 Task: Select the current location as Galveston Island Historic Pleasure Pier, Texas, United States . Now zoom - , and verify the location . Hide zoom slider
Action: Key pressed <Key.shift><Key.shift><Key.shift>Galveston<Key.space><Key.shift><Key.shift><Key.shift><Key.shift><Key.shift>Island<Key.space><Key.shift><Key.shift><Key.shift>Historic<Key.space><Key.shift><Key.shift><Key.shift><Key.shift><Key.shift><Key.shift><Key.shift><Key.shift>Pleasure<Key.space><Key.shift>pier,<Key.space><Key.shift><Key.shift><Key.shift><Key.shift><Key.shift>Texas,<Key.space><Key.shift><Key.shift><Key.shift>United<Key.space><Key.shift>States
Screenshot: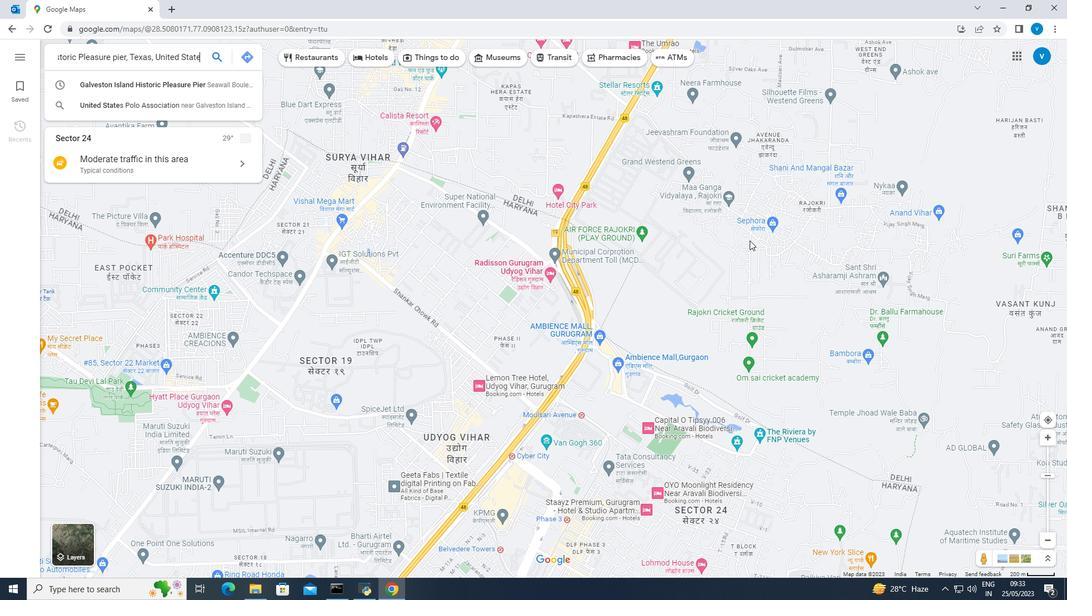 
Action: Mouse moved to (622, 306)
Screenshot: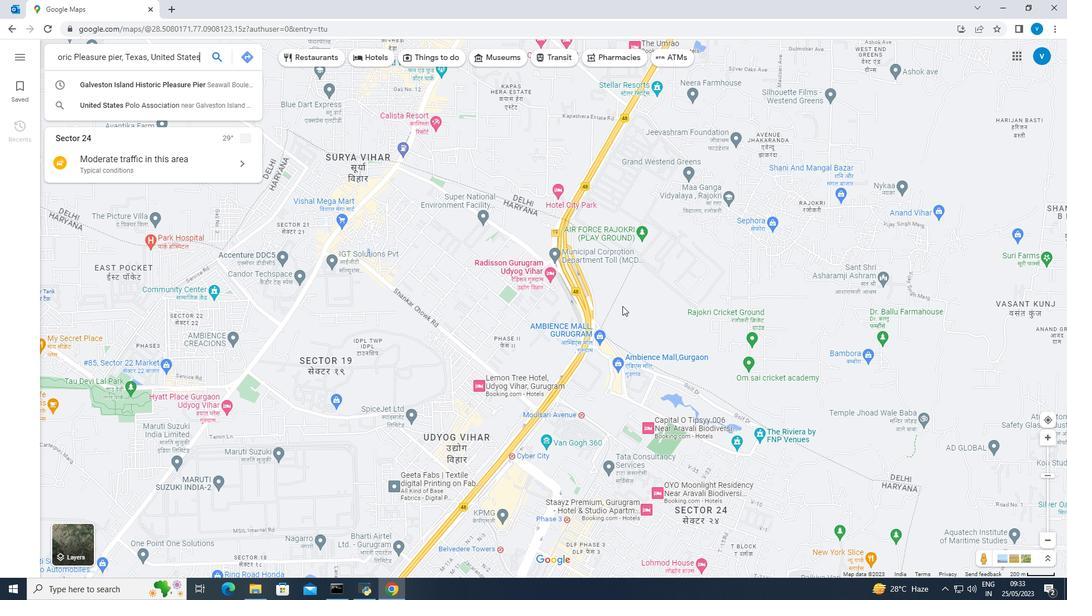 
Action: Key pressed <Key.enter>
Screenshot: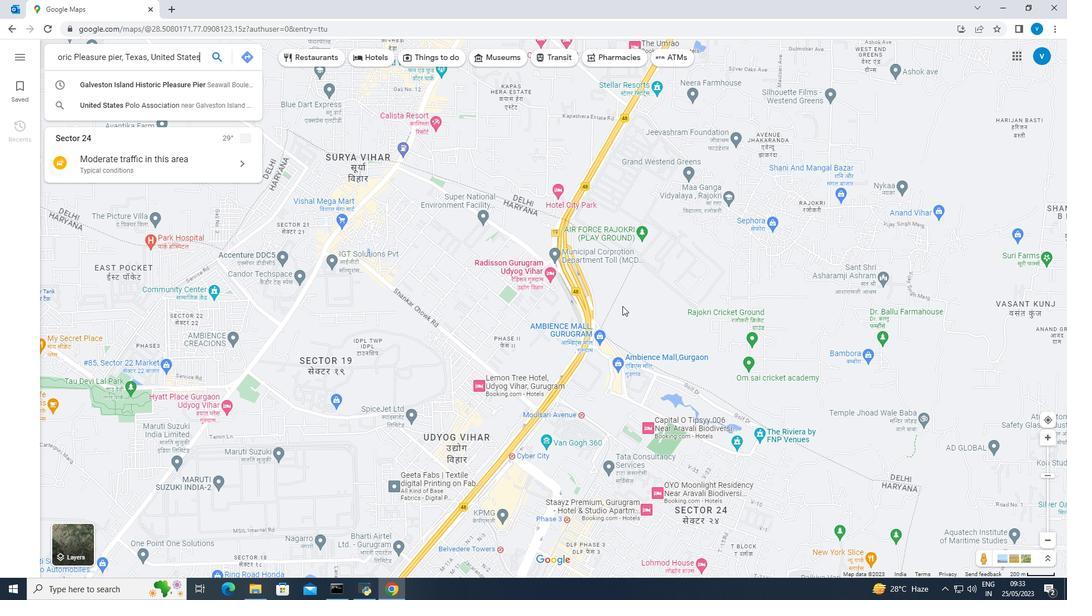 
Action: Mouse moved to (1045, 540)
Screenshot: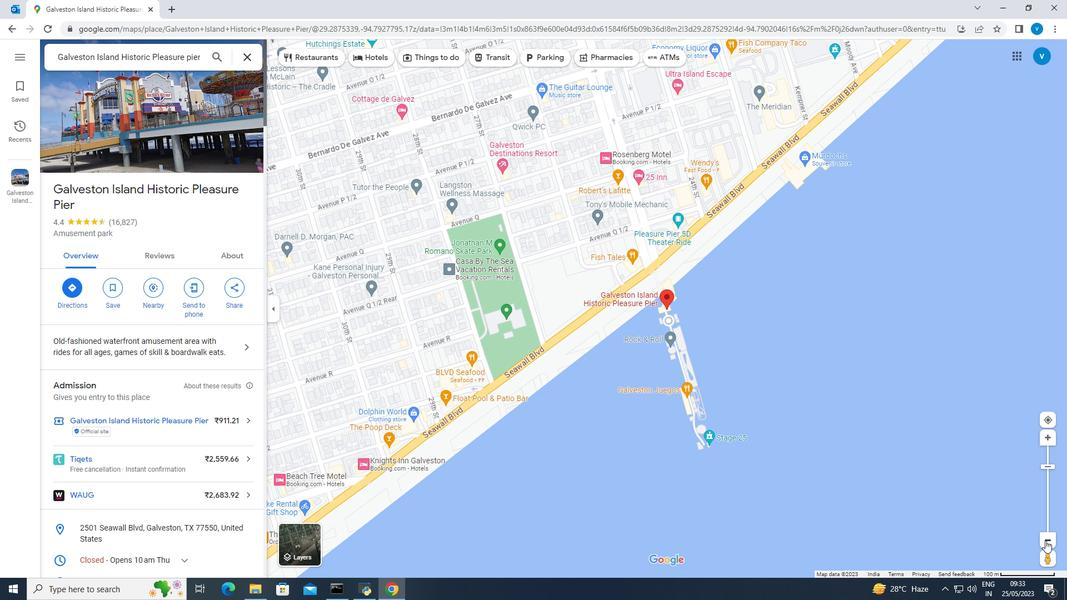 
Action: Mouse pressed left at (1045, 540)
Screenshot: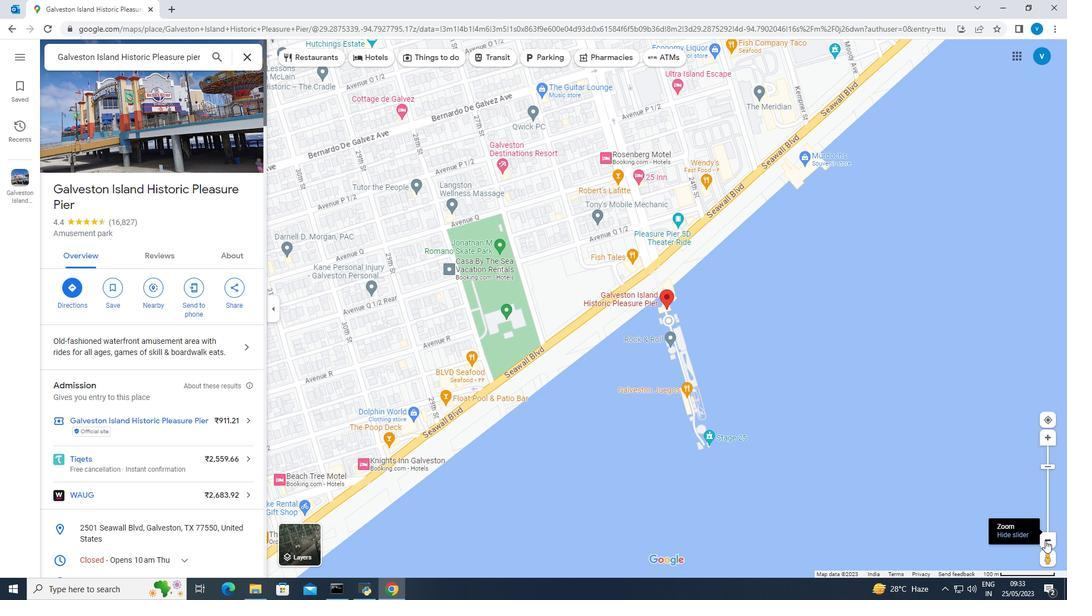 
Action: Mouse moved to (1046, 540)
Screenshot: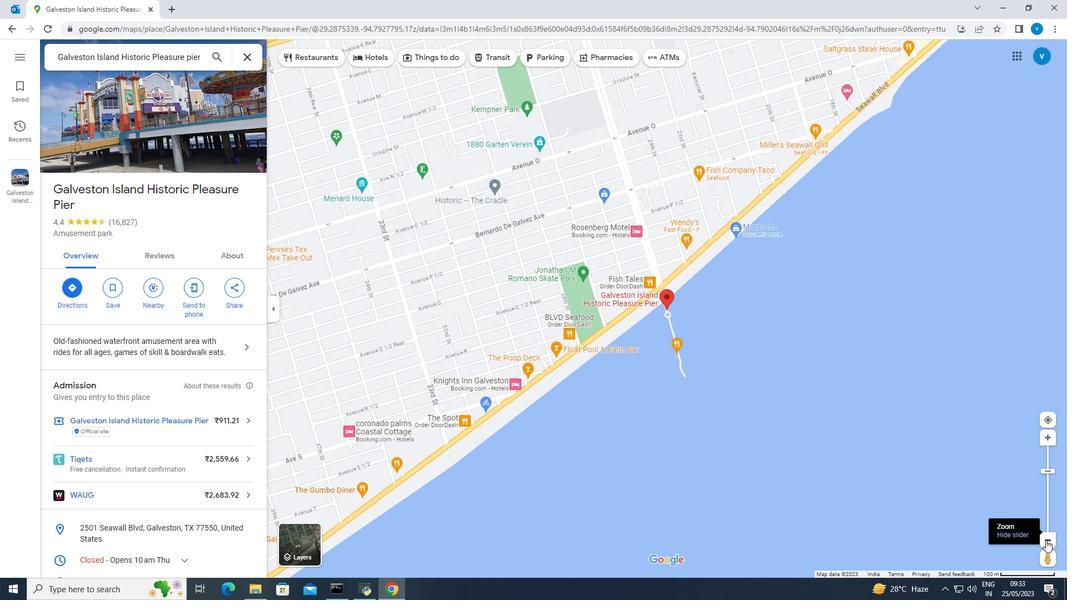 
Action: Mouse pressed left at (1046, 540)
Screenshot: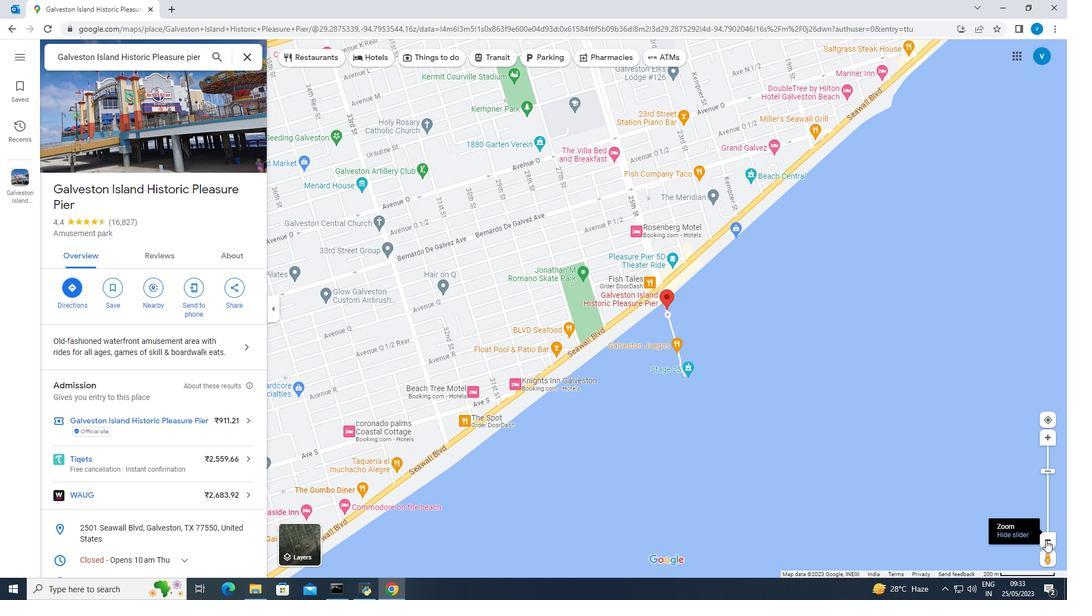 
Action: Mouse pressed left at (1046, 540)
Screenshot: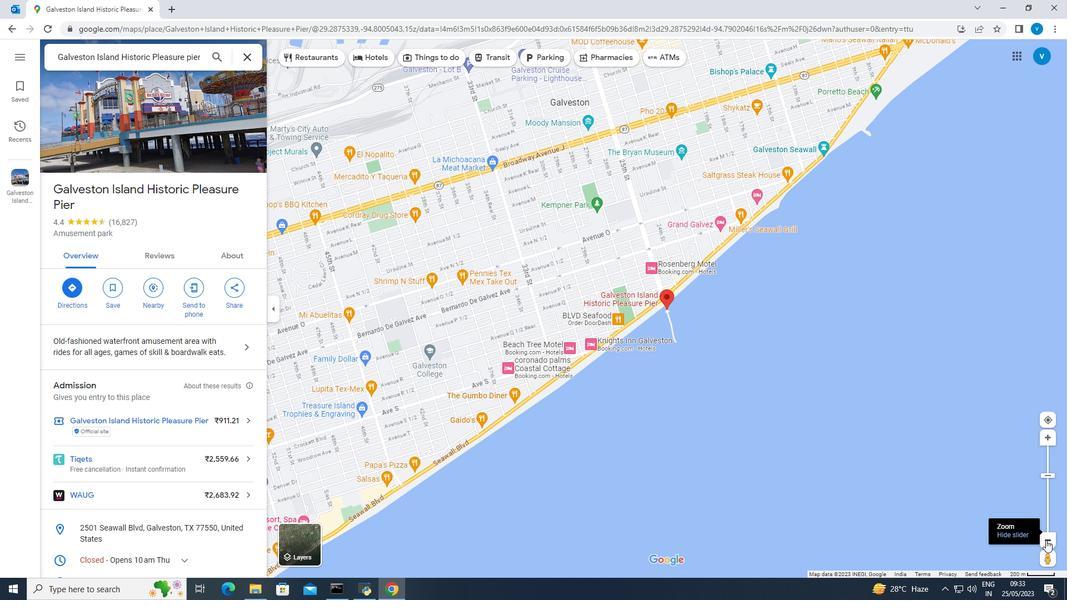 
Action: Mouse moved to (679, 296)
Screenshot: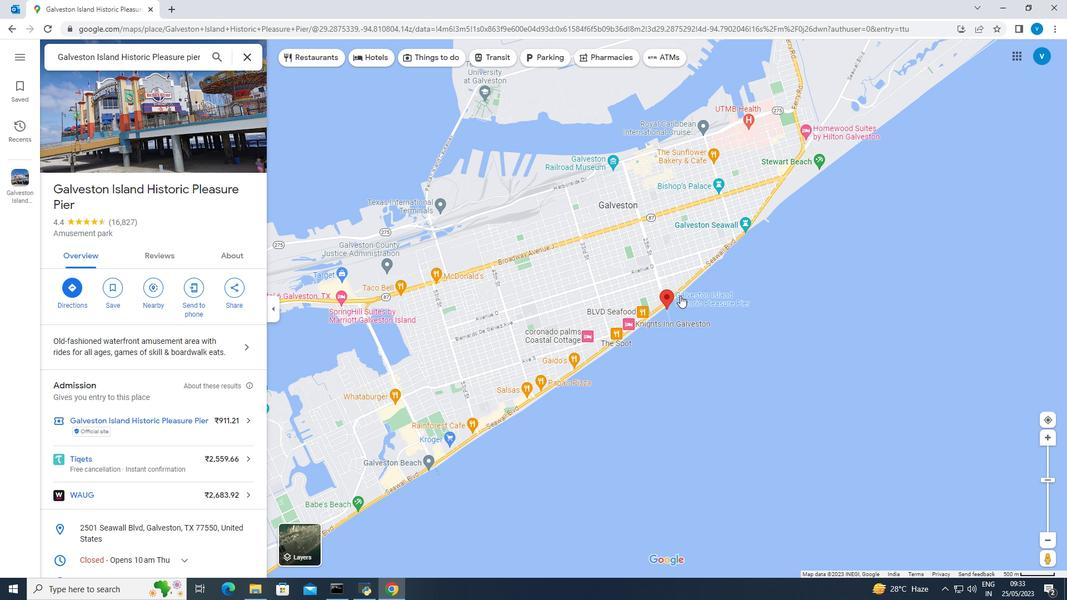
Action: Mouse pressed left at (679, 296)
Screenshot: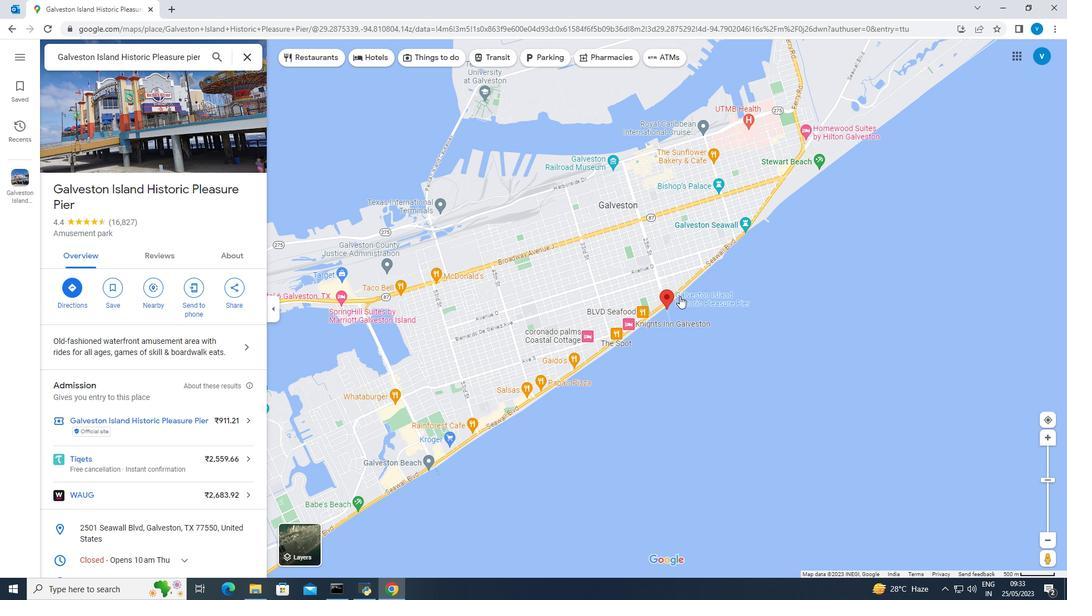 
Action: Mouse moved to (137, 236)
Screenshot: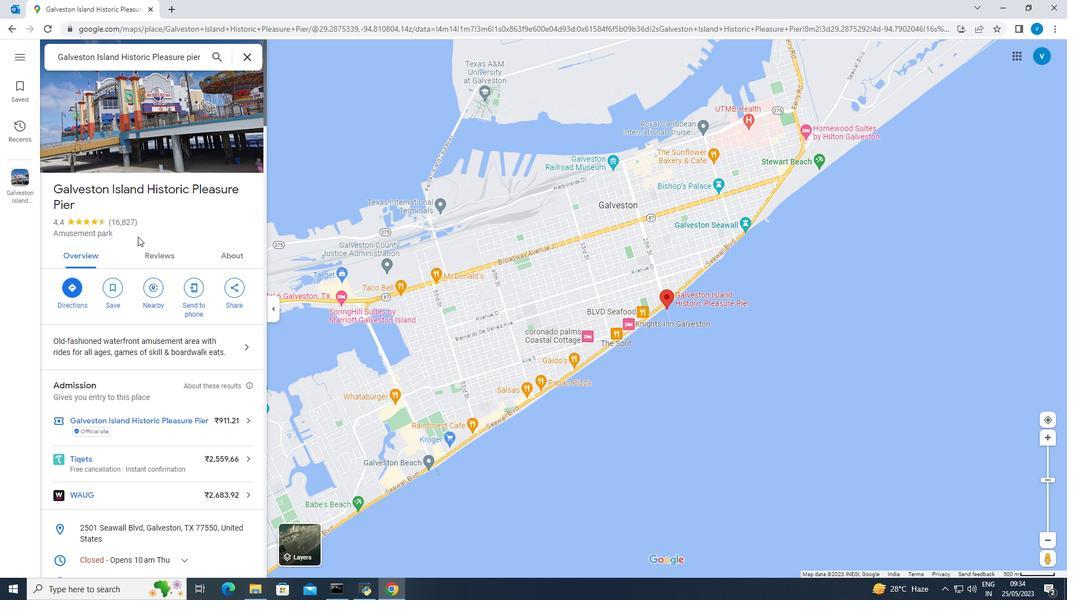 
Action: Mouse scrolled (137, 236) with delta (0, 0)
Screenshot: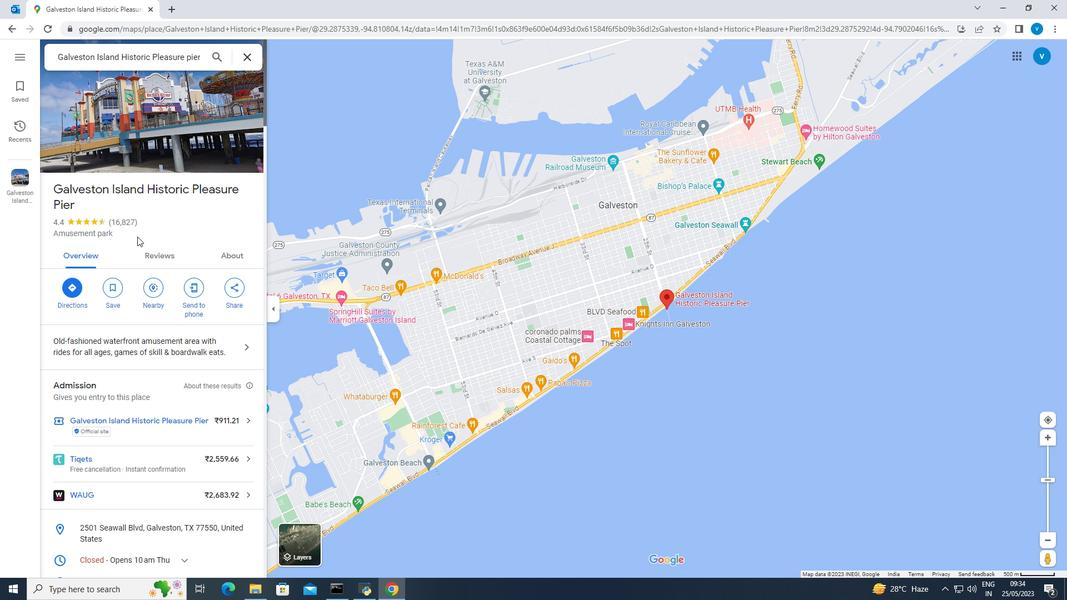 
Action: Mouse scrolled (137, 236) with delta (0, 0)
Screenshot: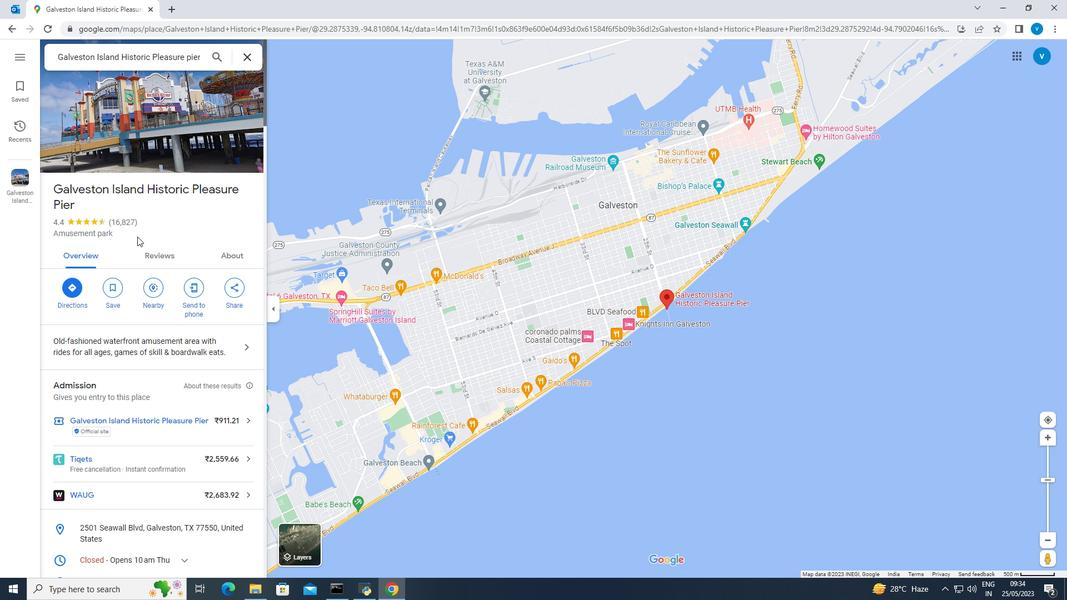 
Action: Mouse moved to (136, 238)
Screenshot: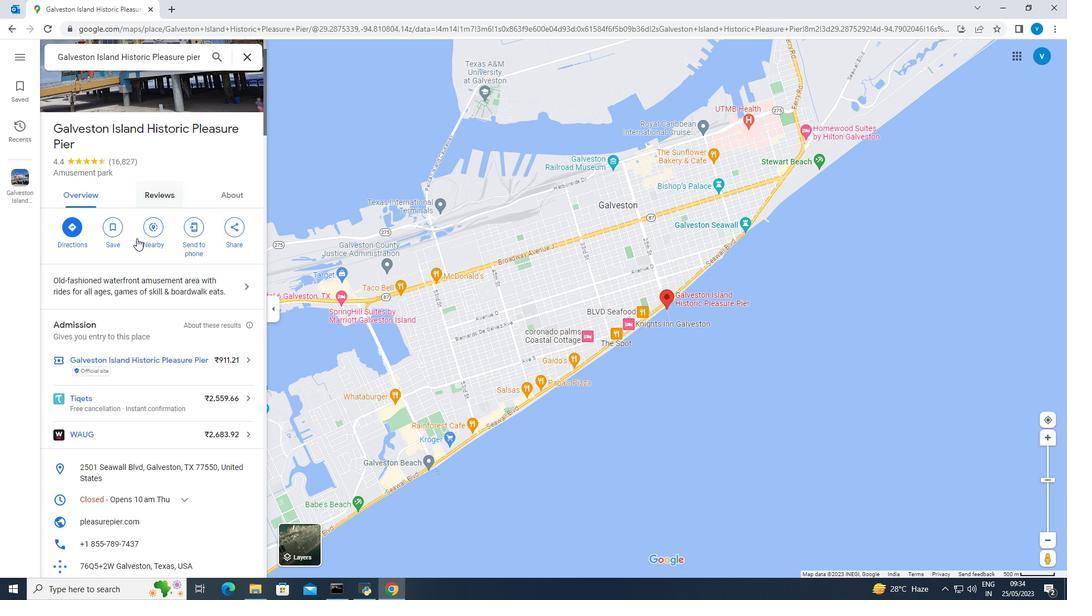 
Action: Mouse scrolled (136, 237) with delta (0, 0)
Screenshot: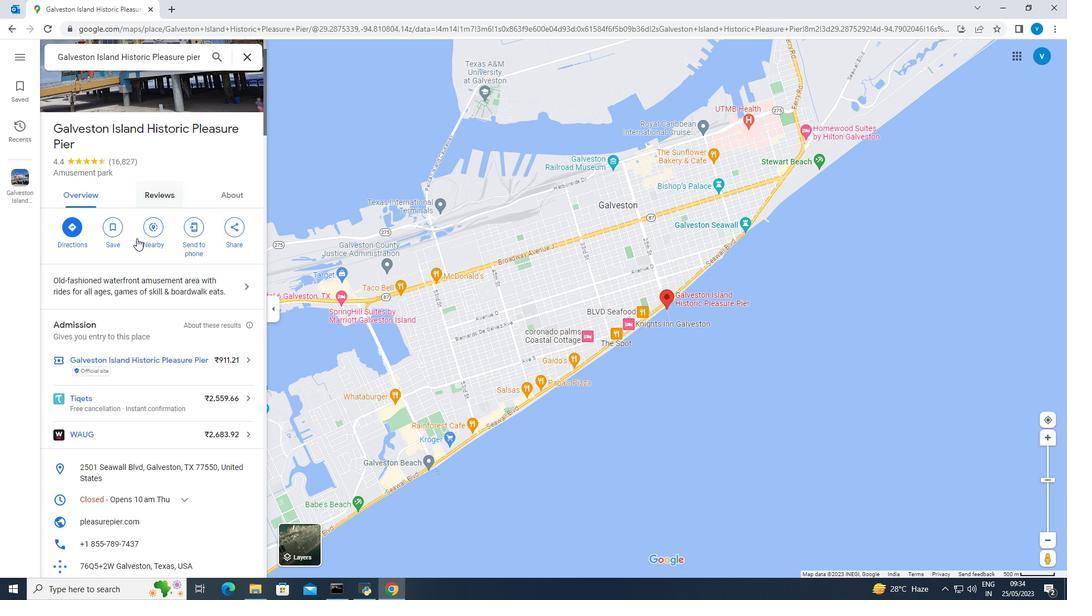 
Action: Mouse moved to (133, 241)
Screenshot: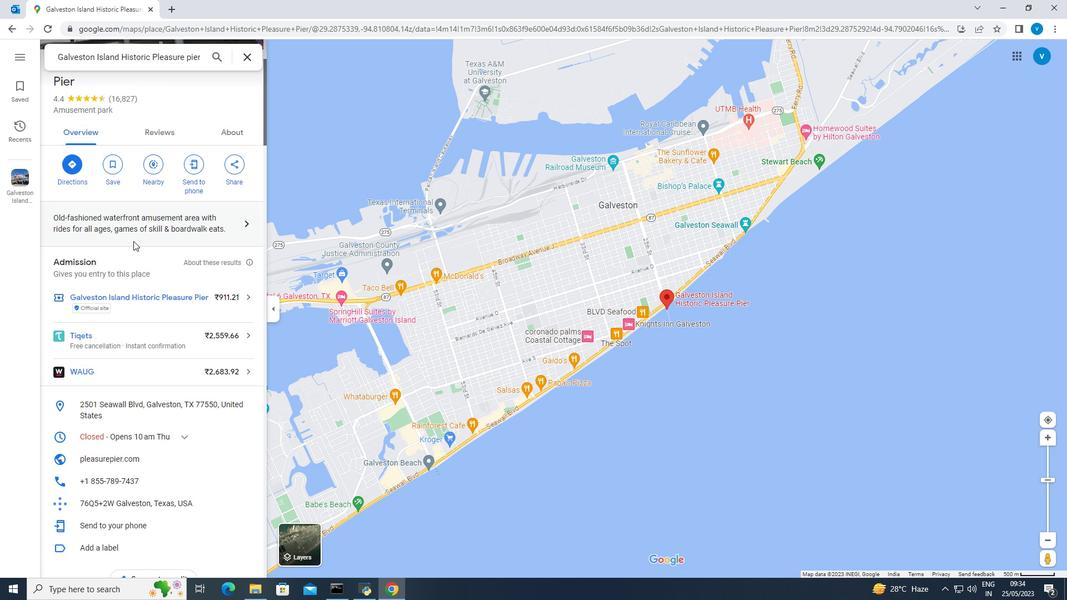 
Action: Mouse scrolled (133, 240) with delta (0, 0)
Screenshot: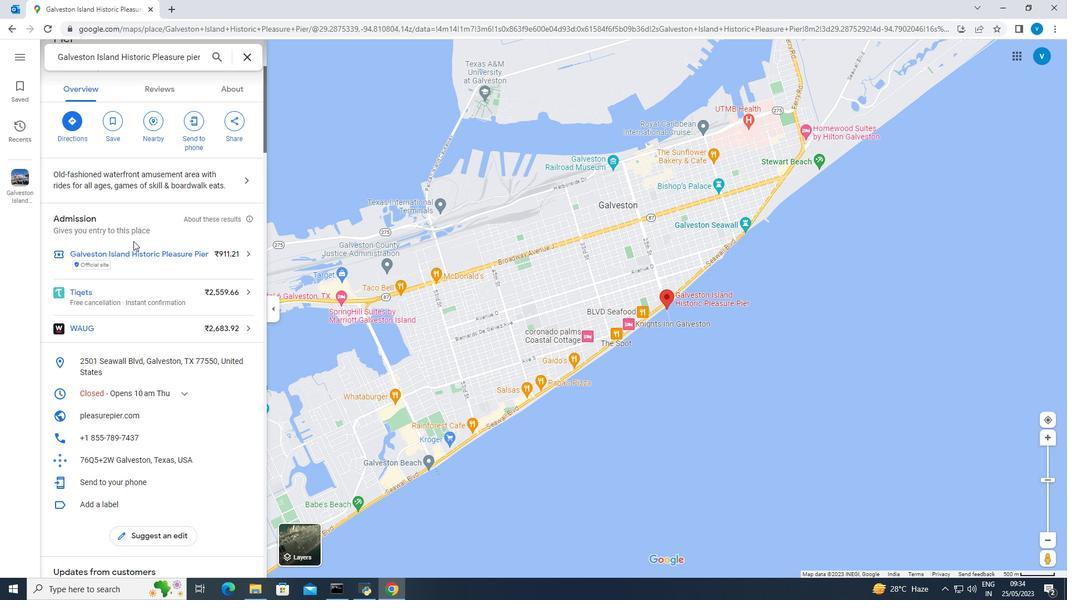
Action: Mouse moved to (133, 241)
Screenshot: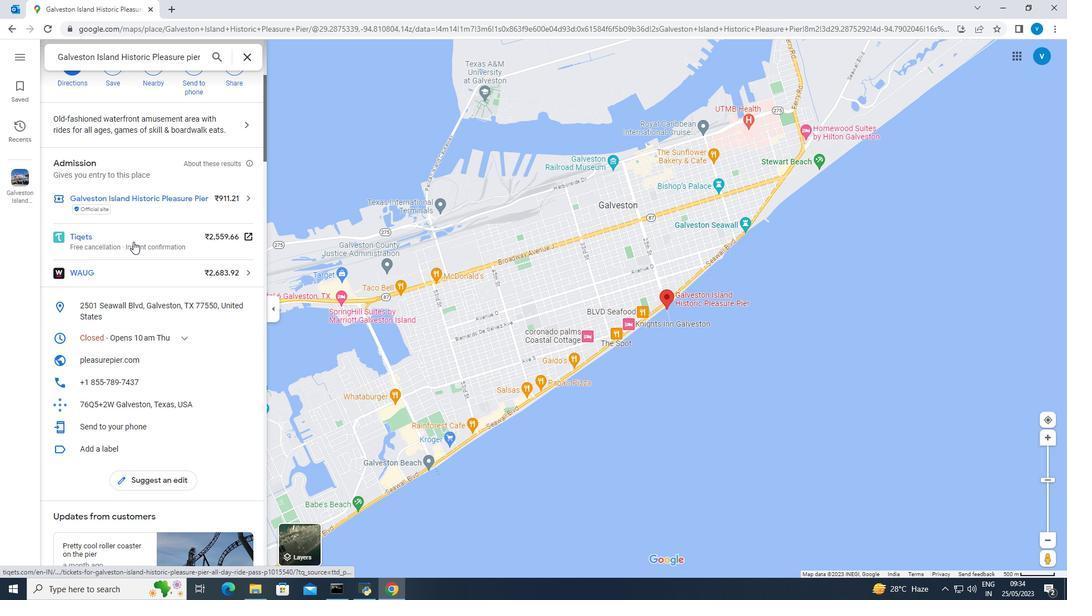 
Action: Mouse scrolled (133, 241) with delta (0, 0)
Screenshot: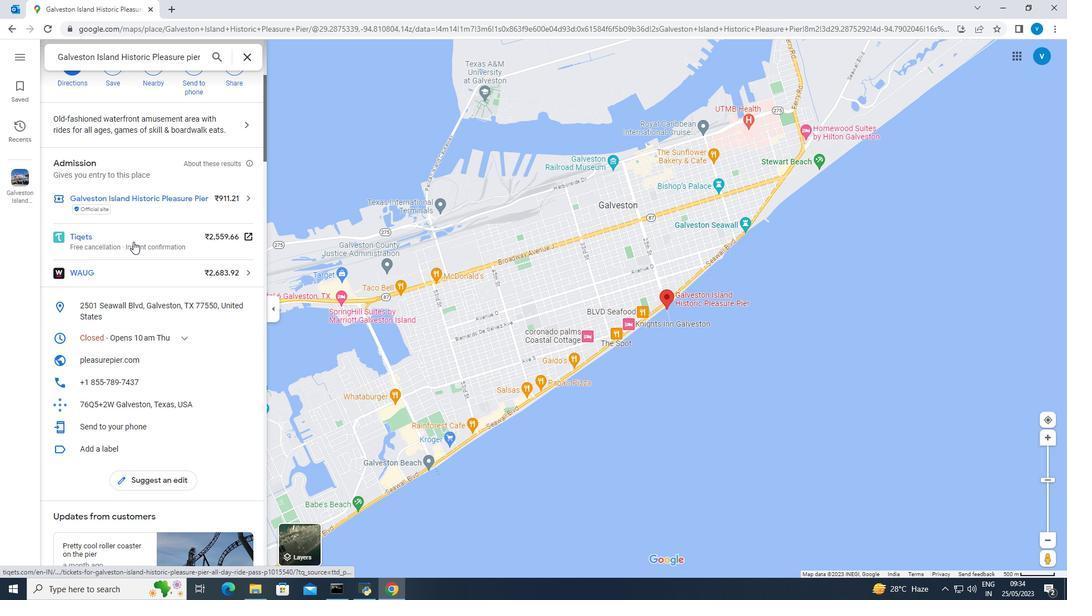 
Action: Mouse moved to (133, 242)
Screenshot: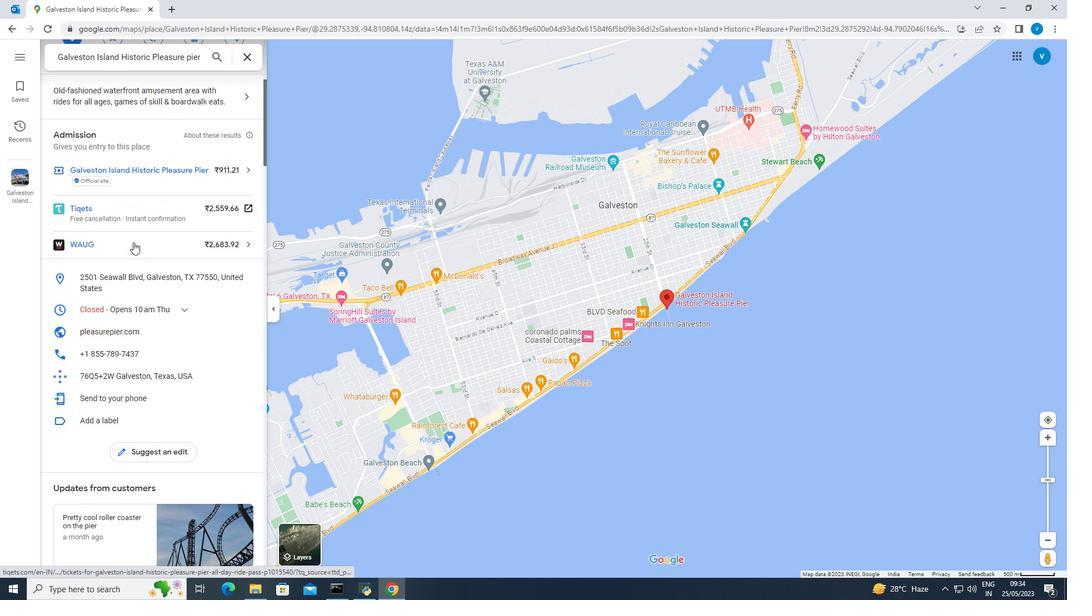 
Action: Mouse scrolled (133, 241) with delta (0, 0)
Screenshot: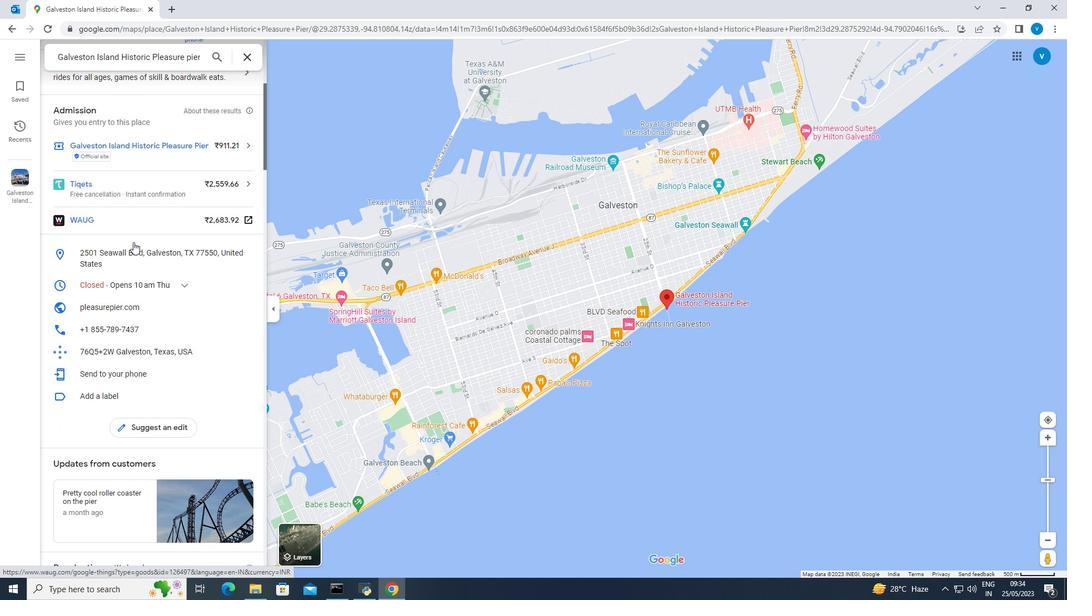 
Action: Mouse scrolled (133, 241) with delta (0, 0)
Screenshot: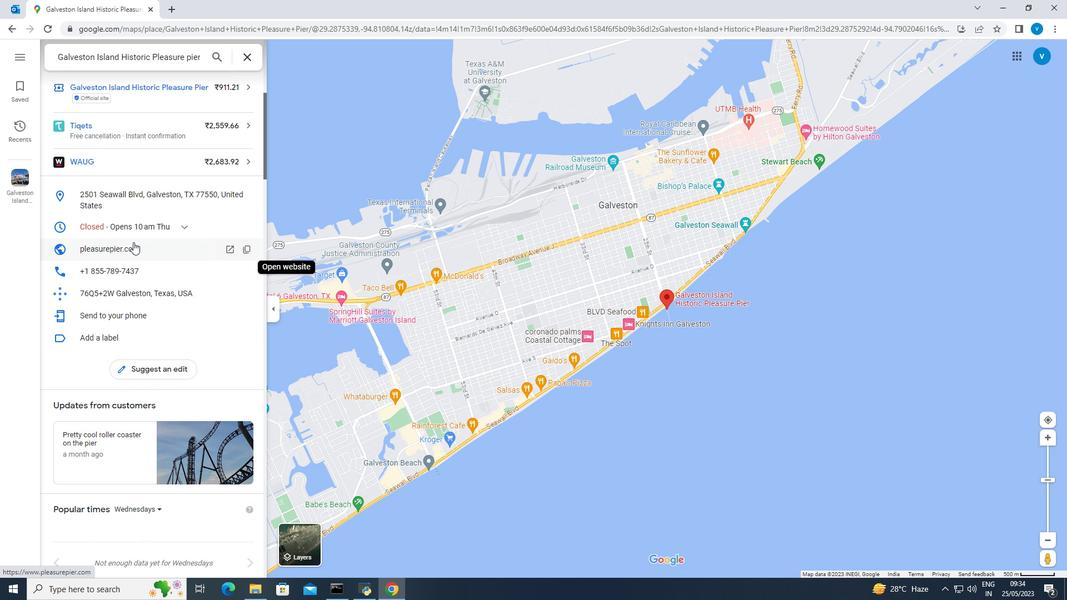 
Action: Mouse scrolled (133, 241) with delta (0, 0)
Screenshot: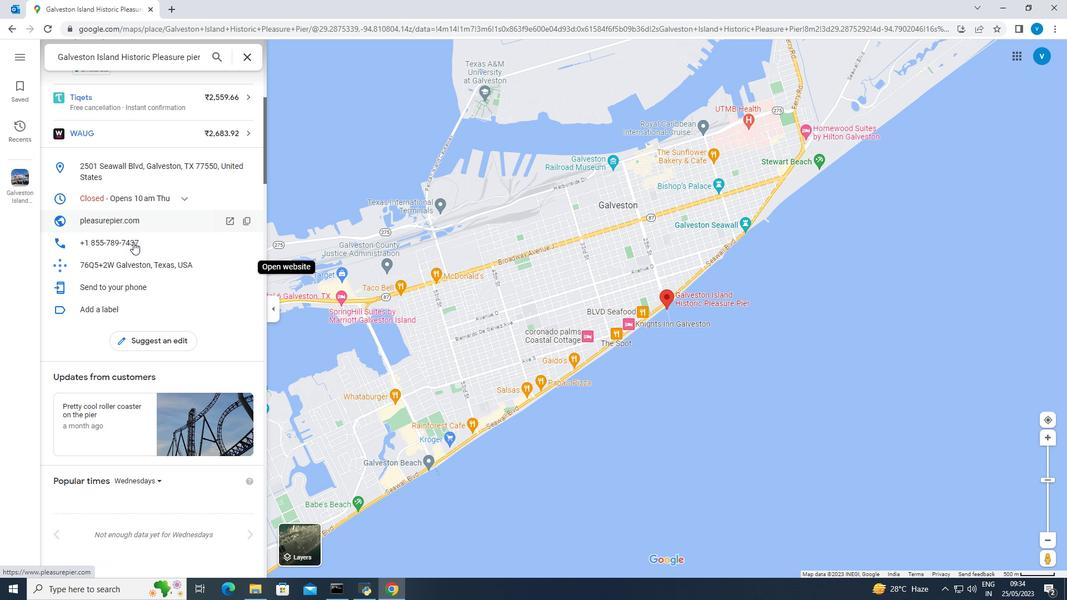 
Action: Mouse scrolled (133, 241) with delta (0, 0)
Screenshot: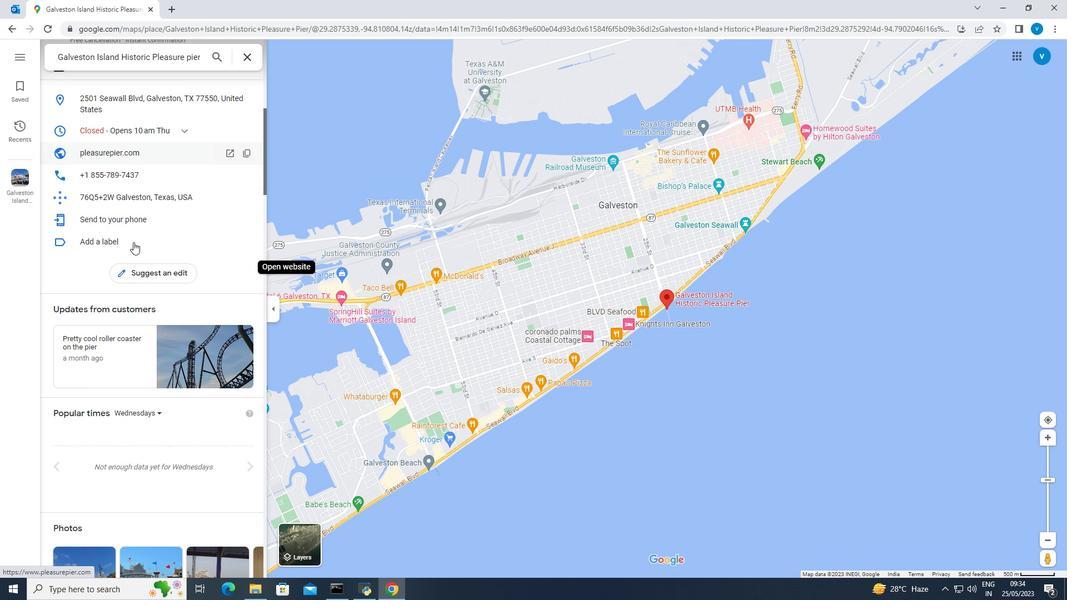 
Action: Mouse scrolled (133, 241) with delta (0, 0)
Screenshot: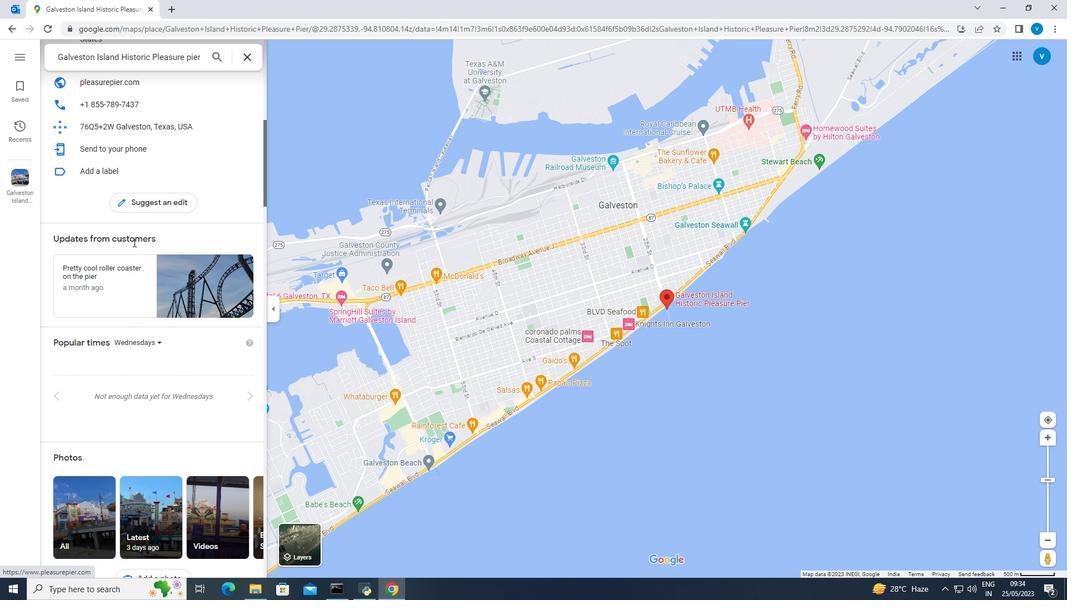 
Action: Mouse scrolled (133, 241) with delta (0, 0)
Screenshot: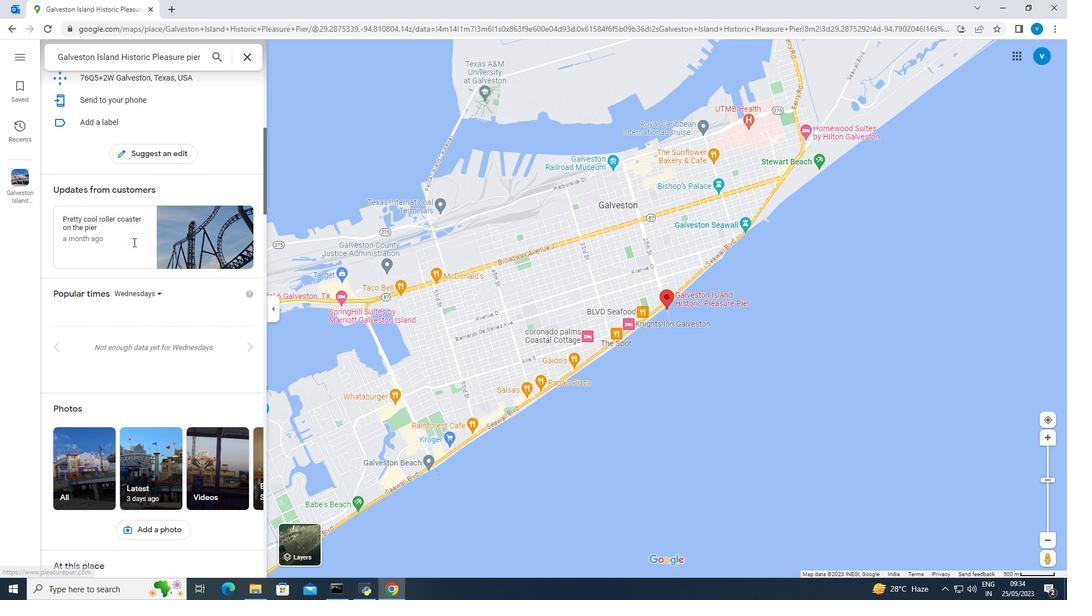 
Action: Mouse moved to (133, 242)
Screenshot: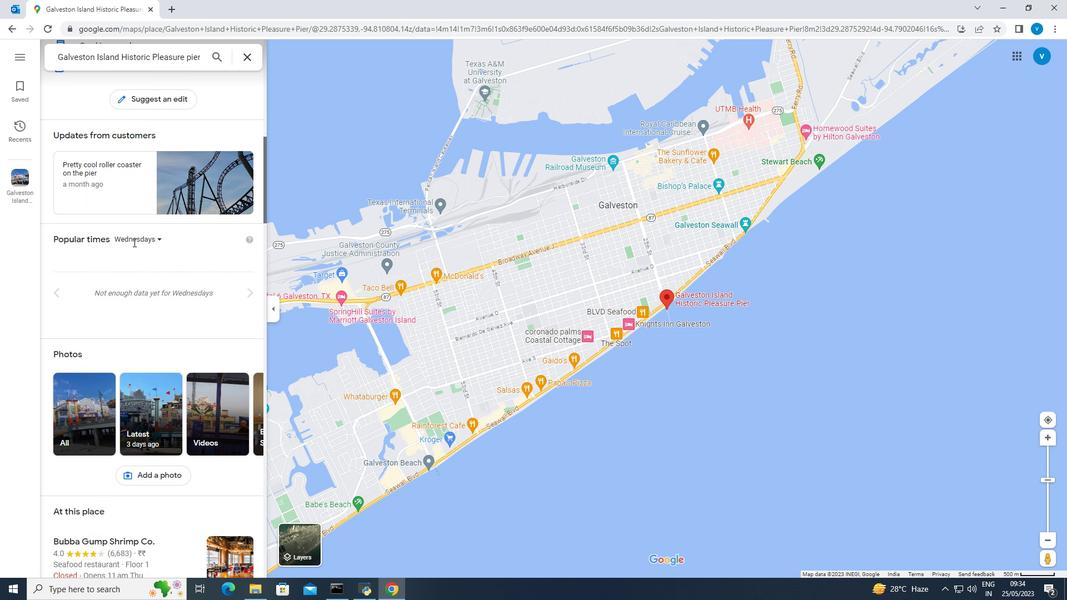 
Action: Mouse scrolled (133, 242) with delta (0, 0)
Screenshot: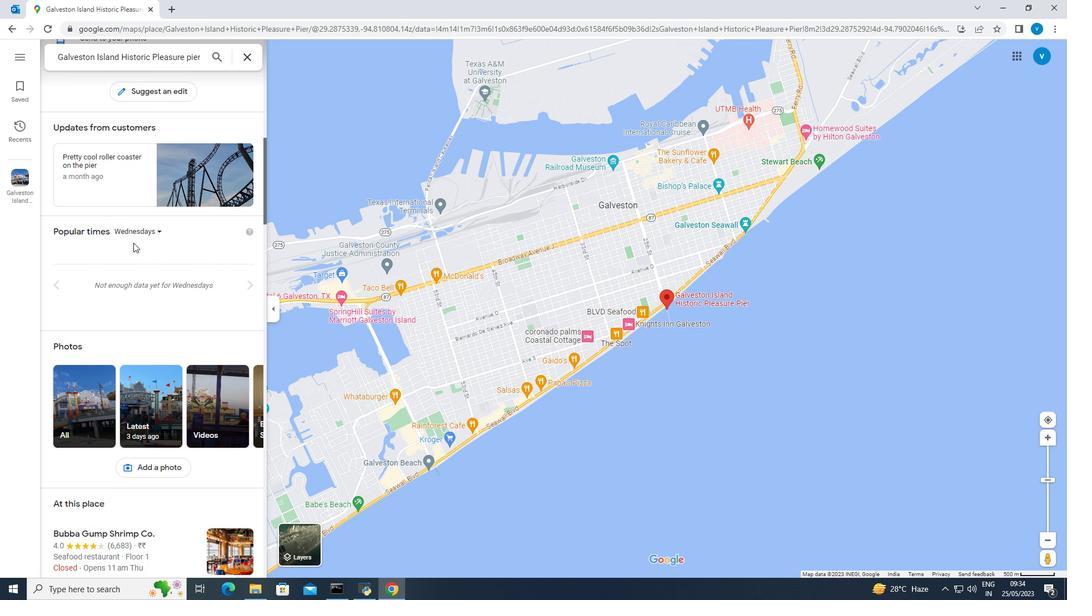 
Action: Mouse moved to (133, 243)
Screenshot: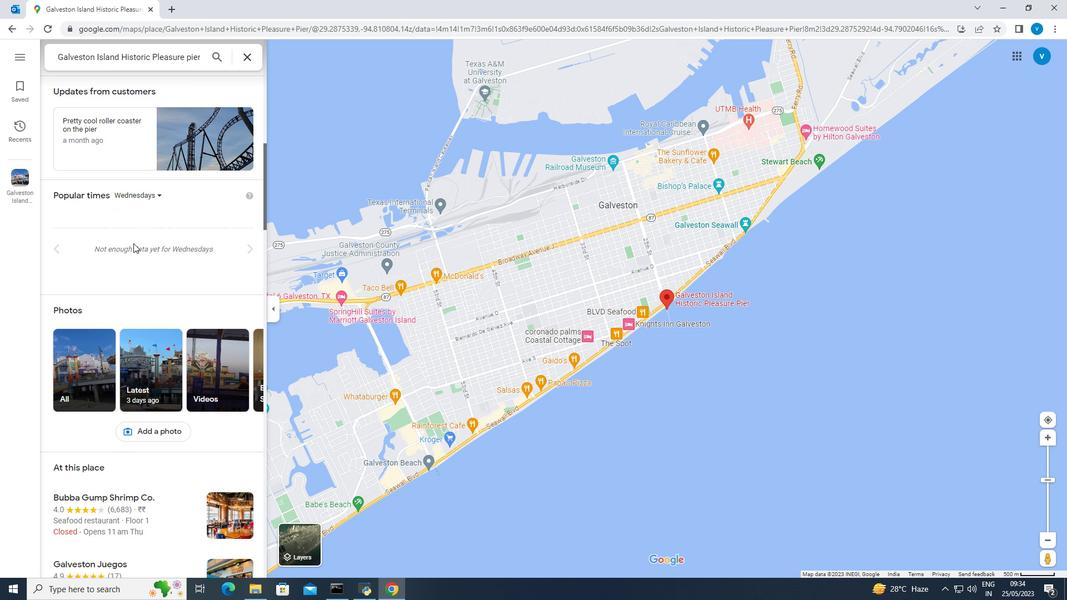 
Action: Mouse scrolled (133, 242) with delta (0, 0)
Screenshot: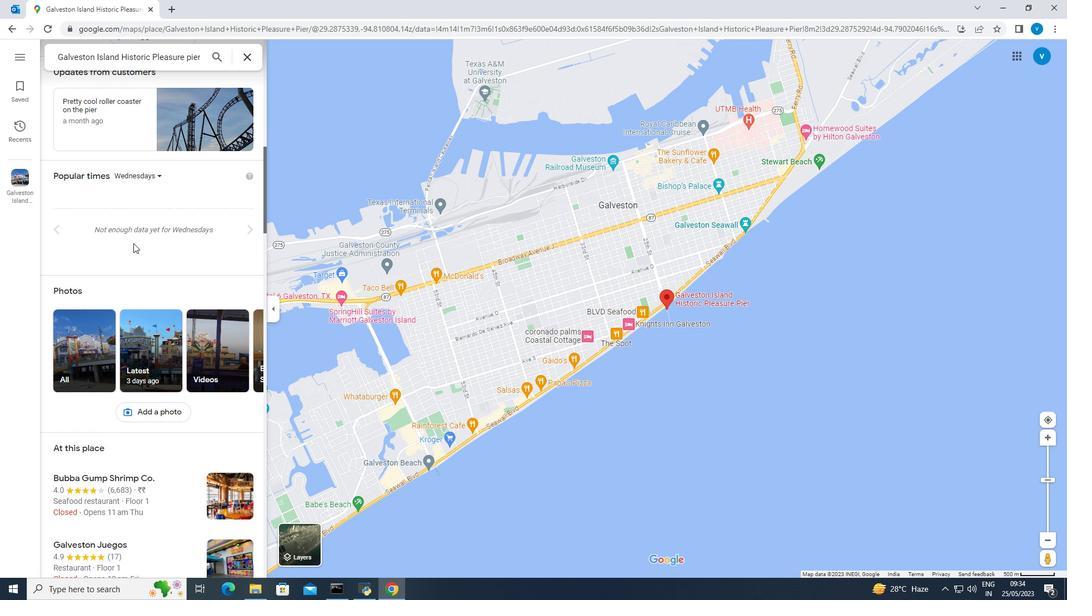 
Action: Mouse scrolled (133, 242) with delta (0, 0)
Screenshot: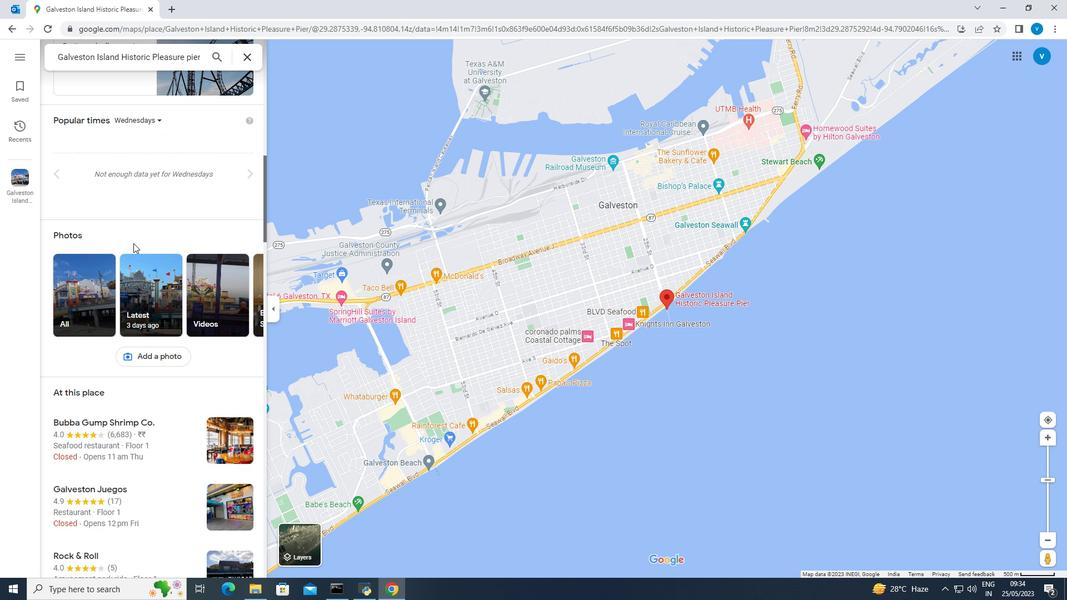 
Action: Mouse scrolled (133, 242) with delta (0, 0)
Screenshot: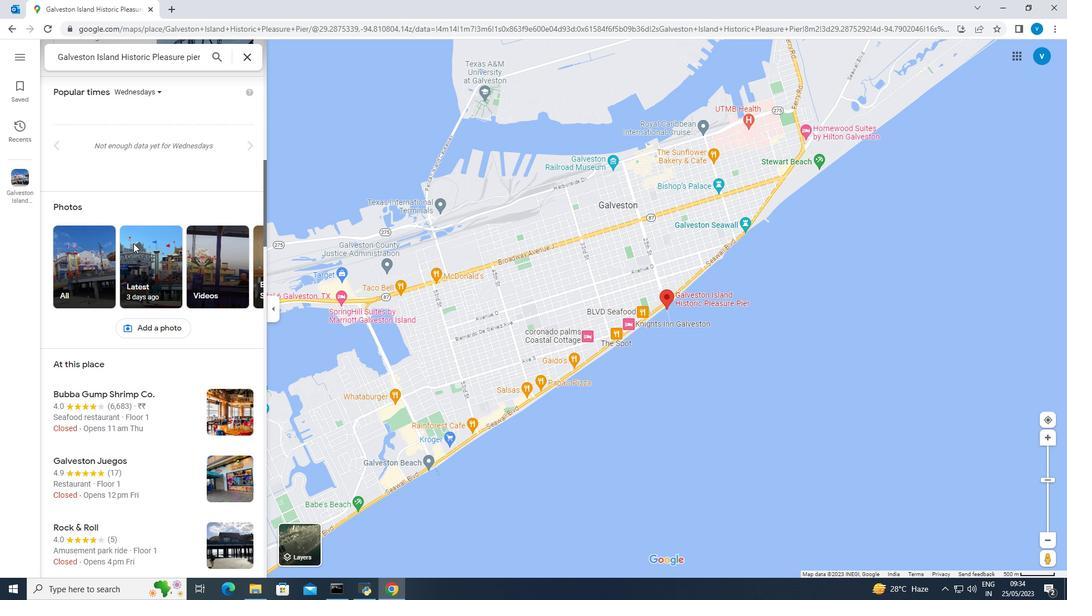 
Action: Mouse scrolled (133, 242) with delta (0, 0)
Screenshot: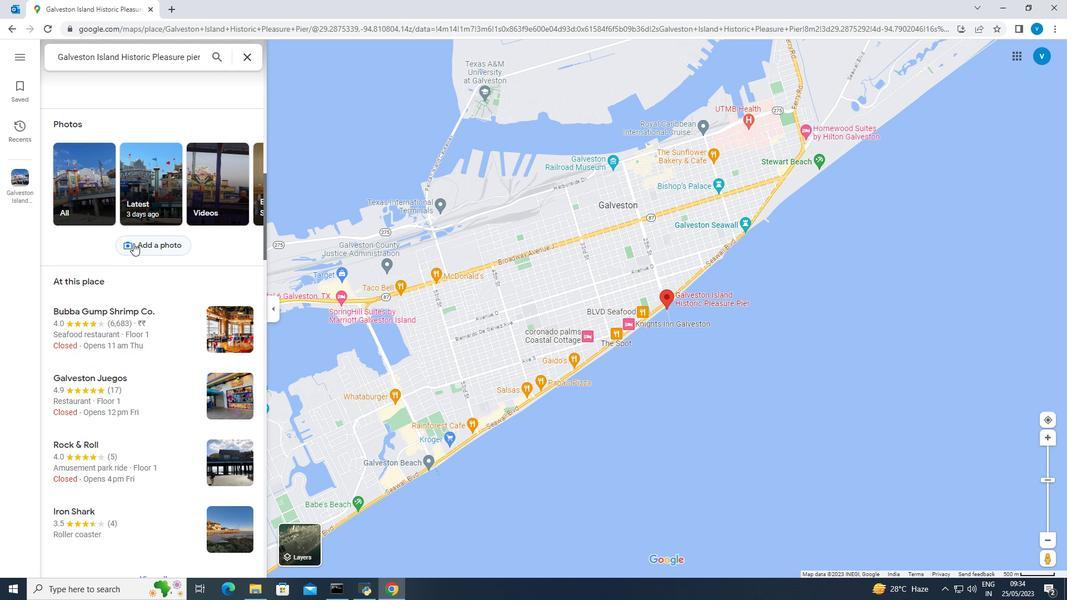 
Action: Mouse moved to (133, 244)
Screenshot: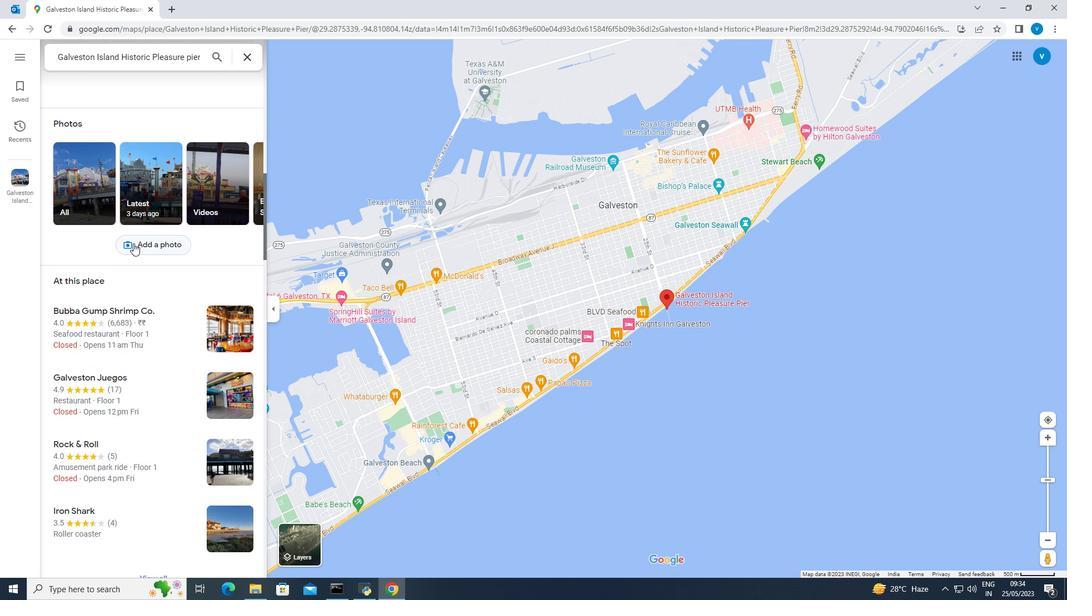 
Action: Mouse scrolled (133, 243) with delta (0, 0)
Screenshot: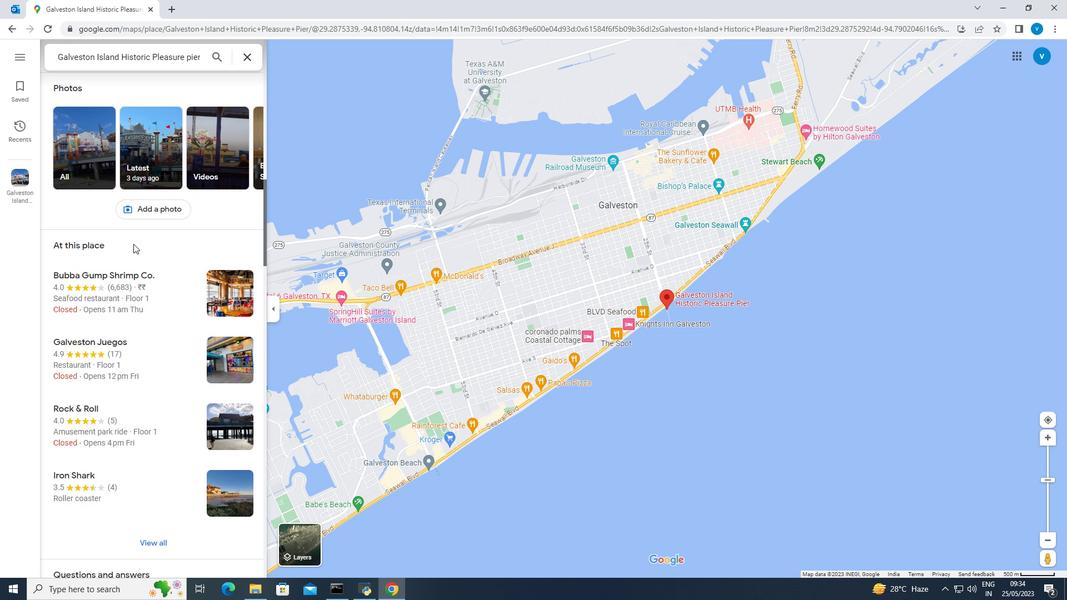 
Action: Mouse moved to (133, 245)
Screenshot: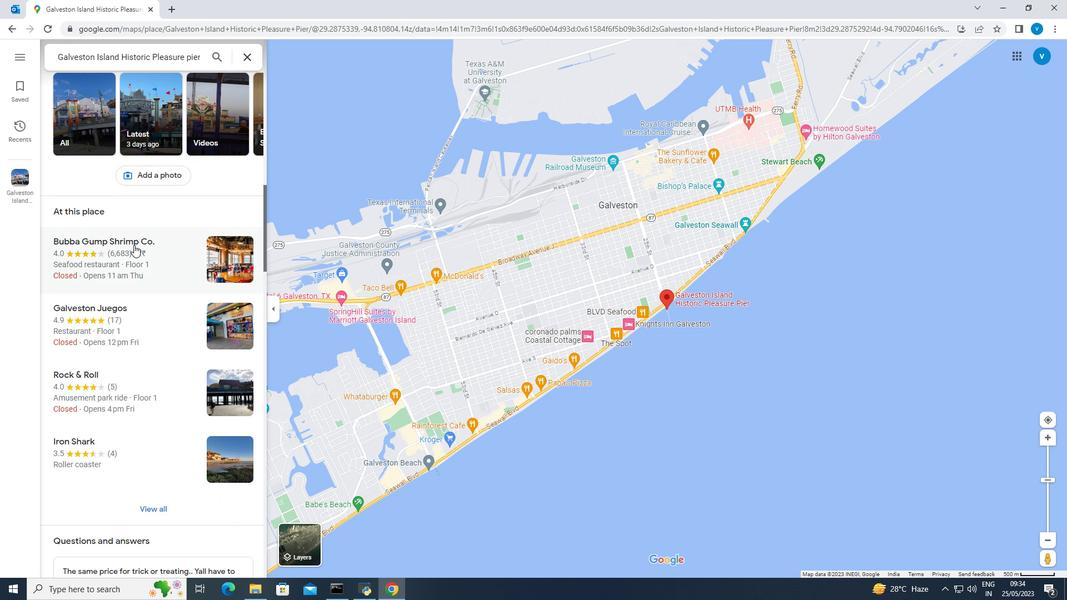 
Action: Mouse scrolled (133, 244) with delta (0, 0)
Screenshot: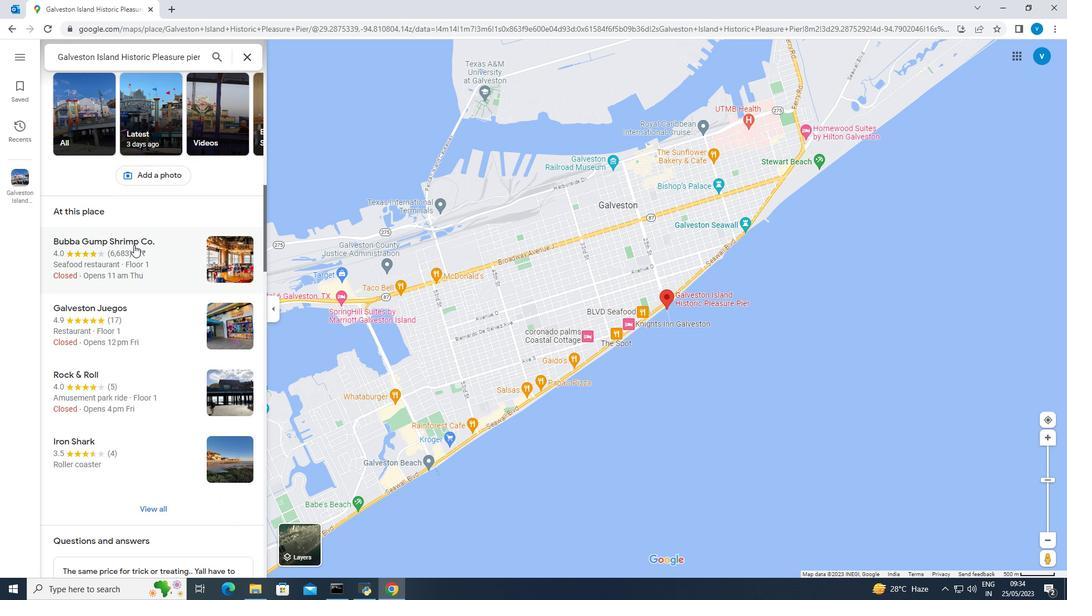
Action: Mouse scrolled (133, 244) with delta (0, 0)
Screenshot: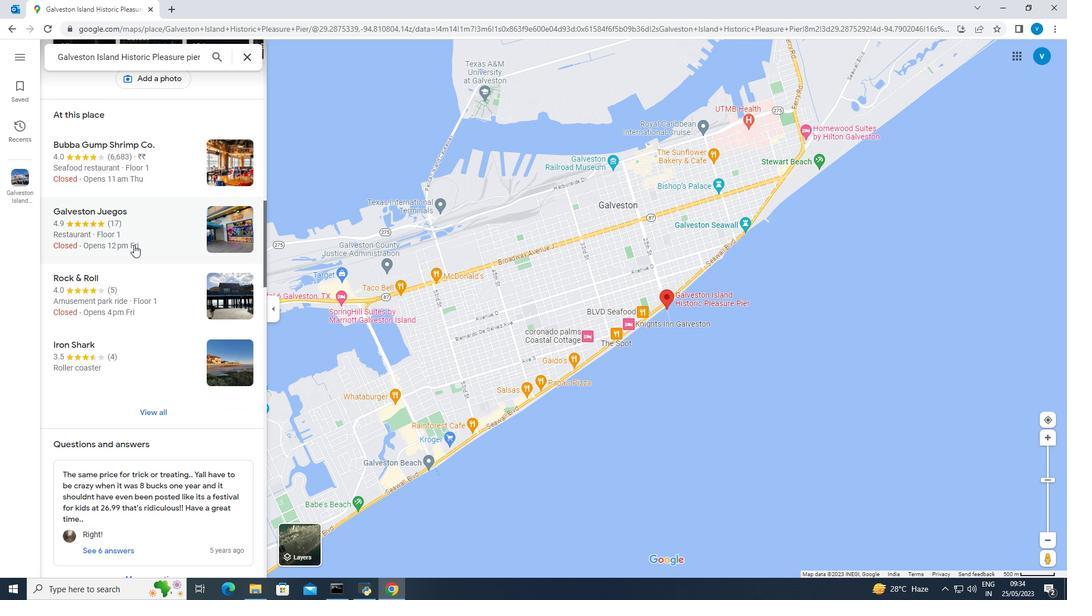 
Action: Mouse scrolled (133, 244) with delta (0, 0)
Screenshot: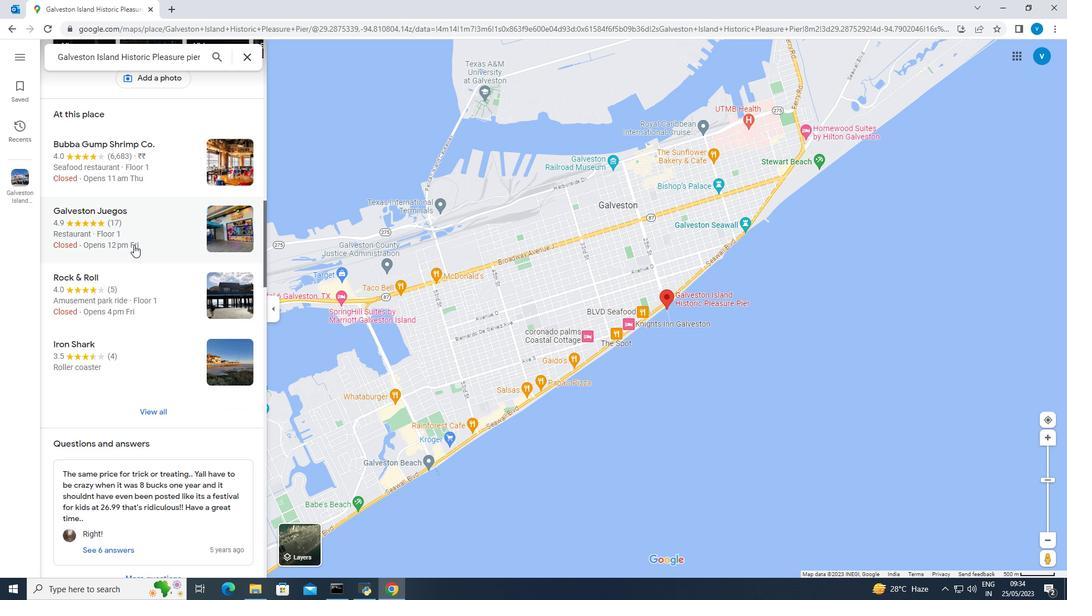
Action: Mouse scrolled (133, 244) with delta (0, 0)
Screenshot: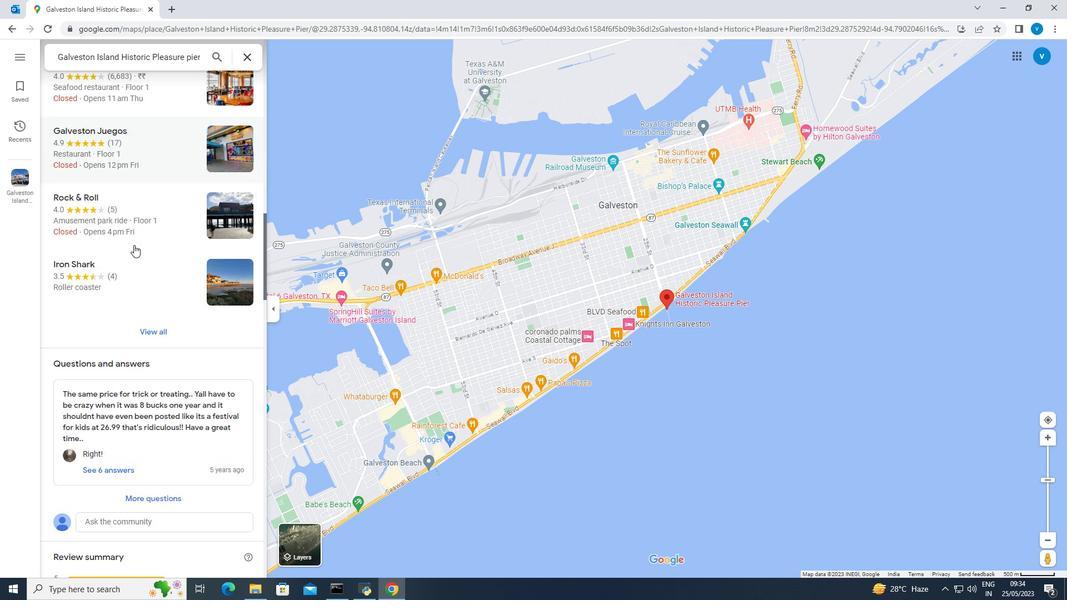 
Action: Mouse scrolled (133, 244) with delta (0, 0)
Screenshot: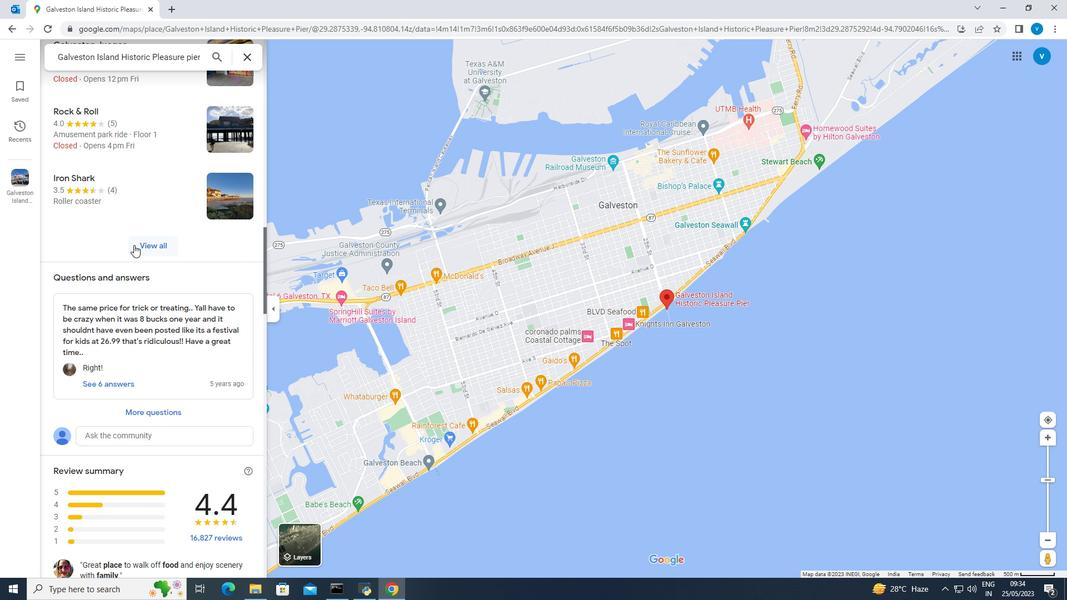 
Action: Mouse scrolled (133, 244) with delta (0, 0)
Screenshot: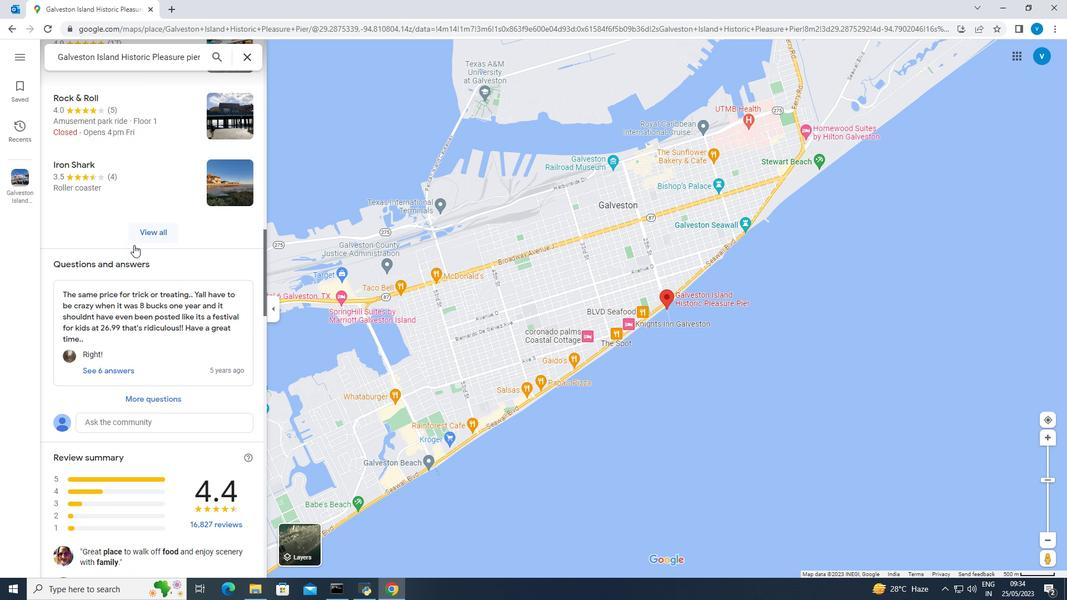 
Action: Mouse moved to (134, 245)
Screenshot: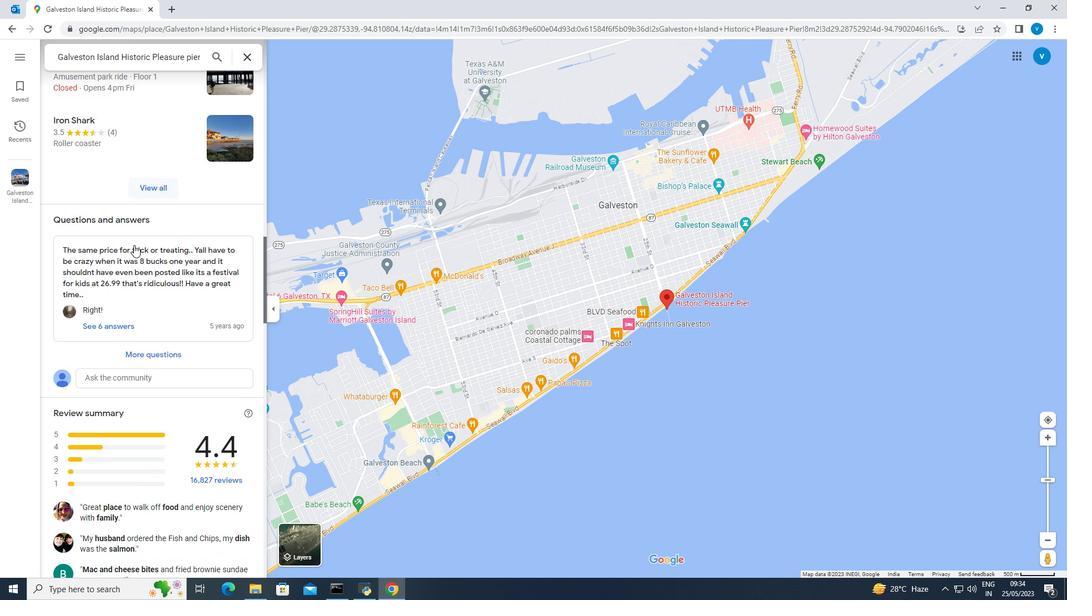 
Action: Mouse scrolled (134, 244) with delta (0, 0)
Screenshot: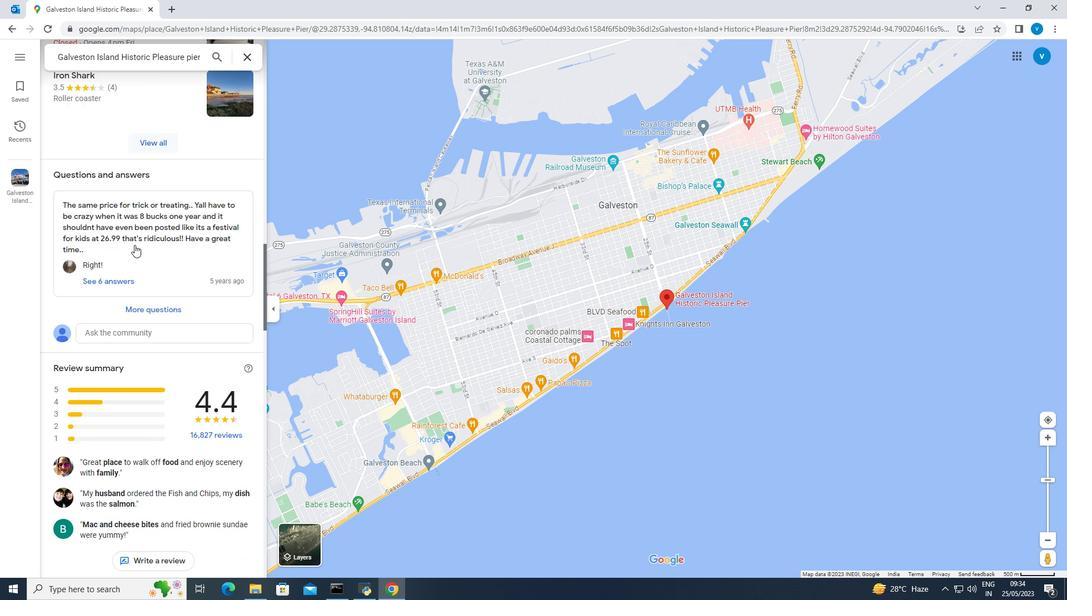
Action: Mouse scrolled (134, 244) with delta (0, 0)
Screenshot: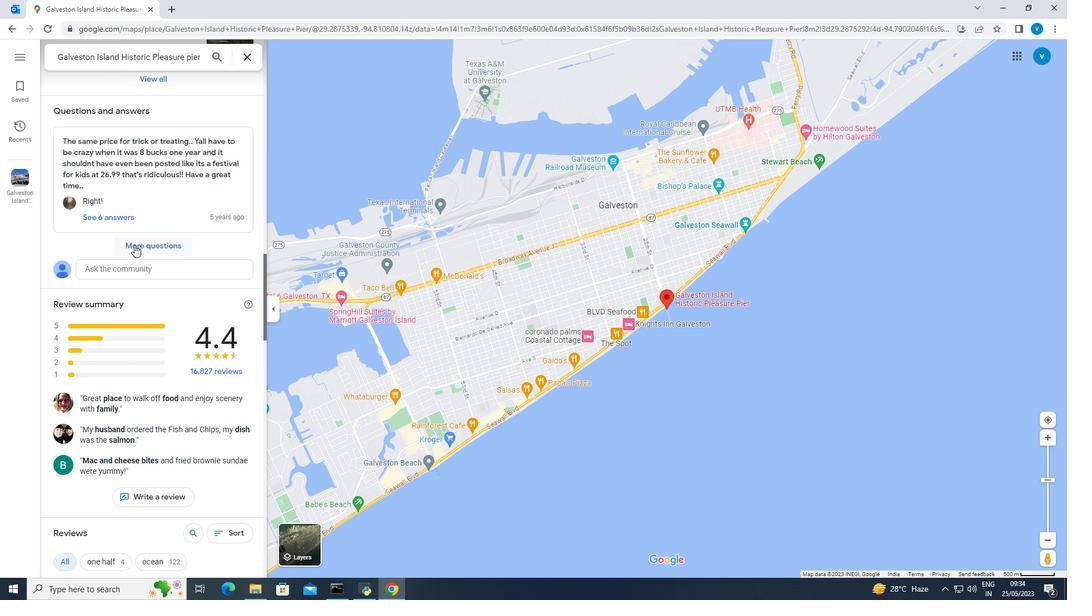 
Action: Mouse scrolled (134, 244) with delta (0, 0)
Screenshot: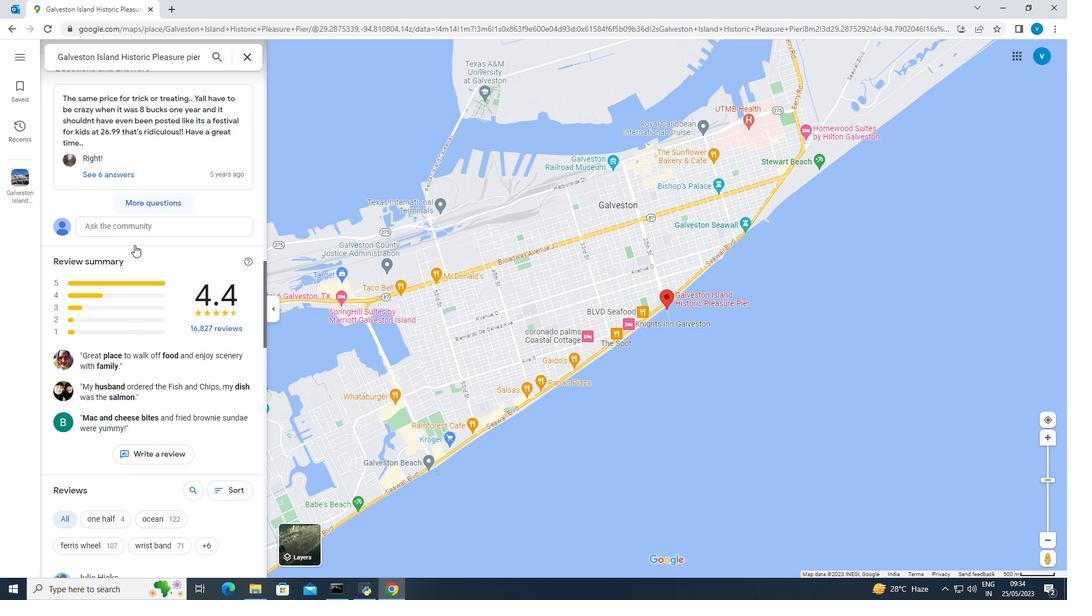 
Action: Mouse scrolled (134, 244) with delta (0, 0)
Screenshot: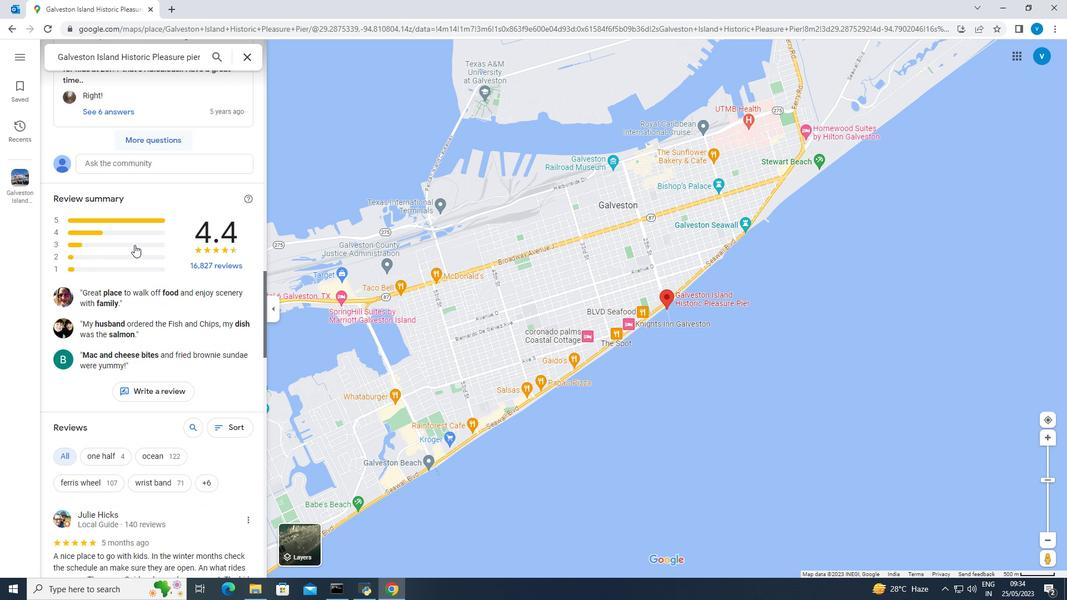 
Action: Mouse scrolled (134, 244) with delta (0, 0)
Screenshot: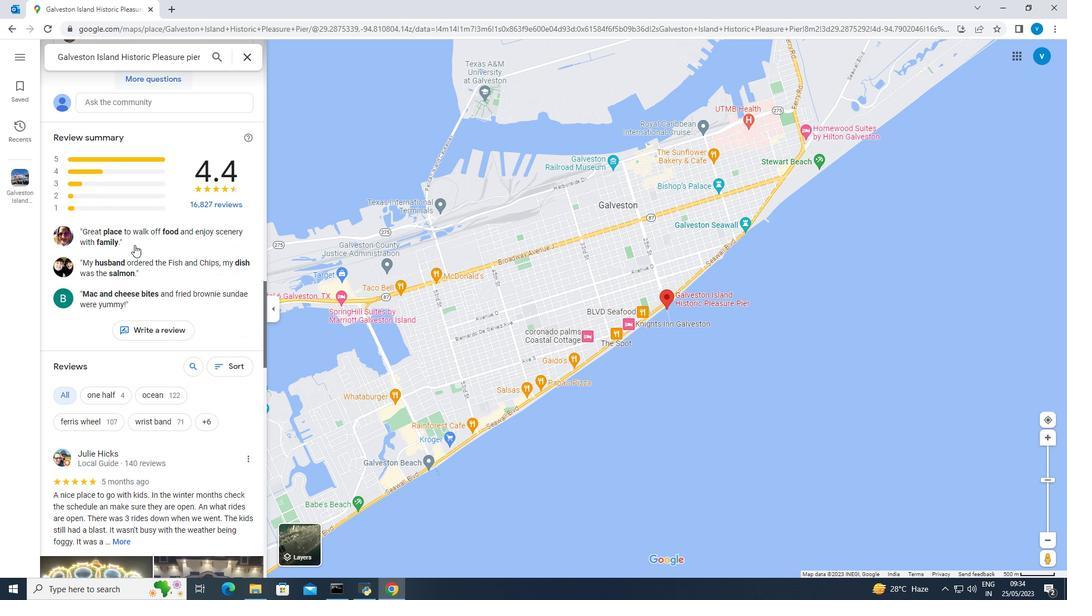 
Action: Mouse scrolled (134, 244) with delta (0, 0)
Screenshot: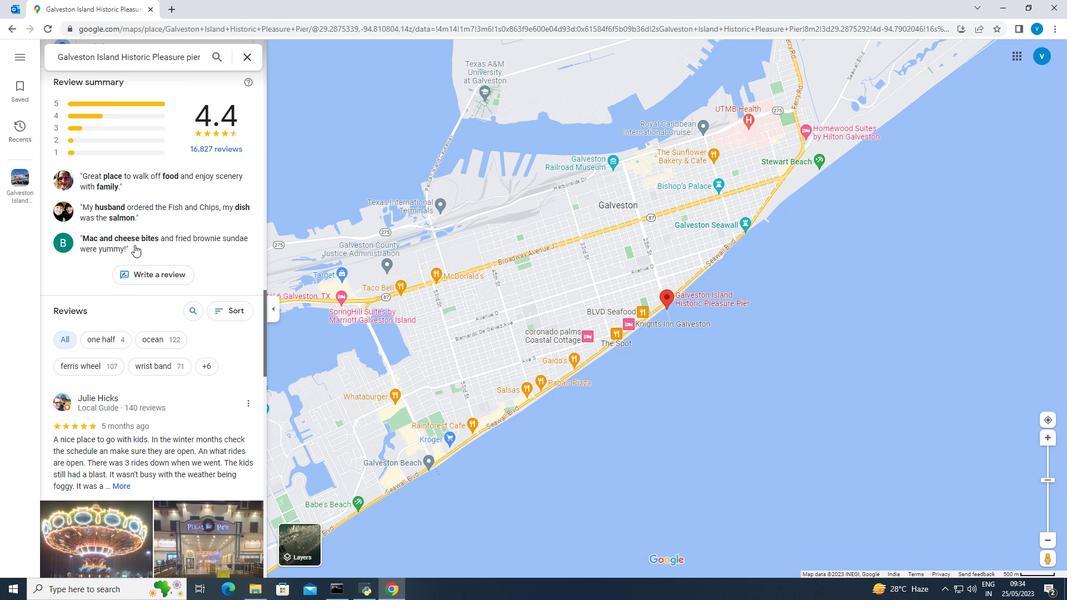 
Action: Mouse scrolled (134, 244) with delta (0, 0)
Screenshot: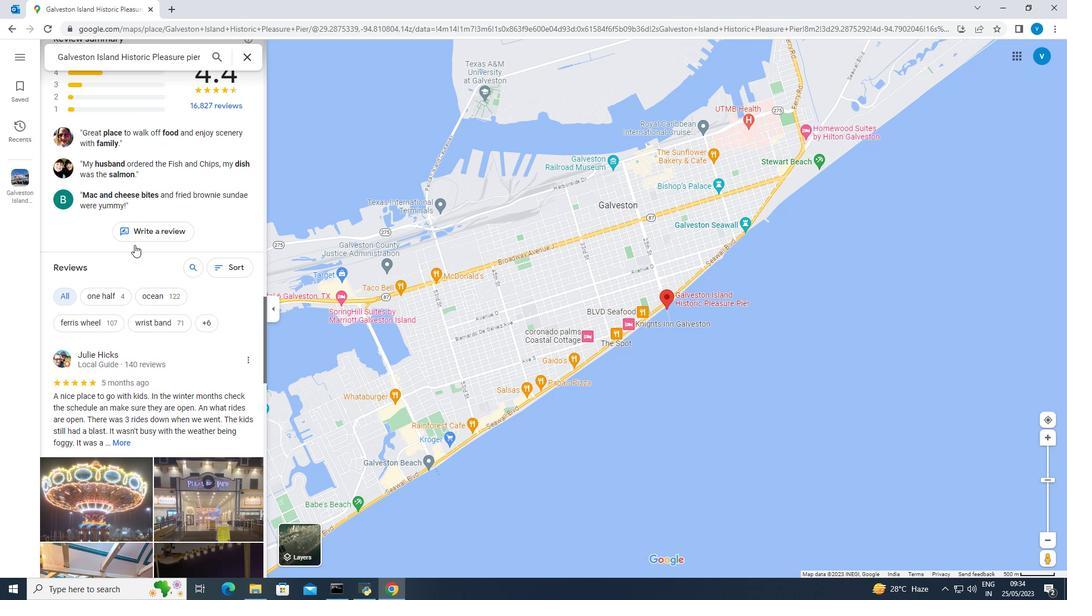 
Action: Mouse scrolled (134, 244) with delta (0, 0)
Screenshot: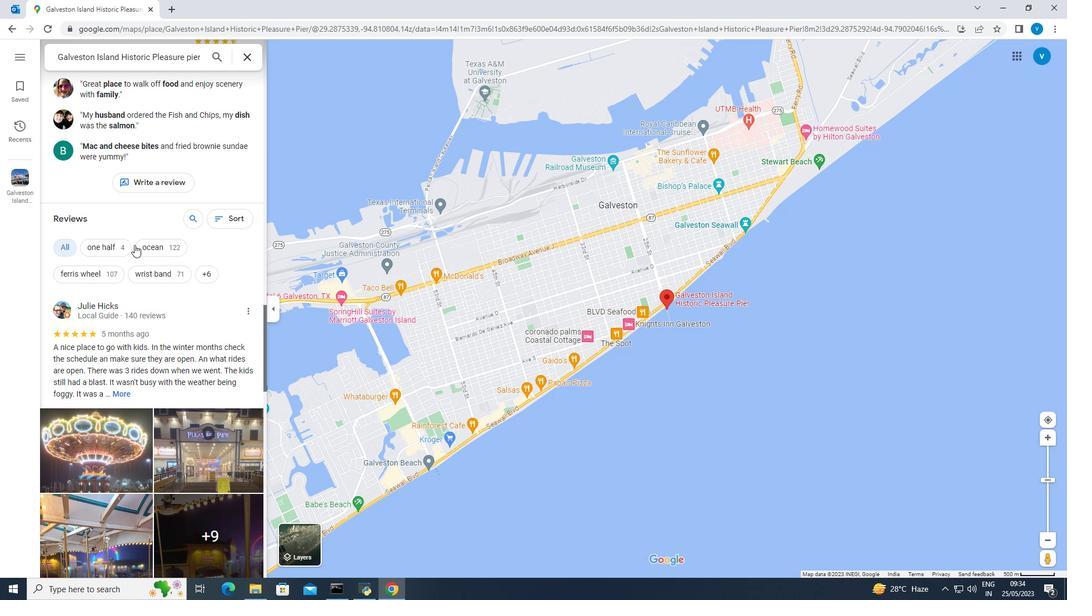 
Action: Mouse scrolled (134, 244) with delta (0, 0)
Screenshot: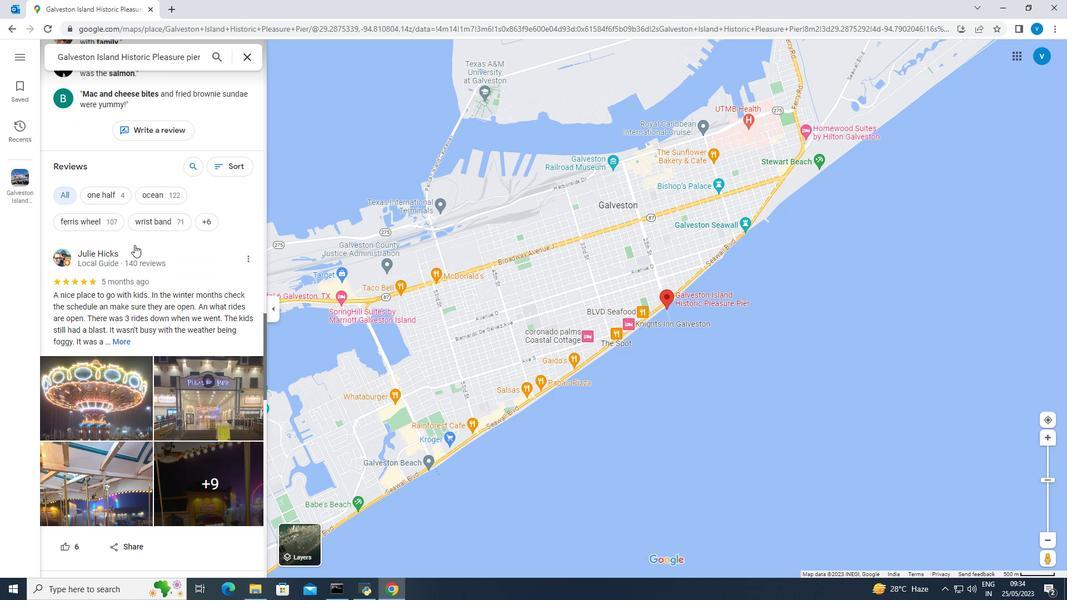 
Action: Mouse scrolled (134, 244) with delta (0, 0)
Screenshot: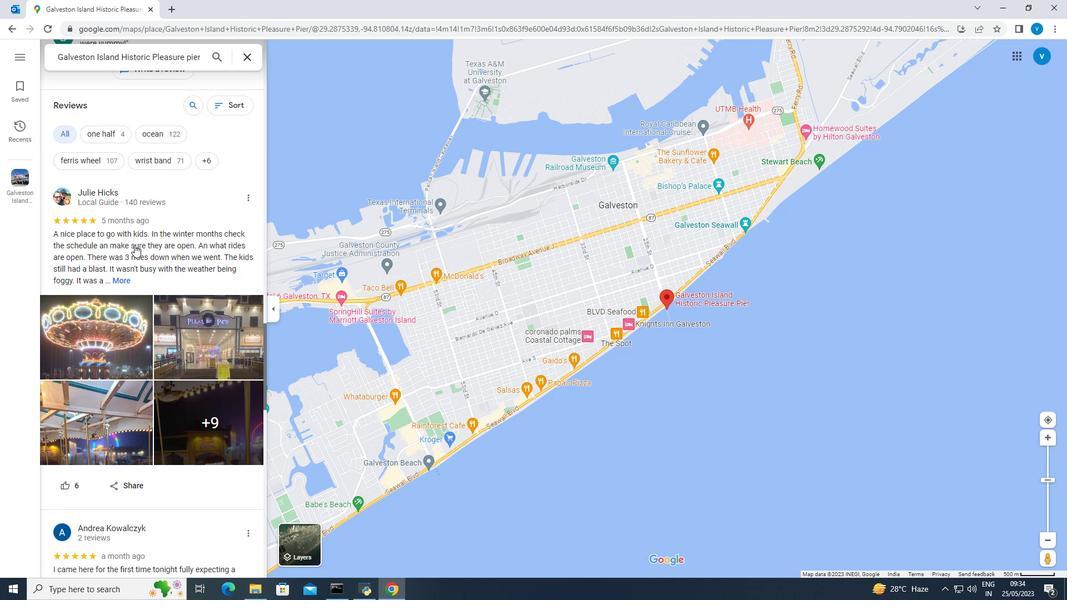 
Action: Mouse scrolled (134, 245) with delta (0, 0)
Screenshot: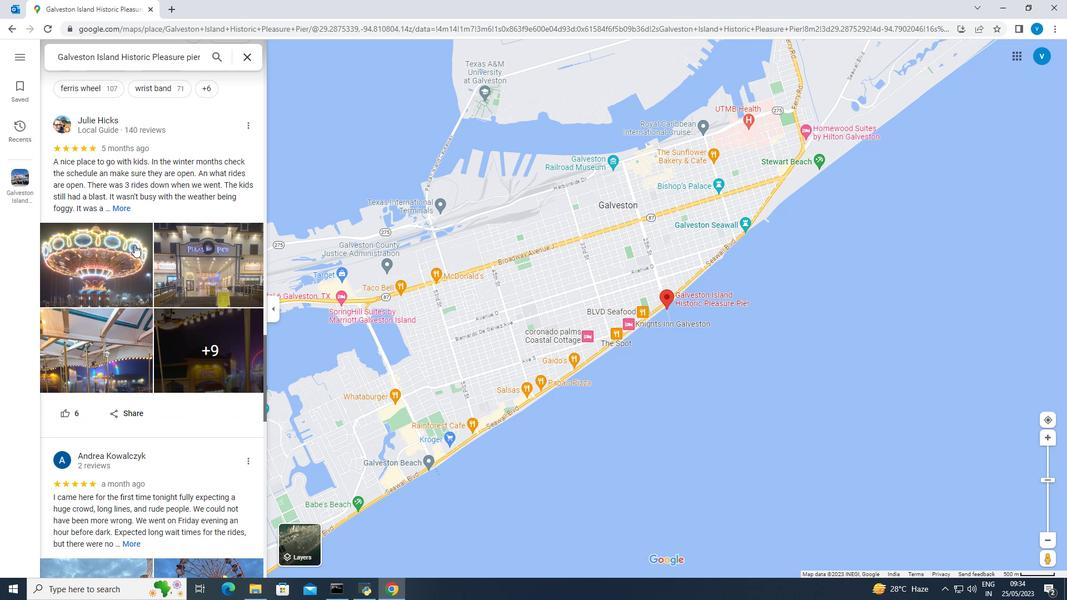 
Action: Mouse scrolled (134, 245) with delta (0, 0)
Screenshot: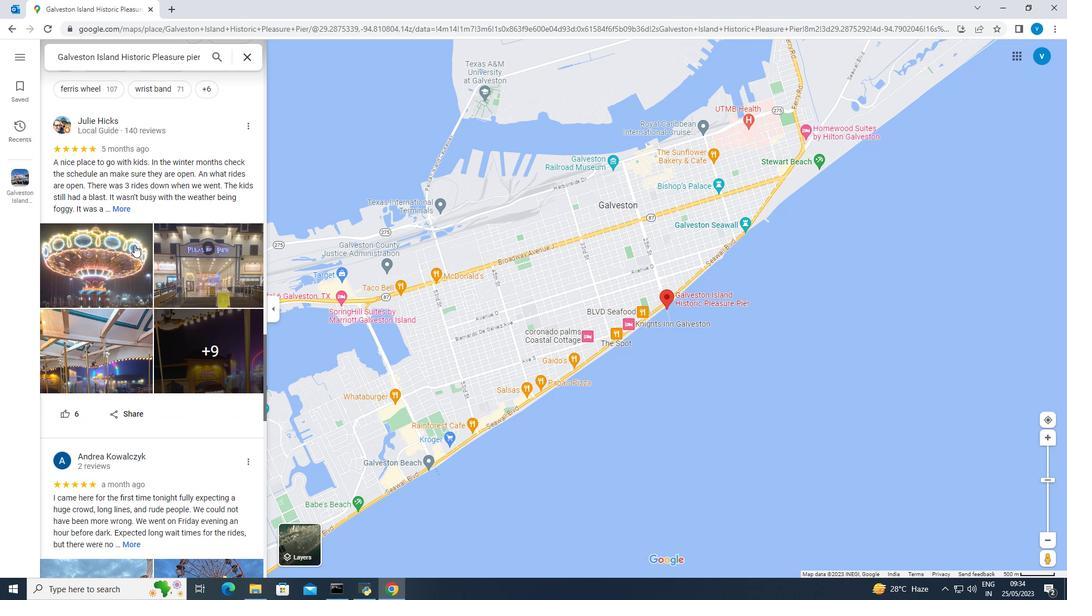 
Action: Mouse scrolled (134, 245) with delta (0, 0)
Screenshot: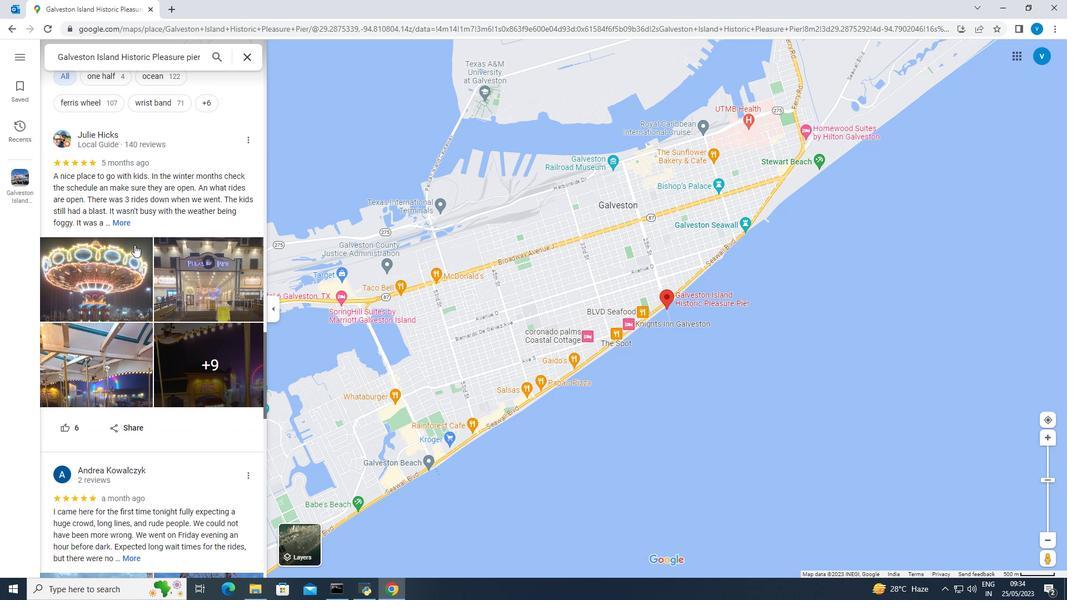 
Action: Mouse scrolled (134, 245) with delta (0, 0)
Screenshot: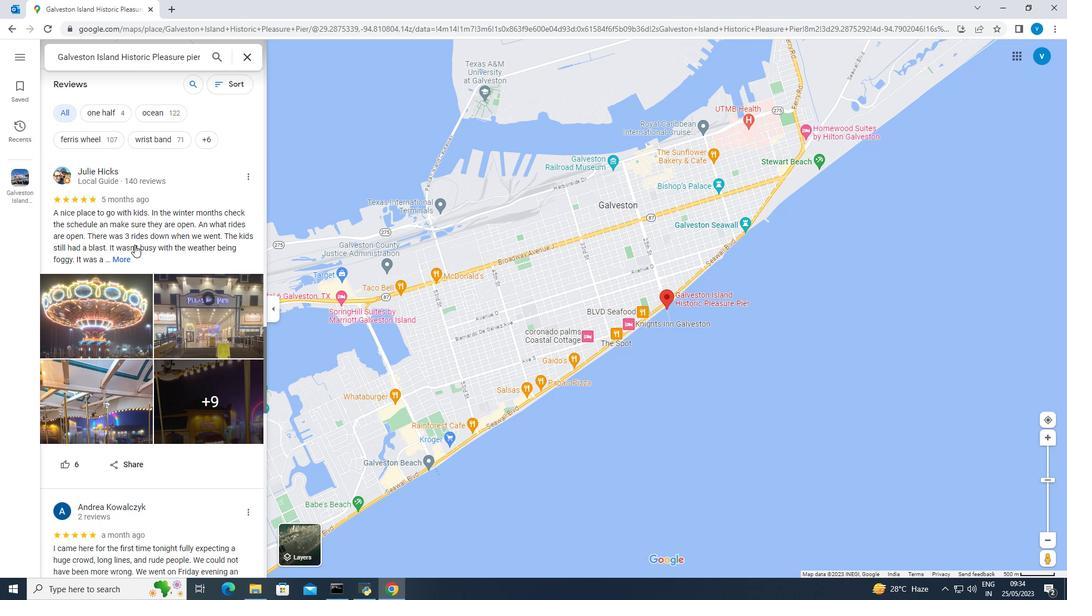 
Action: Mouse scrolled (134, 245) with delta (0, 0)
Screenshot: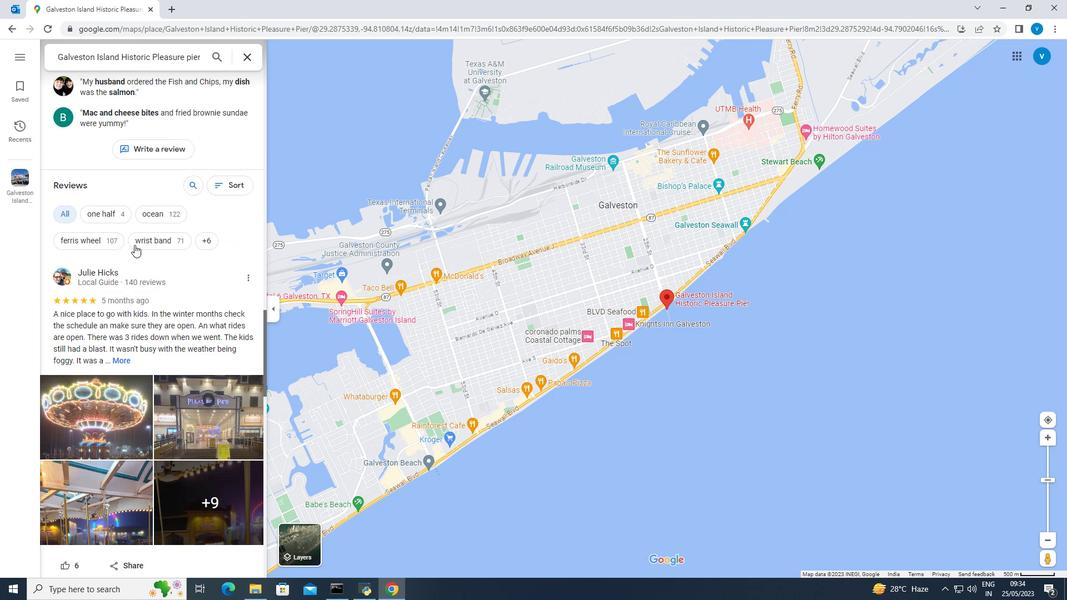 
Action: Mouse moved to (135, 245)
Screenshot: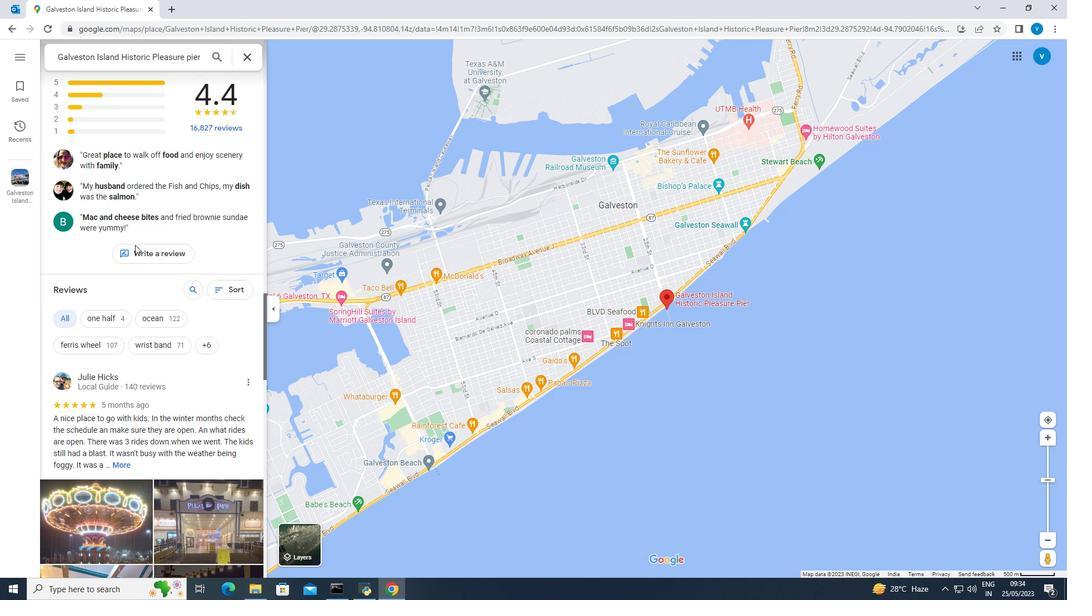
Action: Mouse scrolled (135, 245) with delta (0, 0)
Screenshot: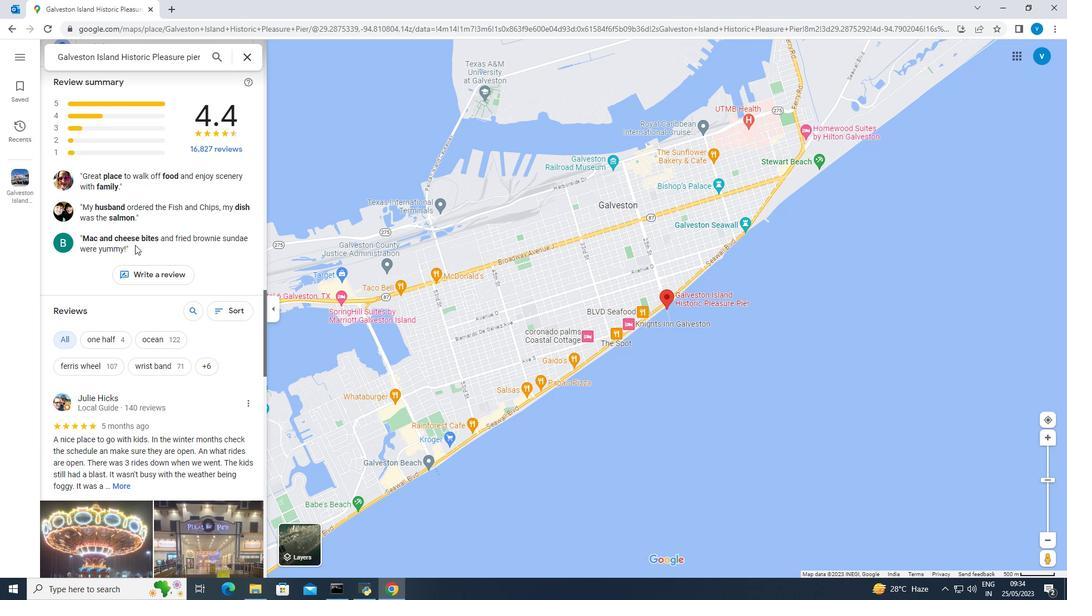 
Action: Mouse moved to (135, 245)
Screenshot: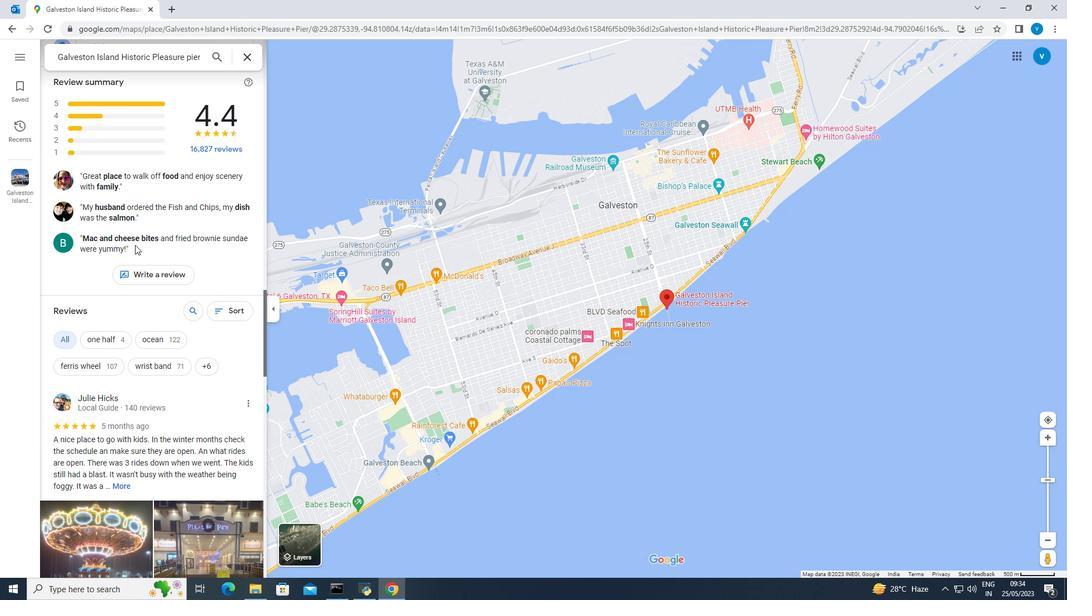 
Action: Mouse scrolled (135, 245) with delta (0, 0)
Screenshot: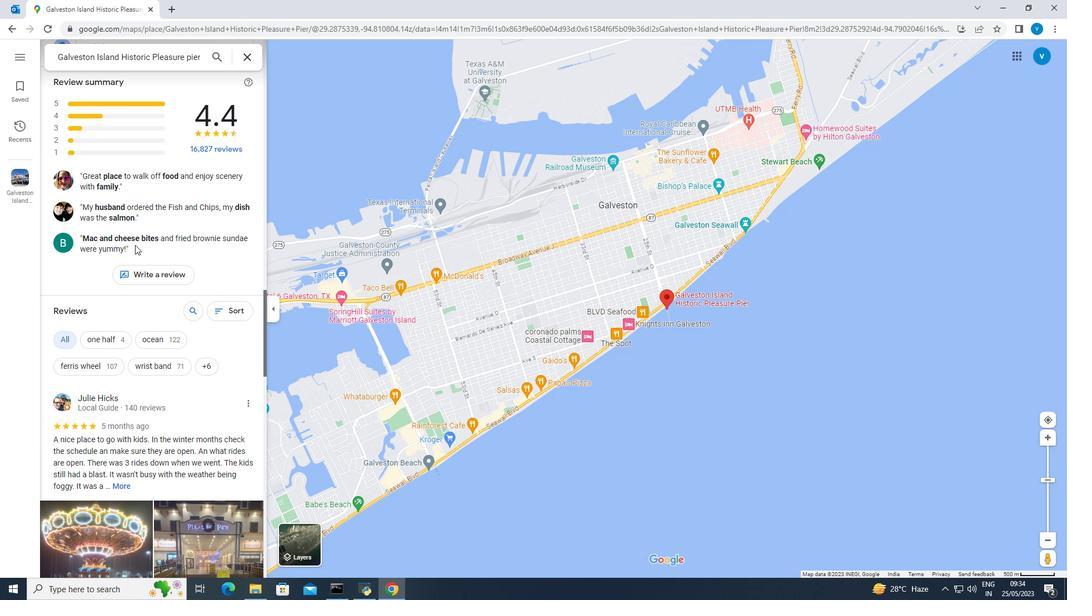 
Action: Mouse scrolled (135, 245) with delta (0, 0)
Screenshot: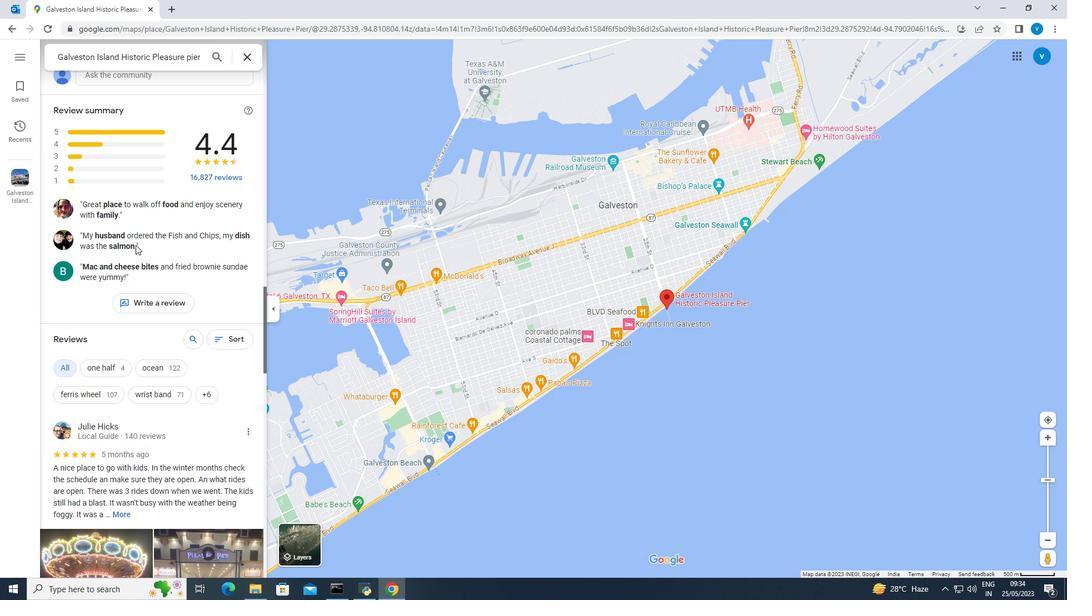
Action: Mouse moved to (135, 245)
Screenshot: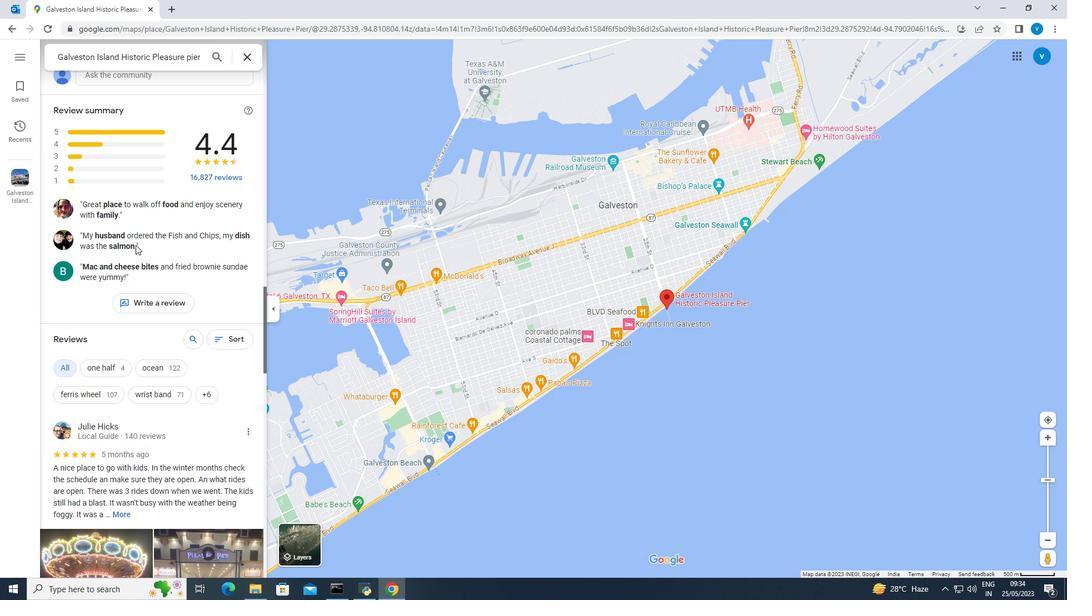 
Action: Mouse scrolled (135, 245) with delta (0, 0)
Screenshot: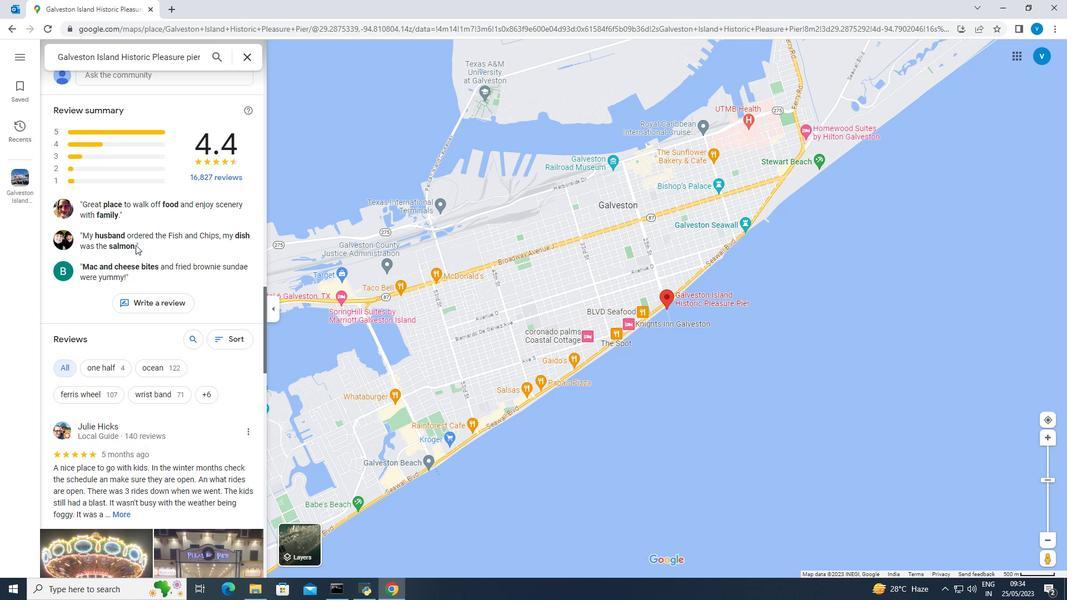 
Action: Mouse scrolled (135, 245) with delta (0, 0)
Screenshot: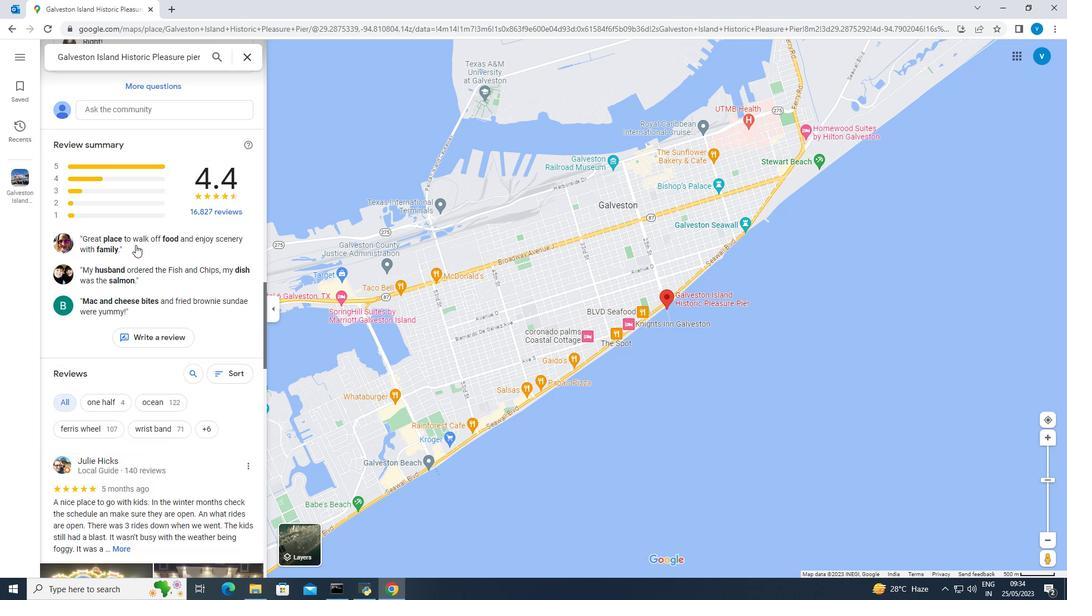 
Action: Mouse moved to (135, 245)
Screenshot: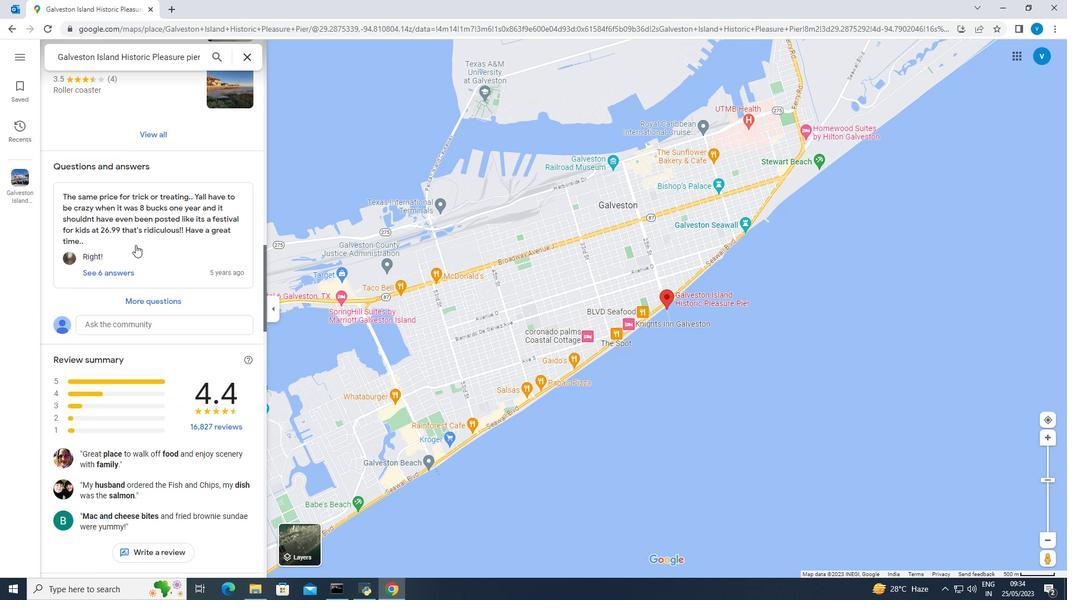 
Action: Mouse scrolled (135, 245) with delta (0, 0)
Screenshot: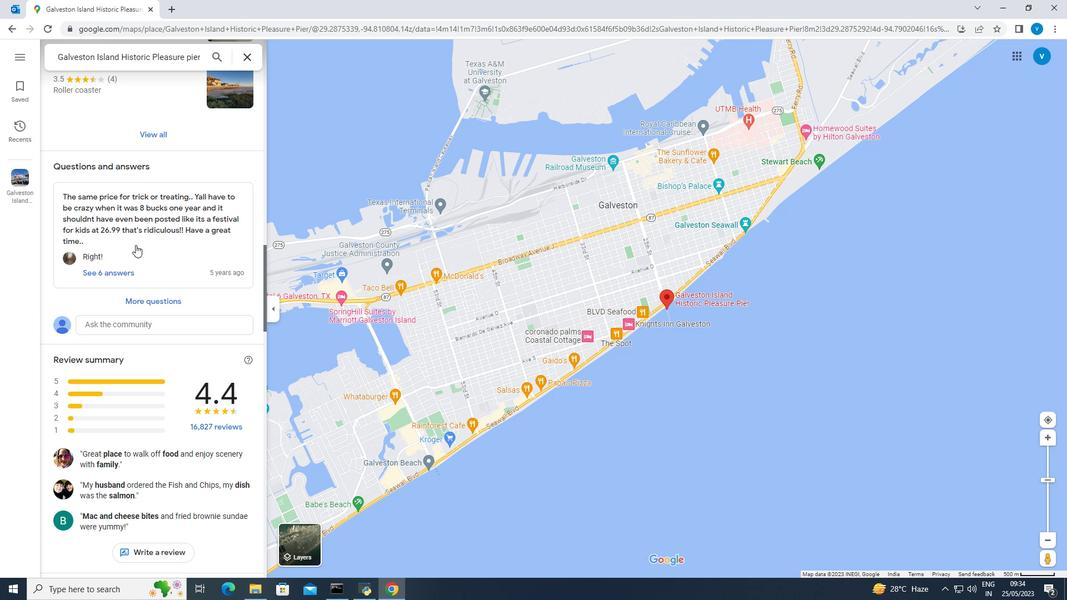
Action: Mouse scrolled (135, 245) with delta (0, 0)
Screenshot: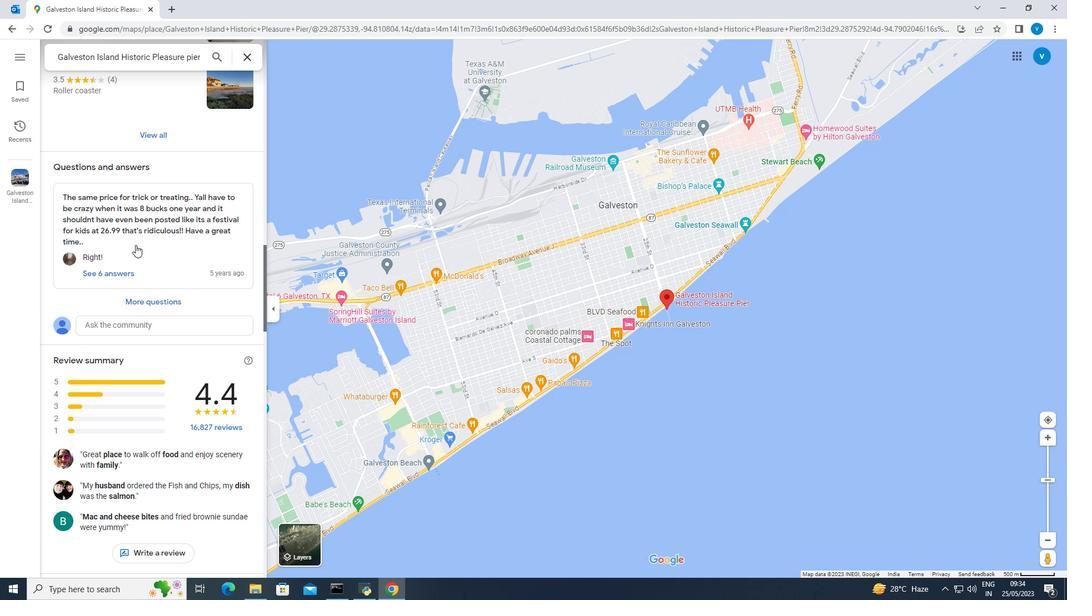 
Action: Mouse scrolled (135, 245) with delta (0, 0)
Screenshot: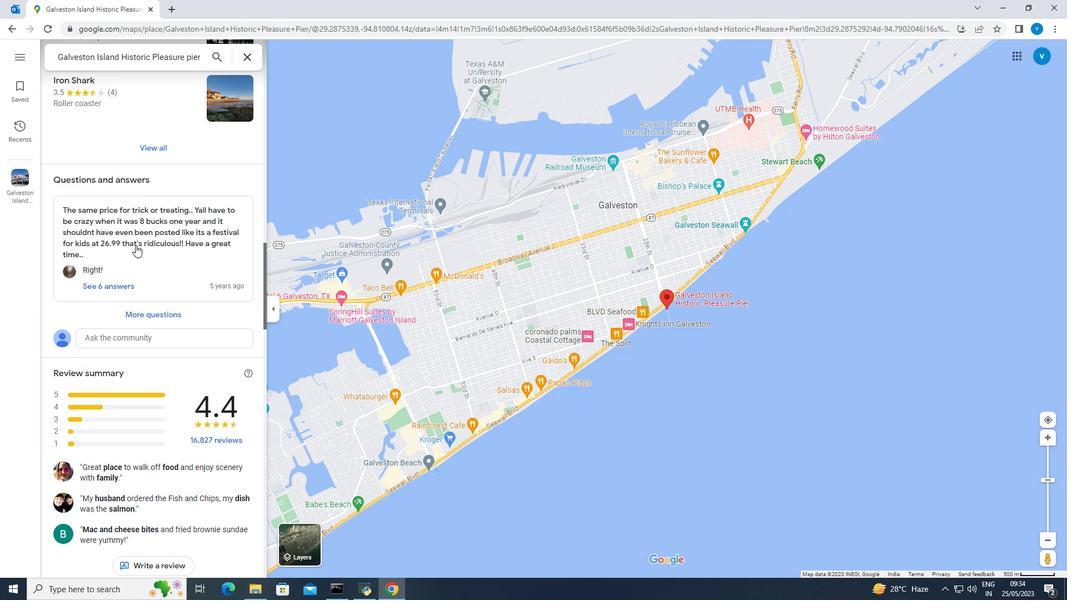 
Action: Mouse scrolled (135, 245) with delta (0, 0)
Screenshot: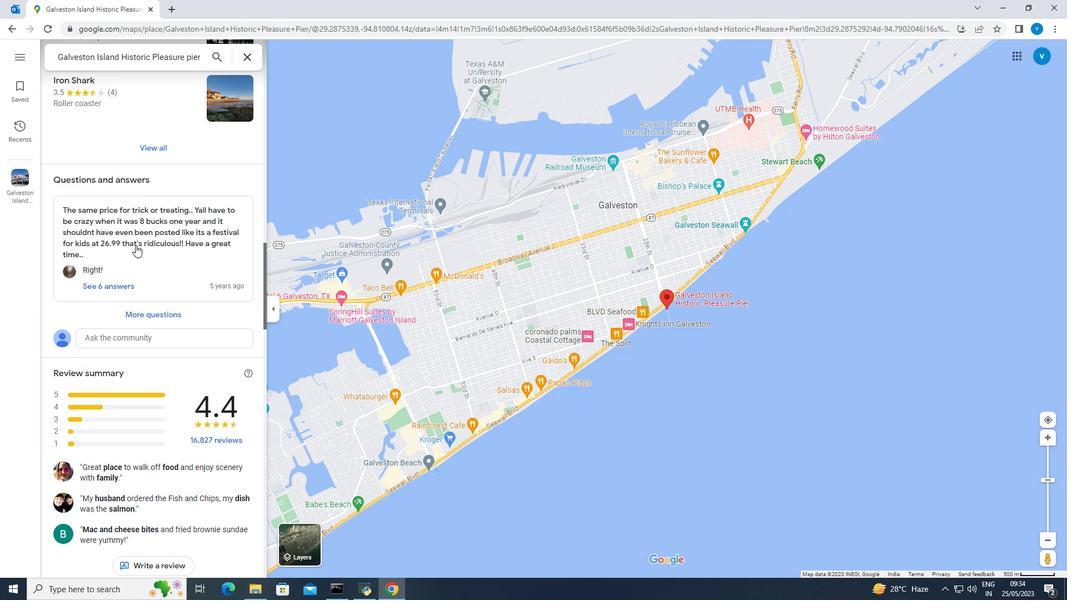 
Action: Mouse scrolled (135, 245) with delta (0, 0)
Screenshot: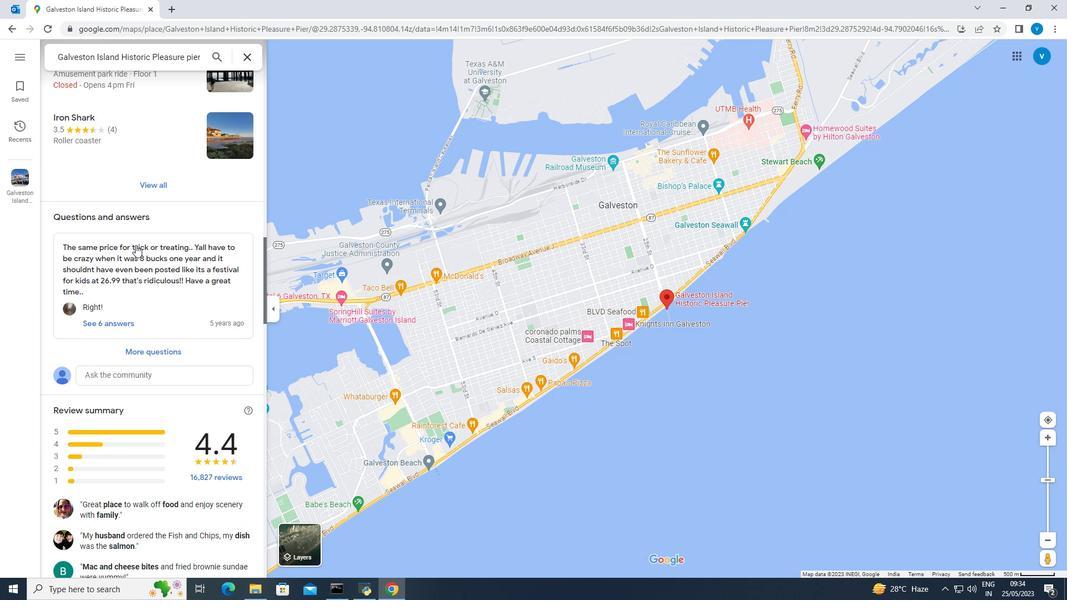
Action: Mouse scrolled (135, 245) with delta (0, 0)
Screenshot: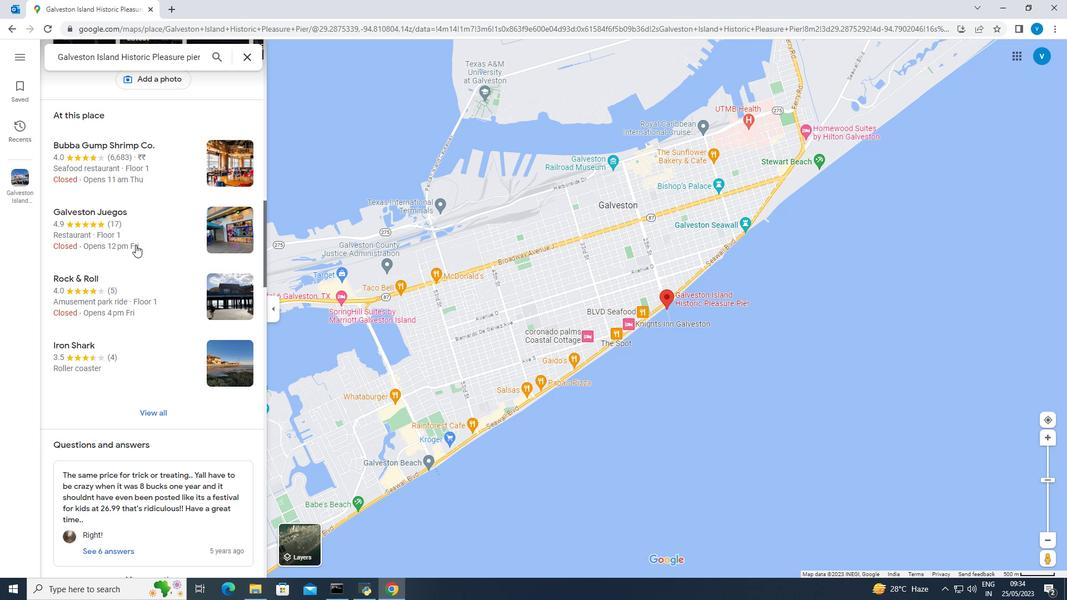 
Action: Mouse scrolled (135, 245) with delta (0, 0)
Screenshot: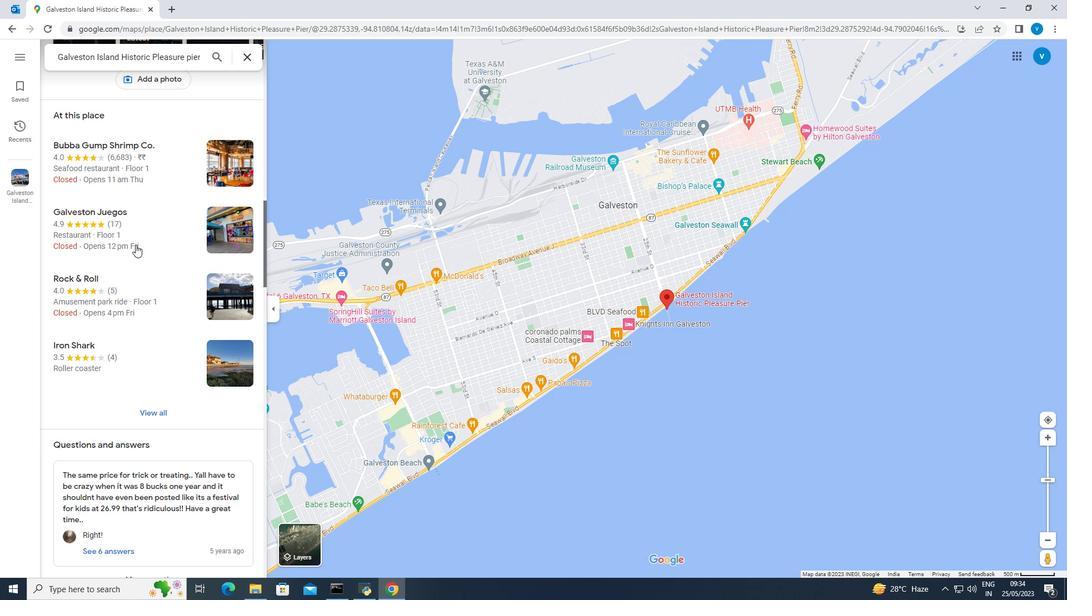 
Action: Mouse scrolled (135, 245) with delta (0, 0)
Screenshot: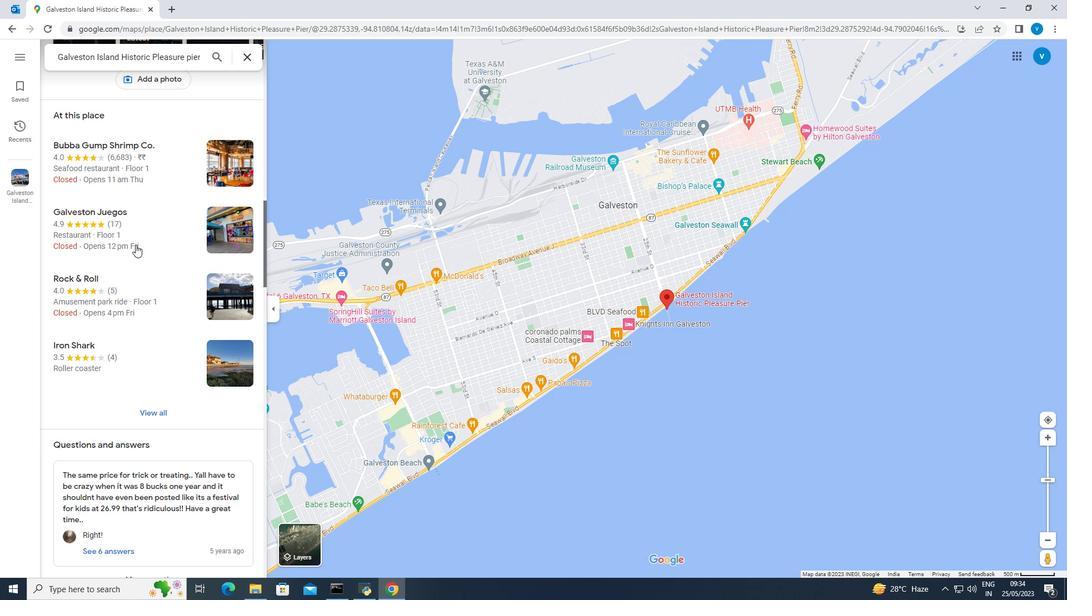 
Action: Mouse scrolled (135, 245) with delta (0, 0)
Screenshot: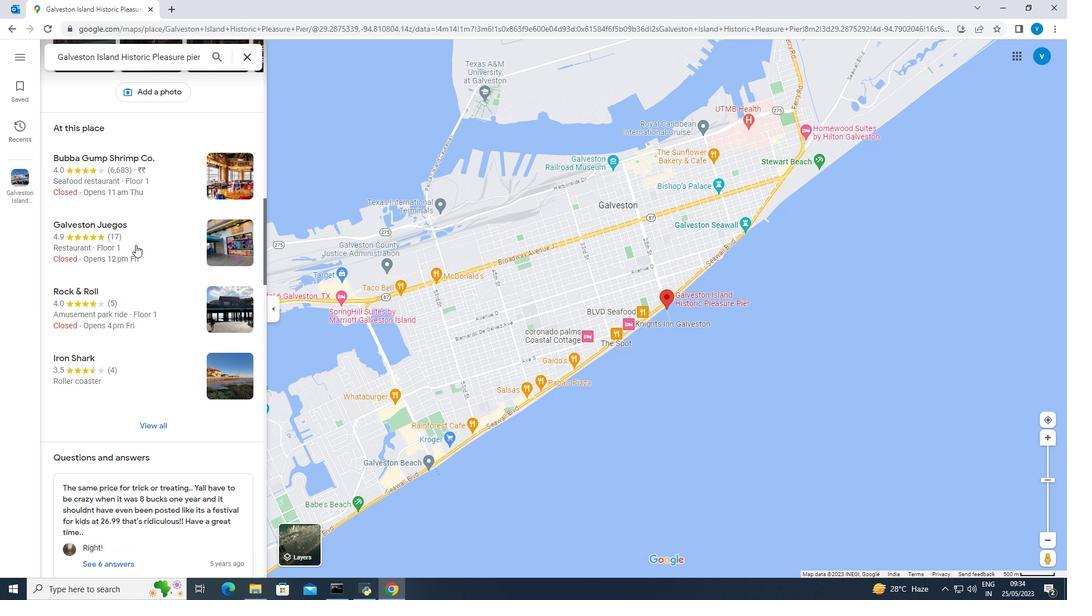 
Action: Mouse scrolled (135, 245) with delta (0, 0)
Screenshot: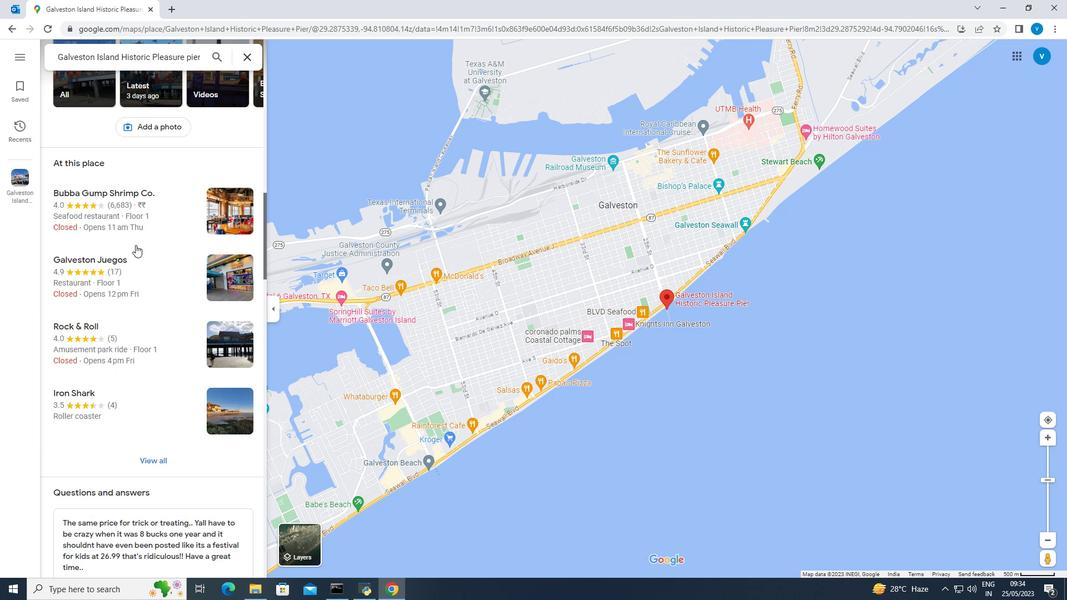 
Action: Mouse scrolled (135, 245) with delta (0, 0)
Screenshot: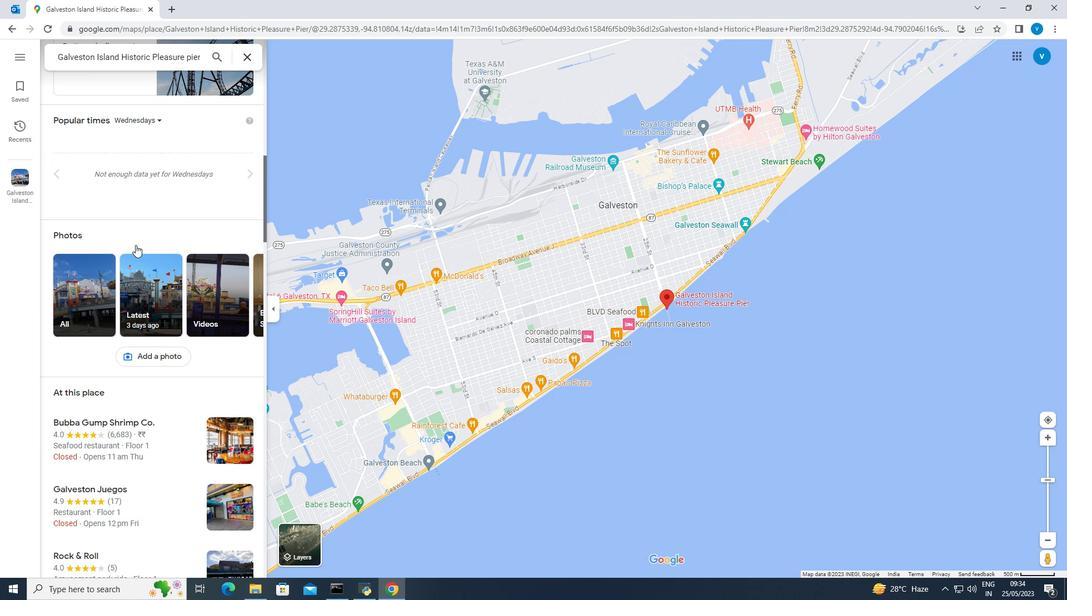 
Action: Mouse scrolled (135, 245) with delta (0, 0)
Screenshot: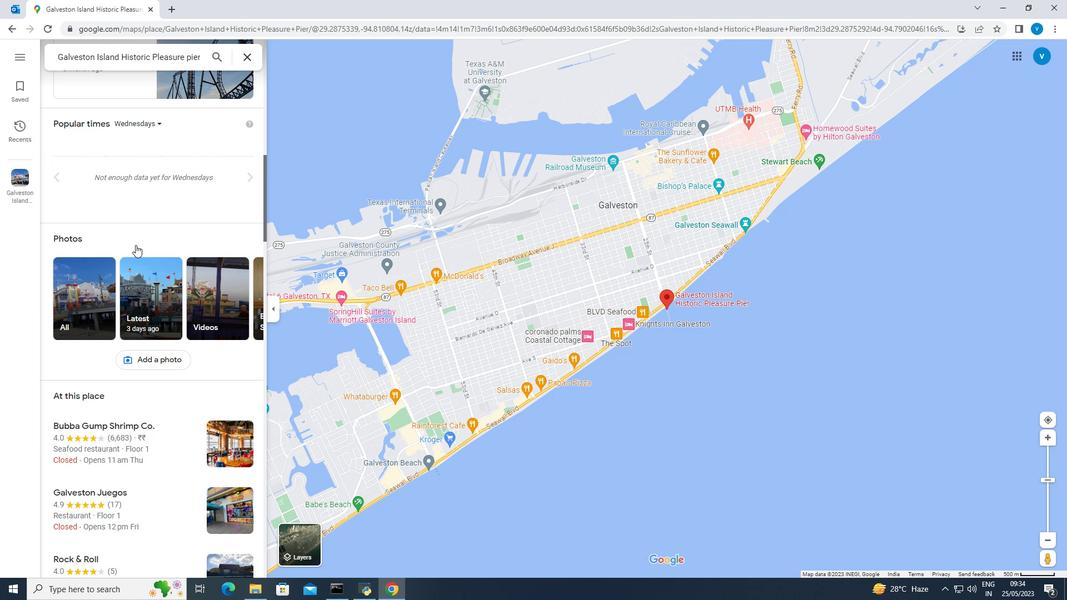 
Action: Mouse scrolled (135, 245) with delta (0, 0)
Screenshot: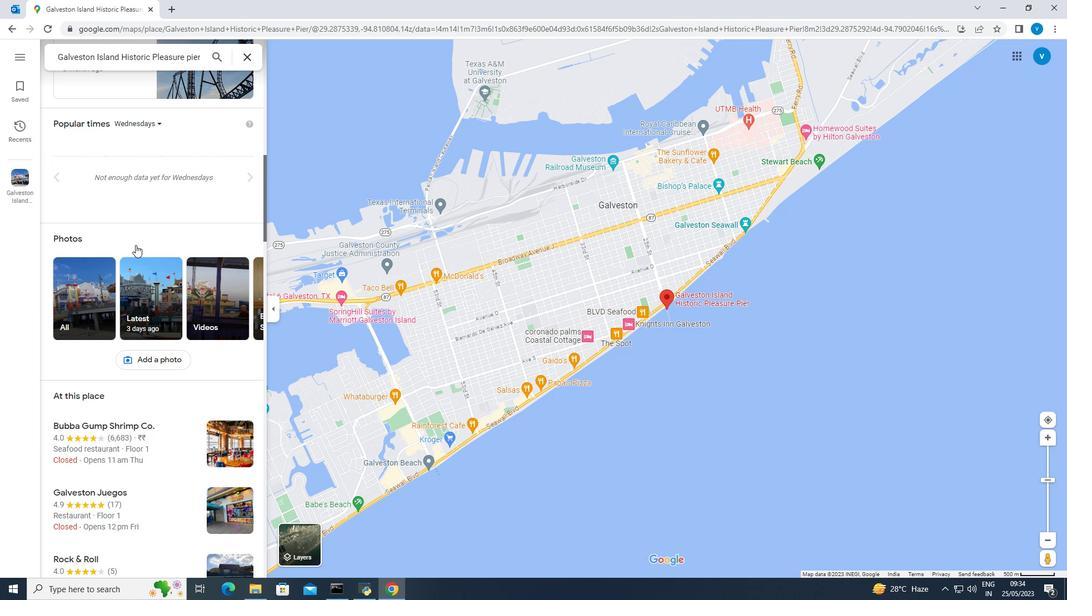 
Action: Mouse scrolled (135, 245) with delta (0, 0)
Screenshot: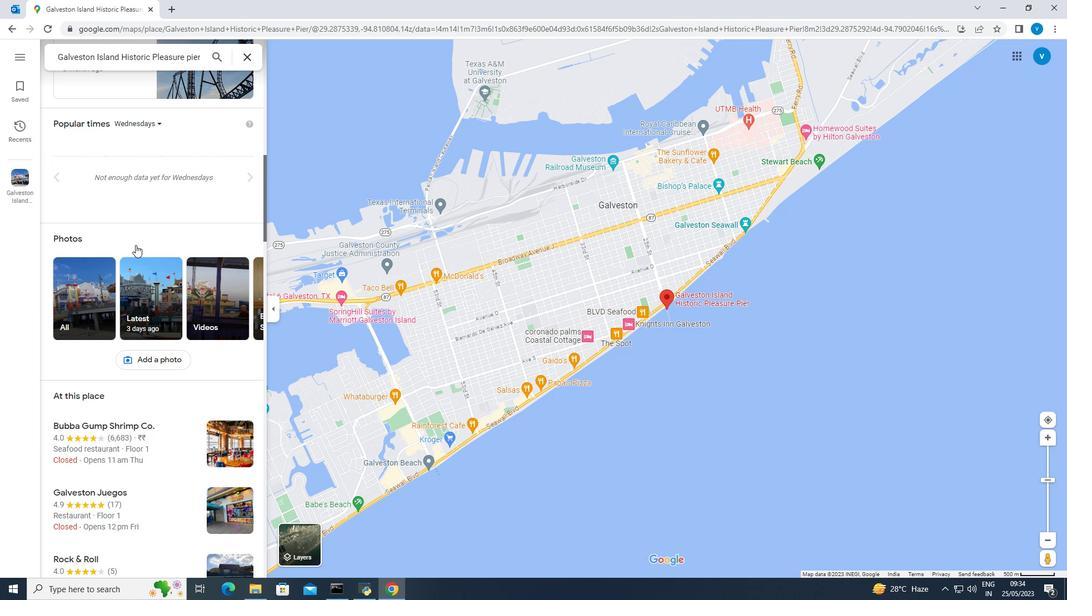 
Action: Mouse scrolled (135, 245) with delta (0, 0)
Screenshot: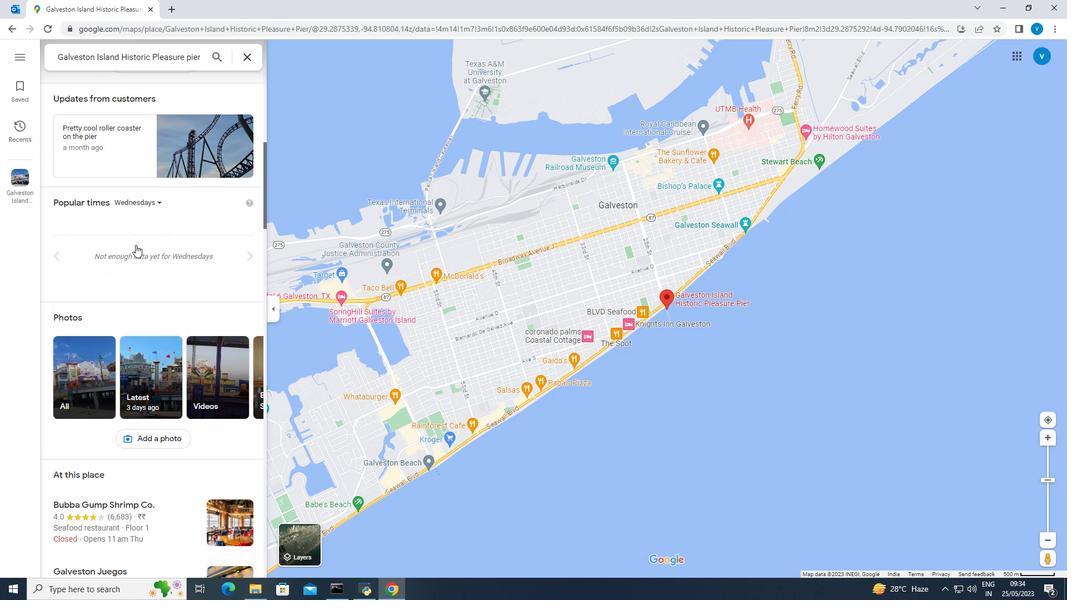 
Action: Mouse scrolled (135, 245) with delta (0, 0)
Screenshot: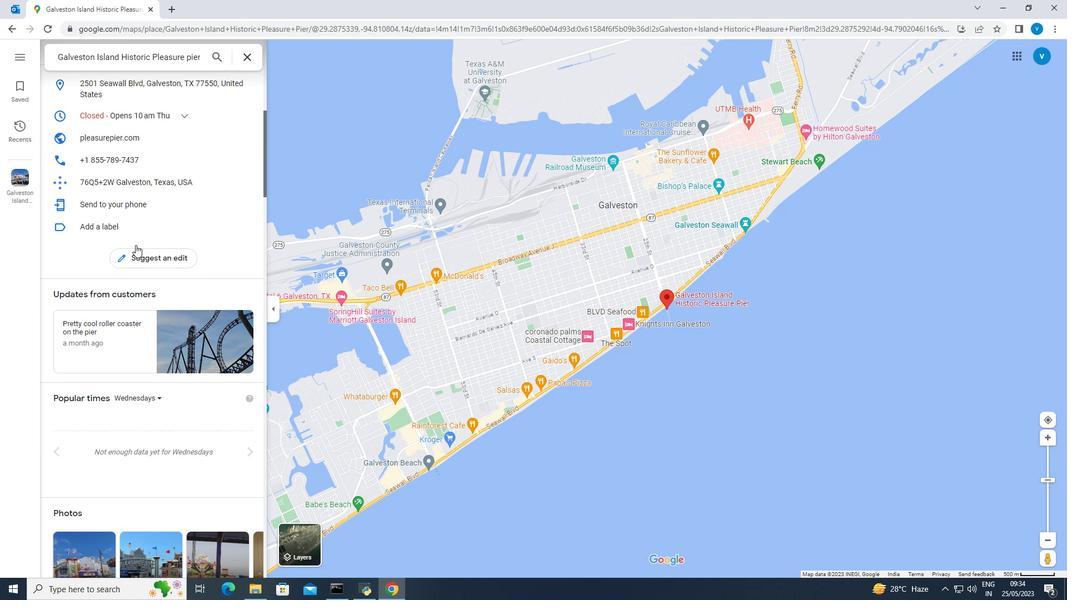 
Action: Mouse scrolled (135, 245) with delta (0, 0)
Screenshot: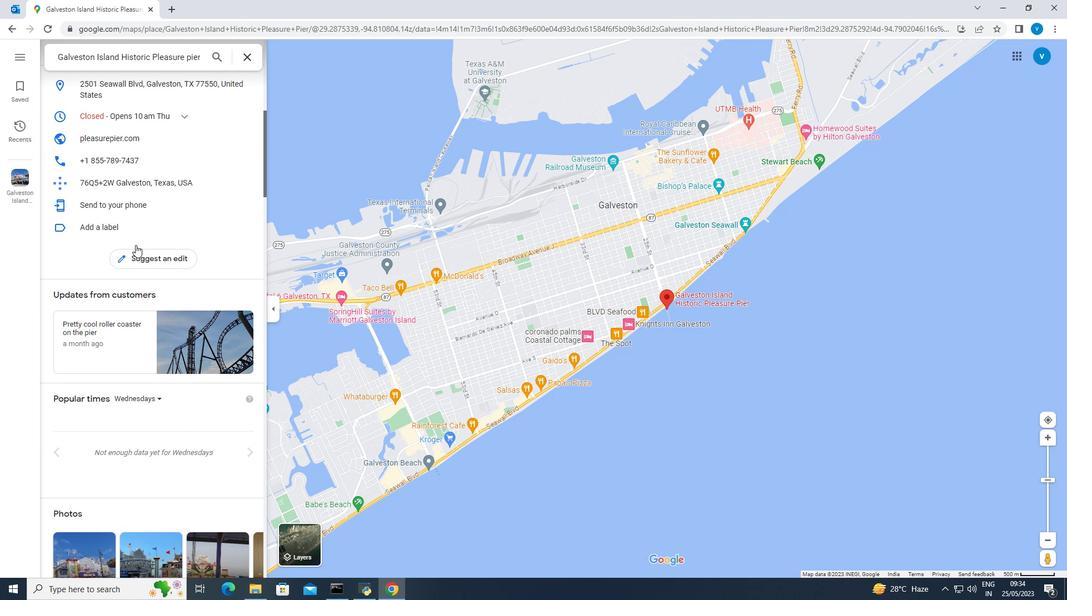 
Action: Mouse scrolled (135, 245) with delta (0, 0)
Screenshot: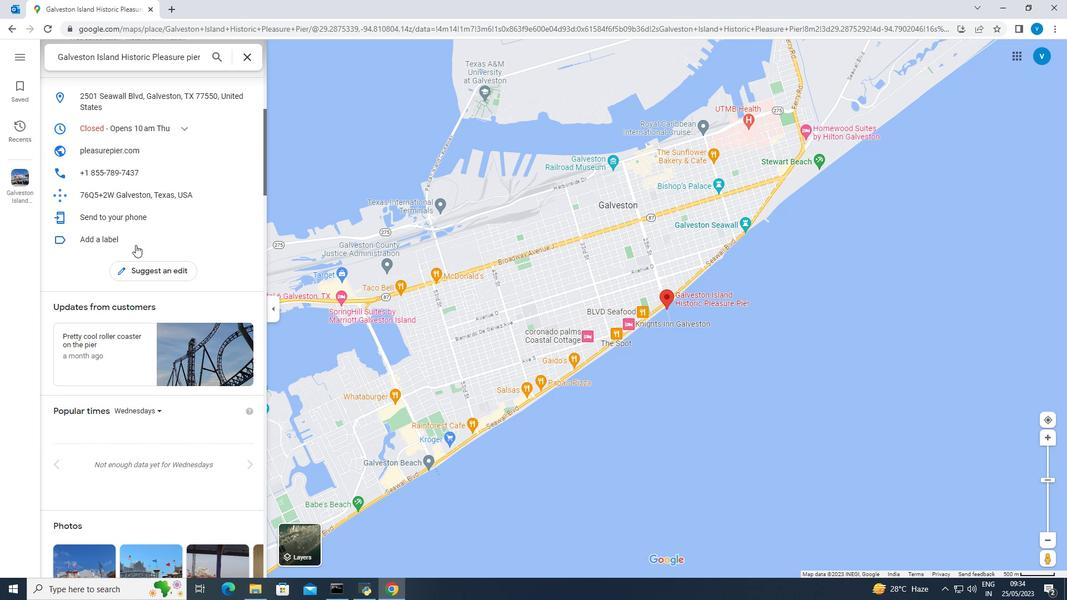 
Action: Mouse scrolled (135, 245) with delta (0, 0)
Screenshot: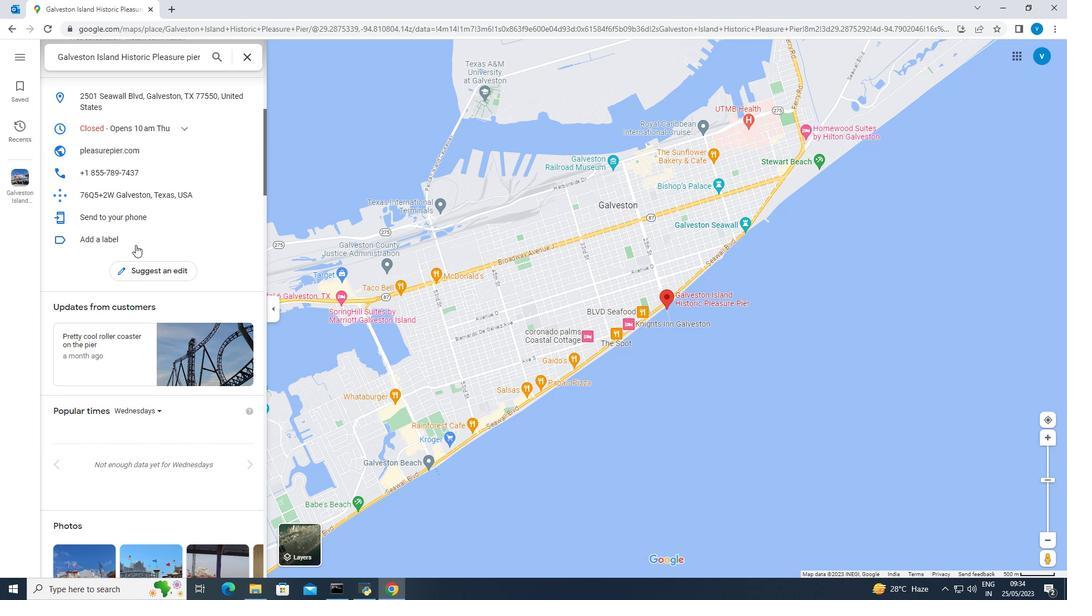 
Action: Mouse scrolled (135, 245) with delta (0, 0)
Screenshot: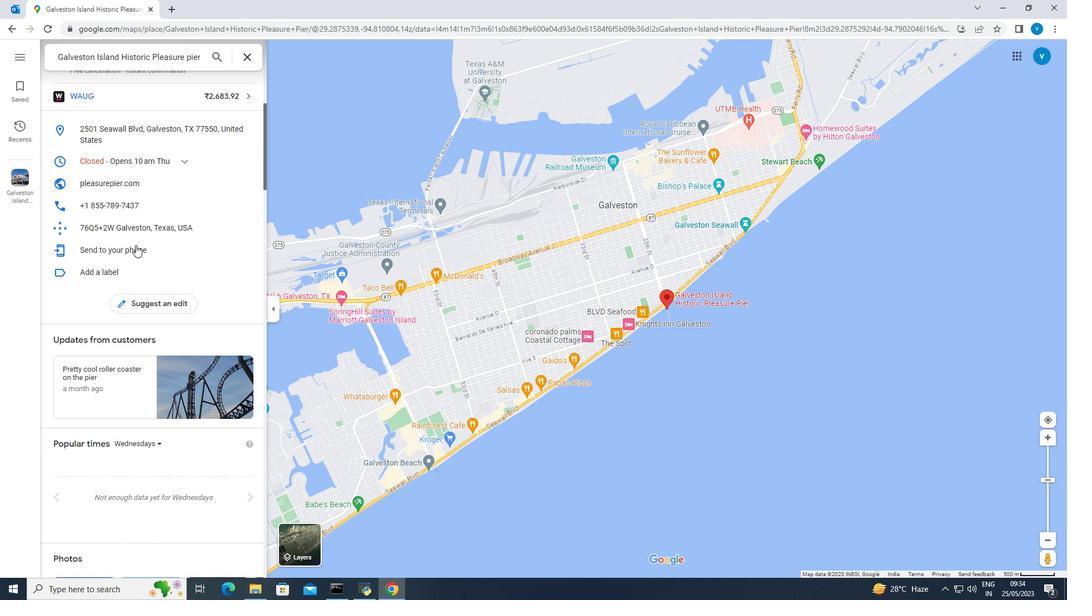 
Action: Mouse scrolled (135, 245) with delta (0, 0)
Screenshot: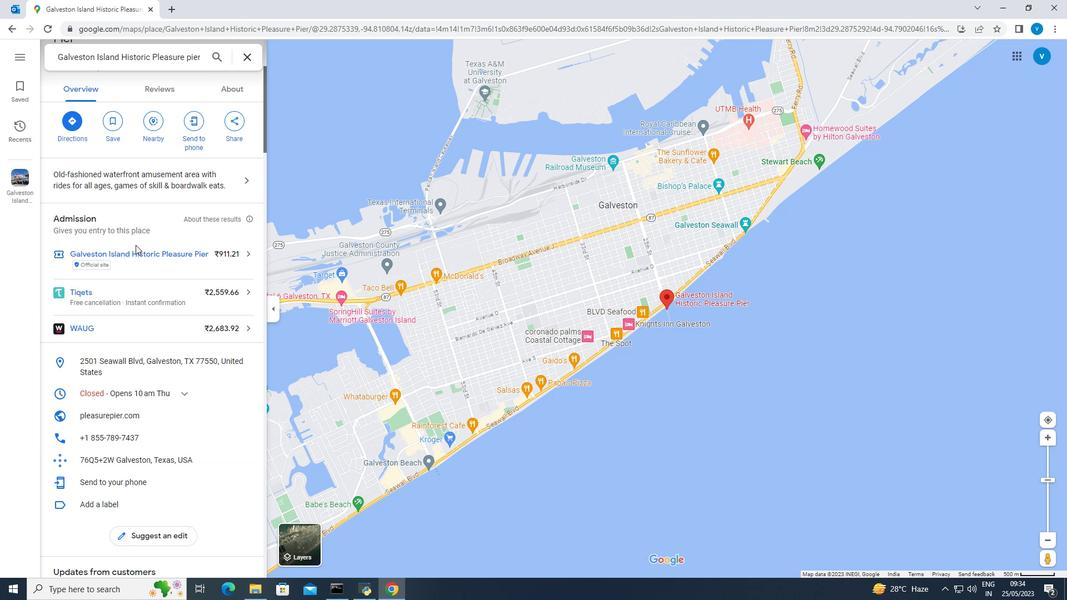 
Action: Mouse scrolled (135, 245) with delta (0, 0)
Screenshot: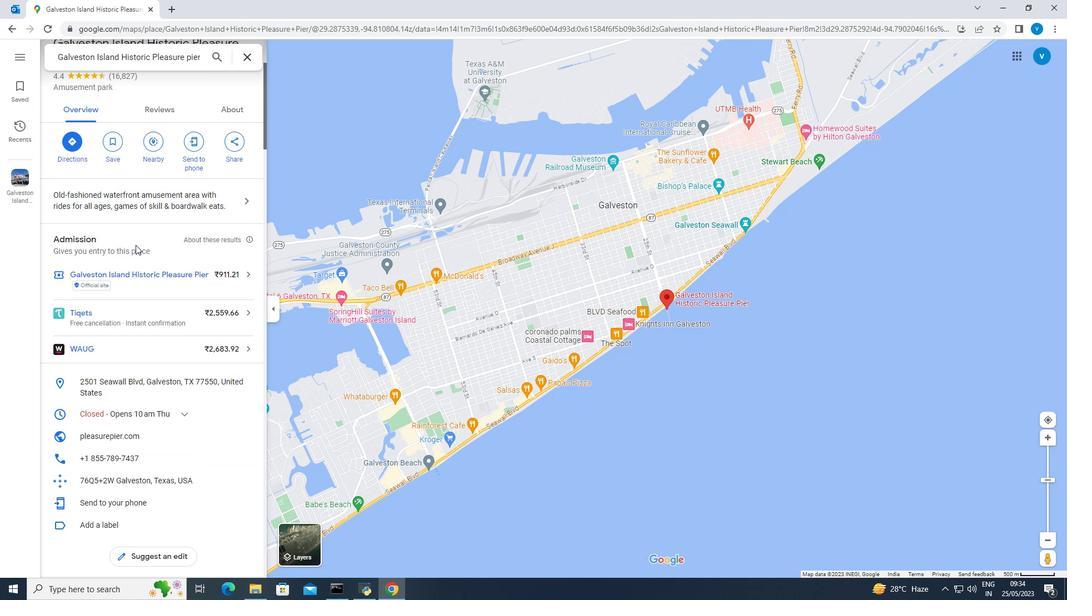 
Action: Mouse scrolled (135, 245) with delta (0, 0)
Screenshot: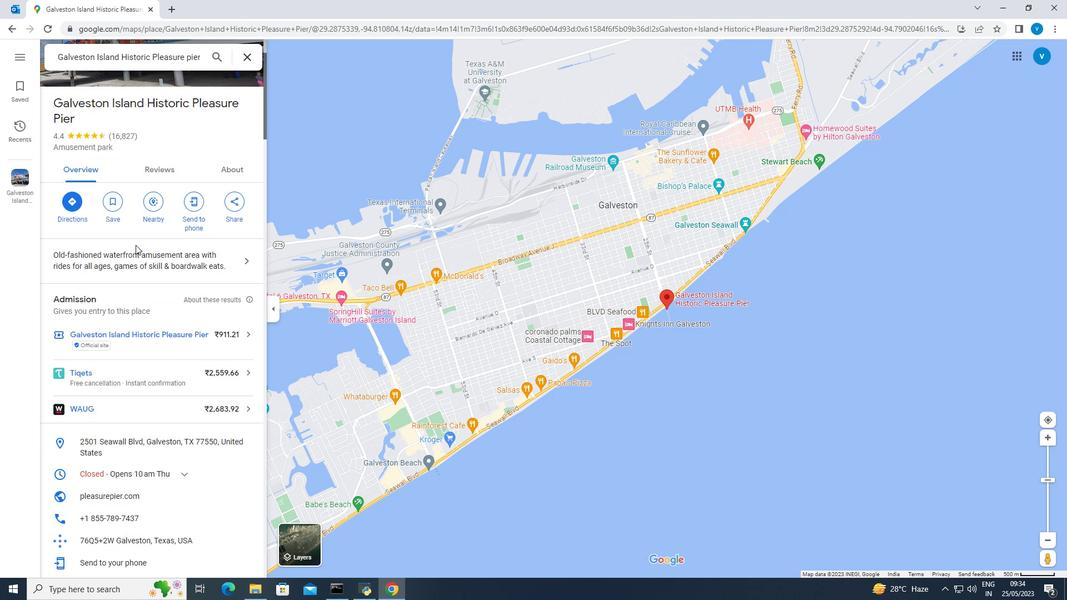 
Action: Mouse scrolled (135, 245) with delta (0, 0)
Screenshot: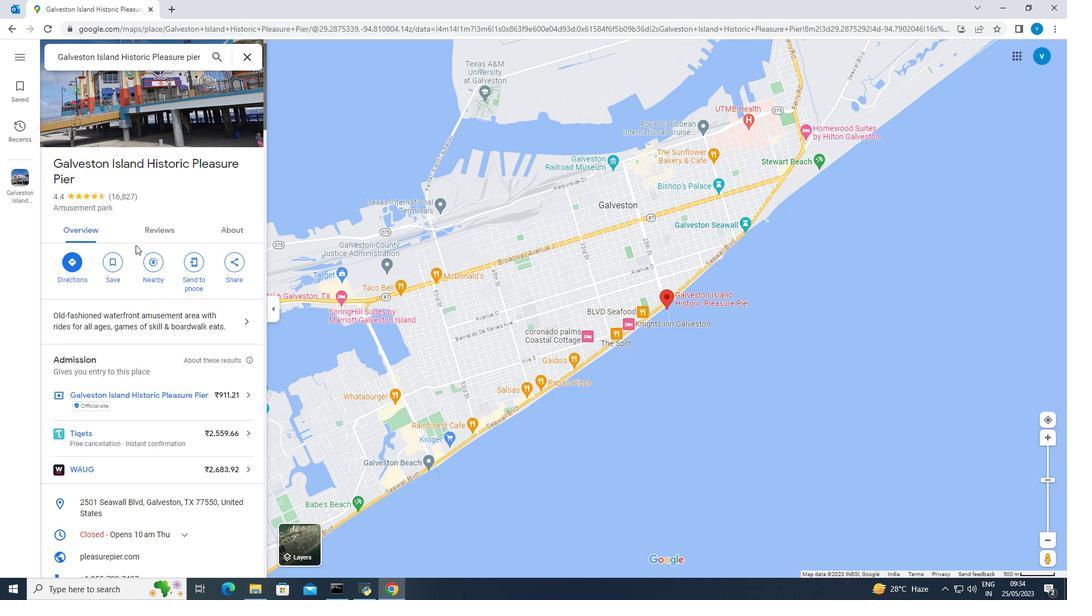 
Action: Mouse scrolled (135, 245) with delta (0, 0)
Screenshot: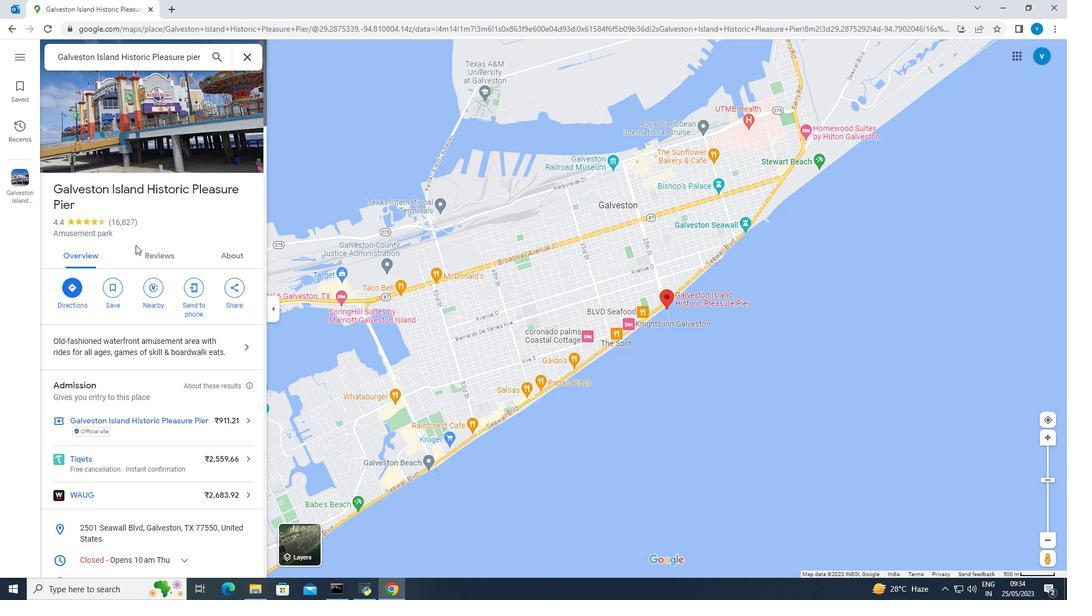 
Action: Mouse moved to (222, 161)
Screenshot: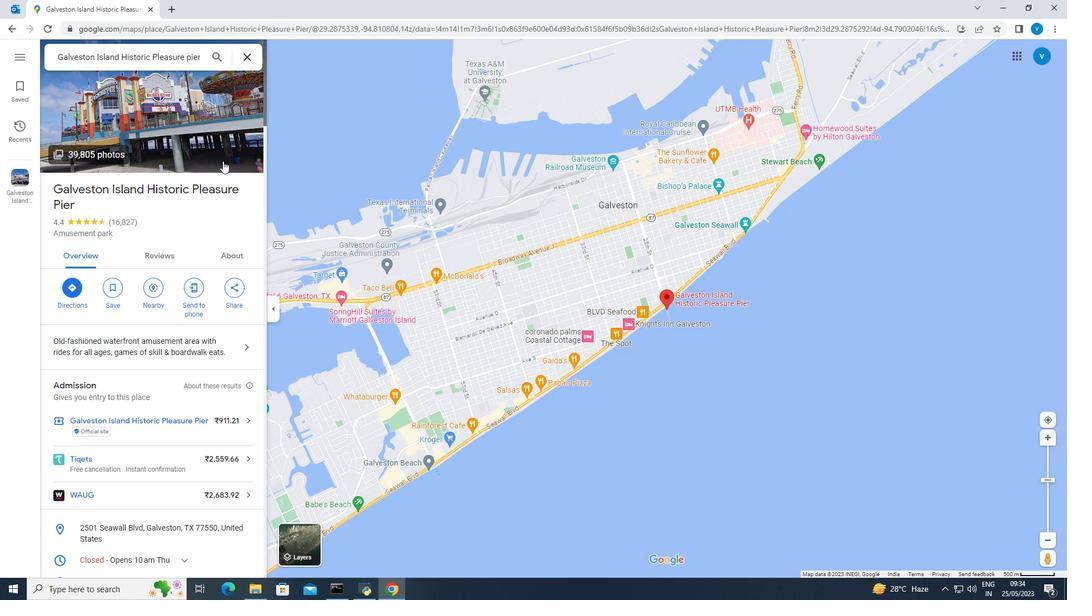 
Action: Mouse pressed left at (222, 161)
Screenshot: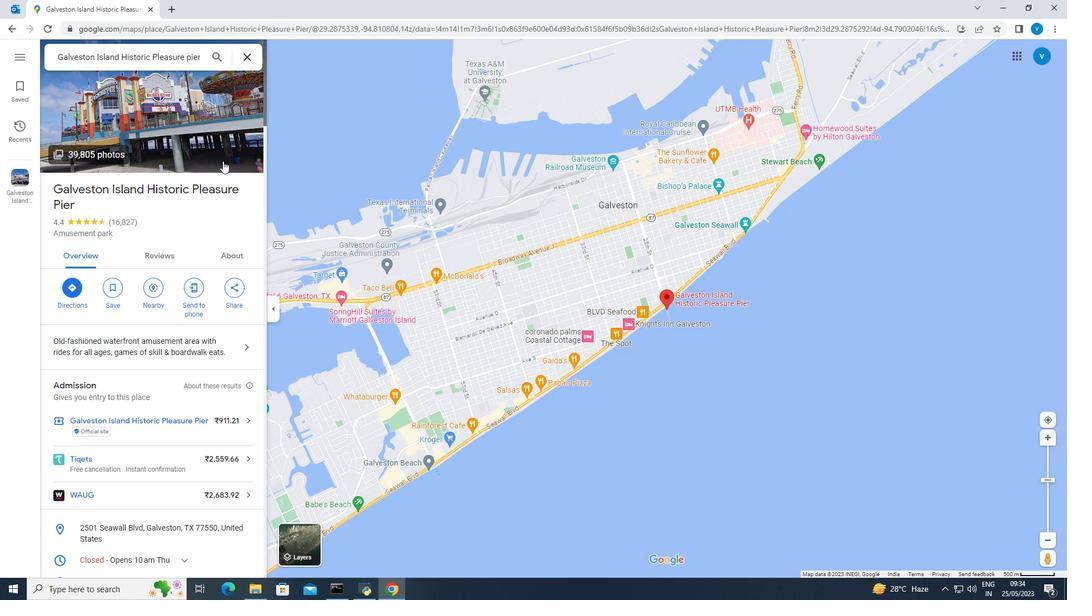
Action: Mouse moved to (680, 493)
Screenshot: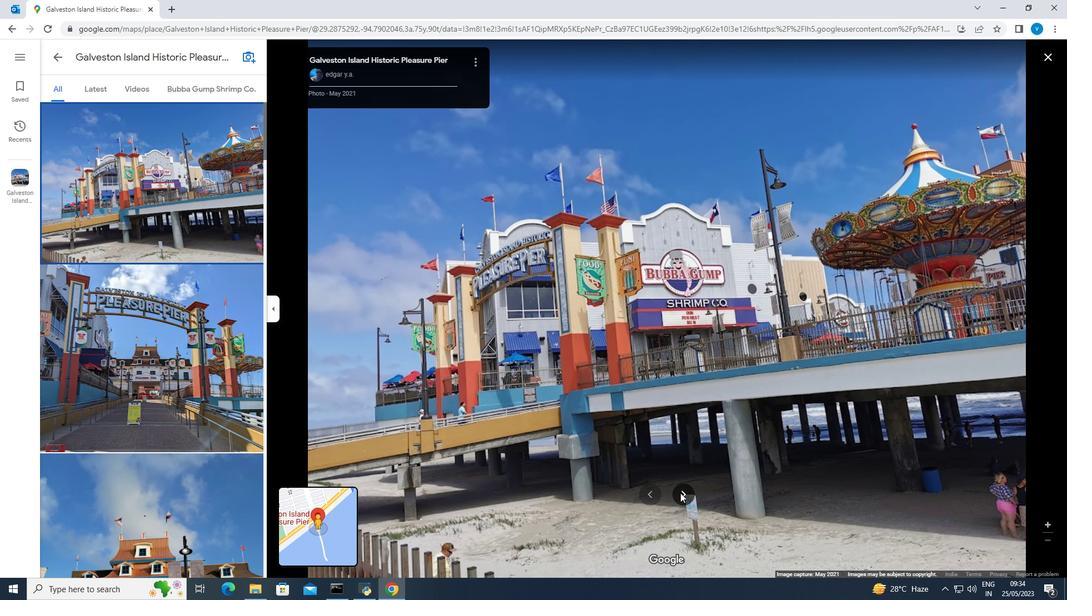 
Action: Mouse pressed left at (680, 493)
Screenshot: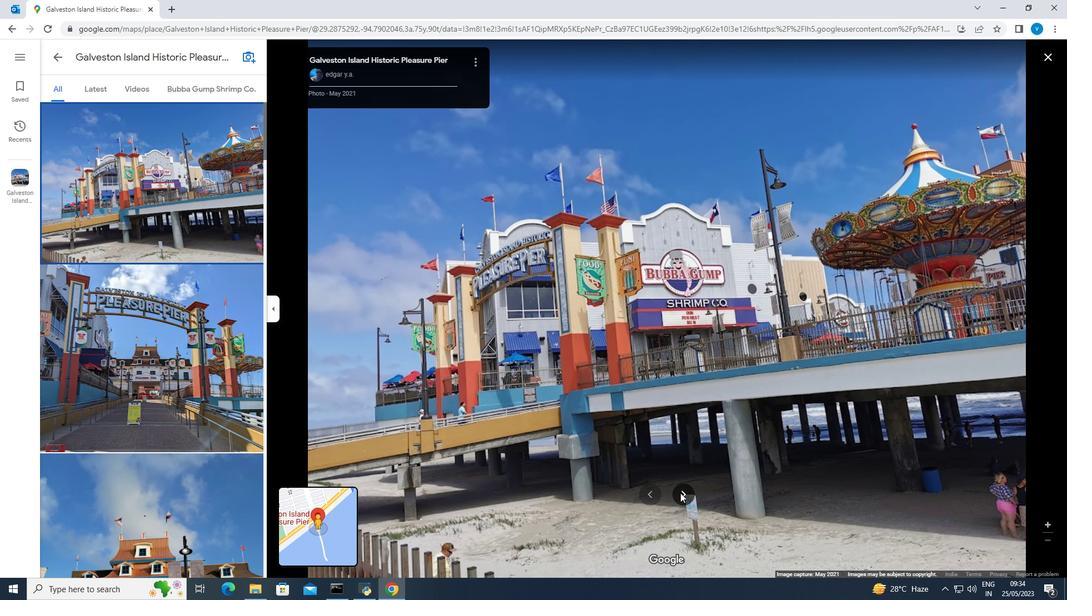 
Action: Mouse pressed left at (680, 493)
Screenshot: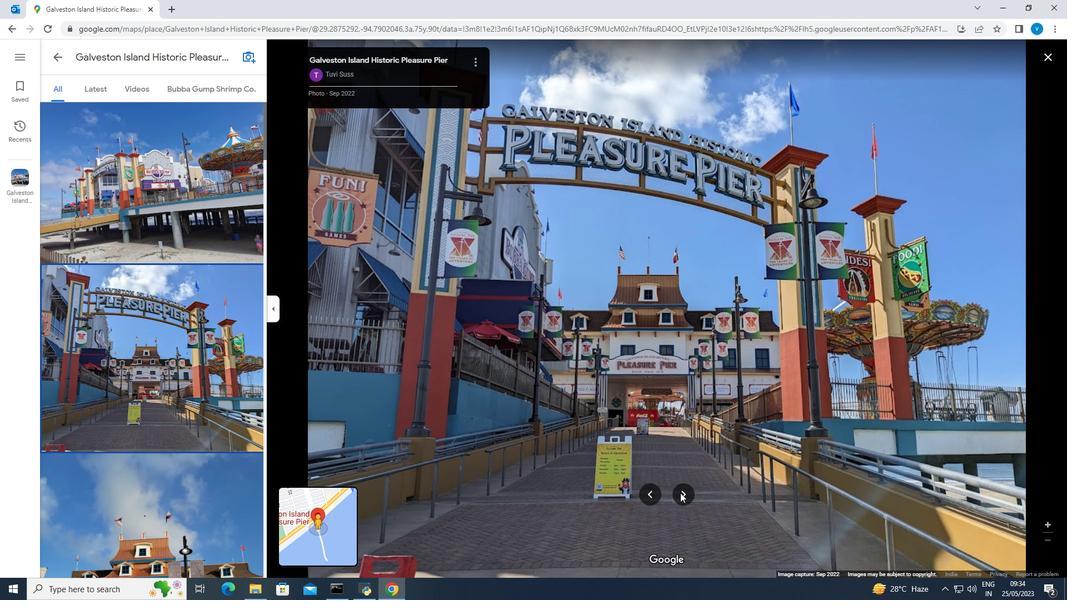
Action: Mouse pressed left at (680, 493)
Screenshot: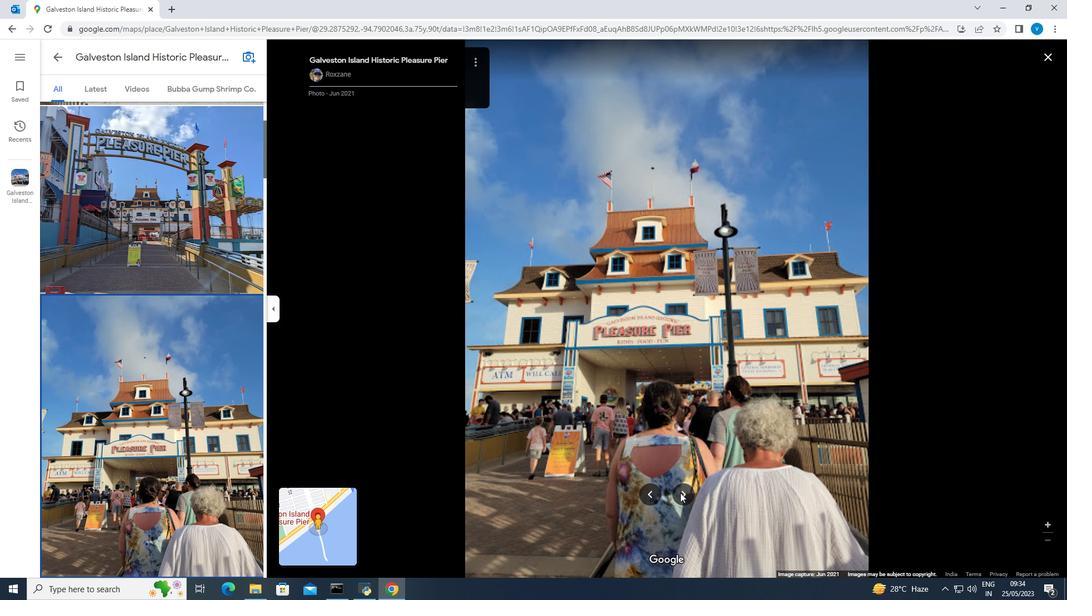 
Action: Mouse pressed left at (680, 493)
Screenshot: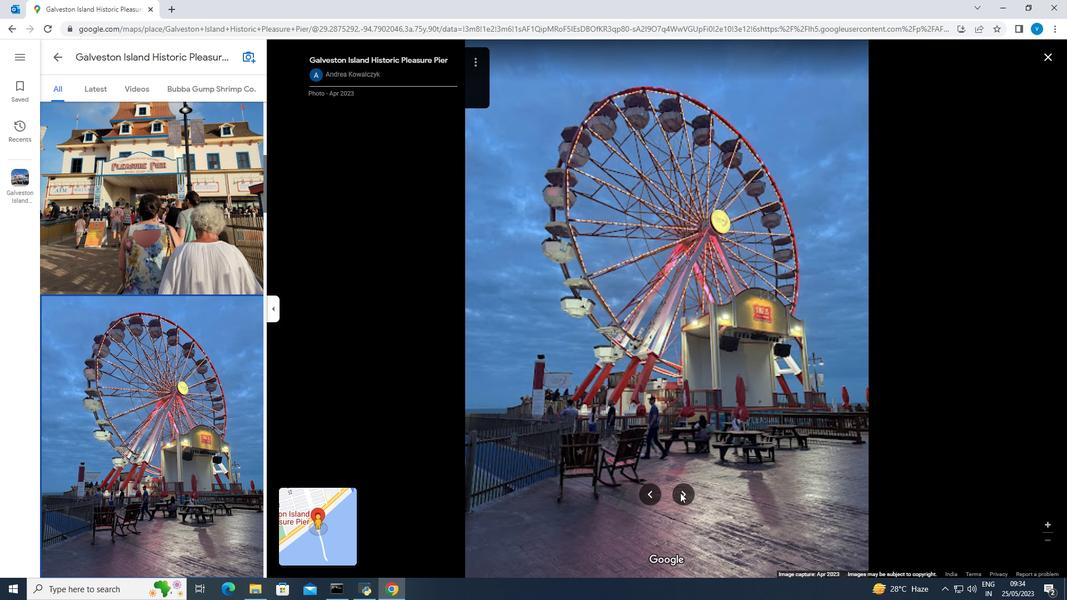 
Action: Mouse pressed left at (680, 493)
Screenshot: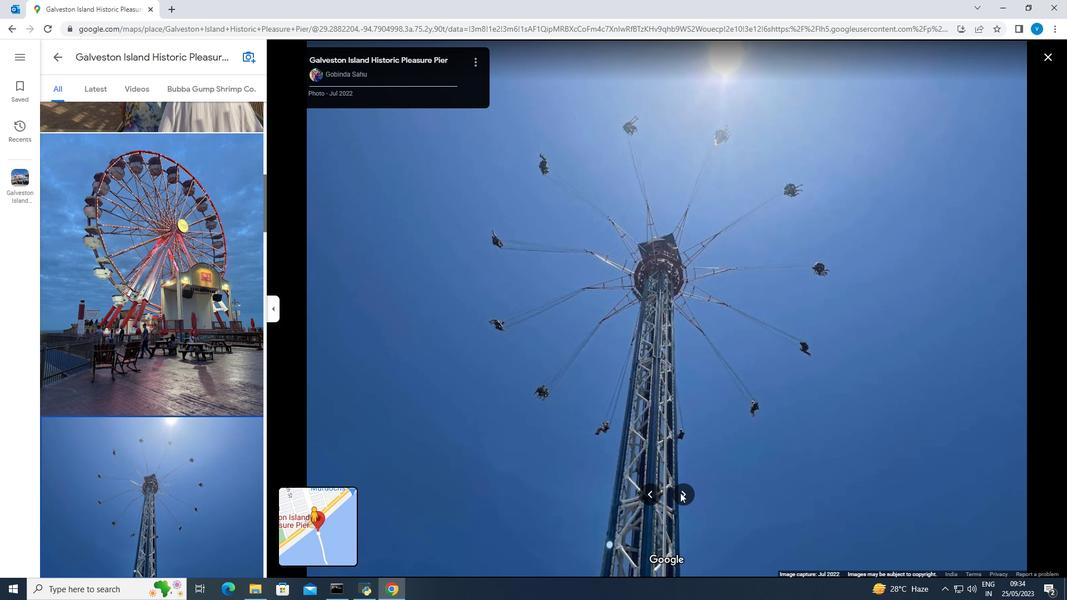 
Action: Mouse pressed left at (680, 493)
Screenshot: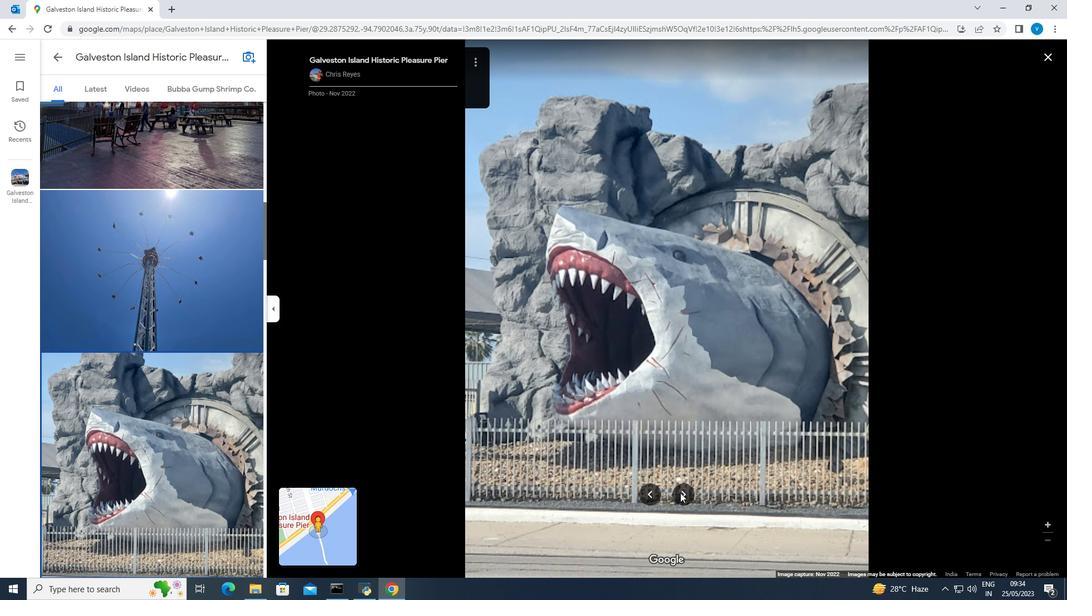 
Action: Mouse pressed left at (680, 493)
Screenshot: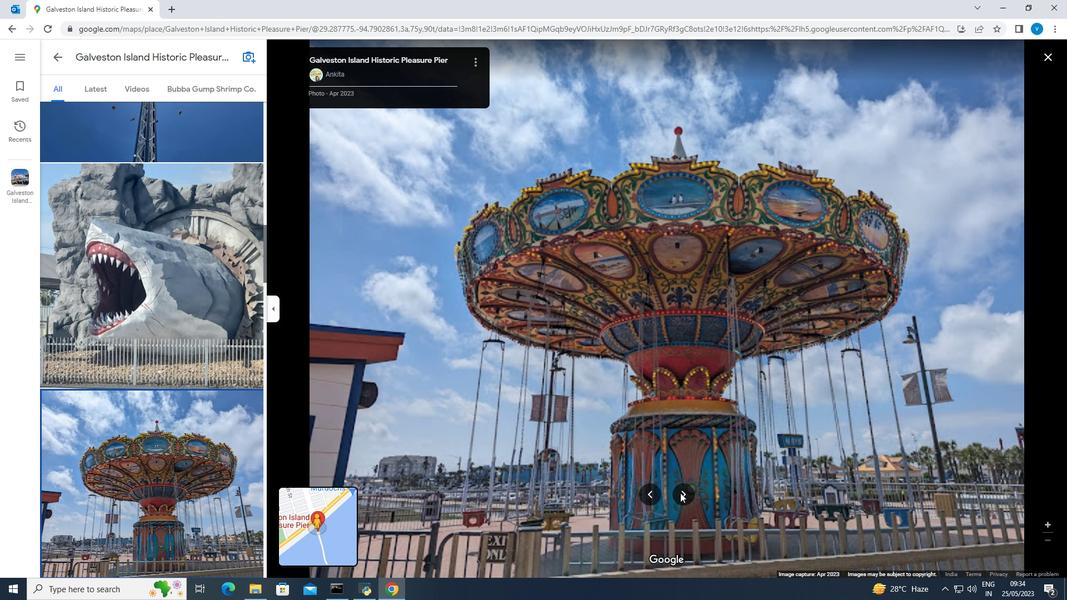 
Action: Mouse pressed left at (680, 493)
Screenshot: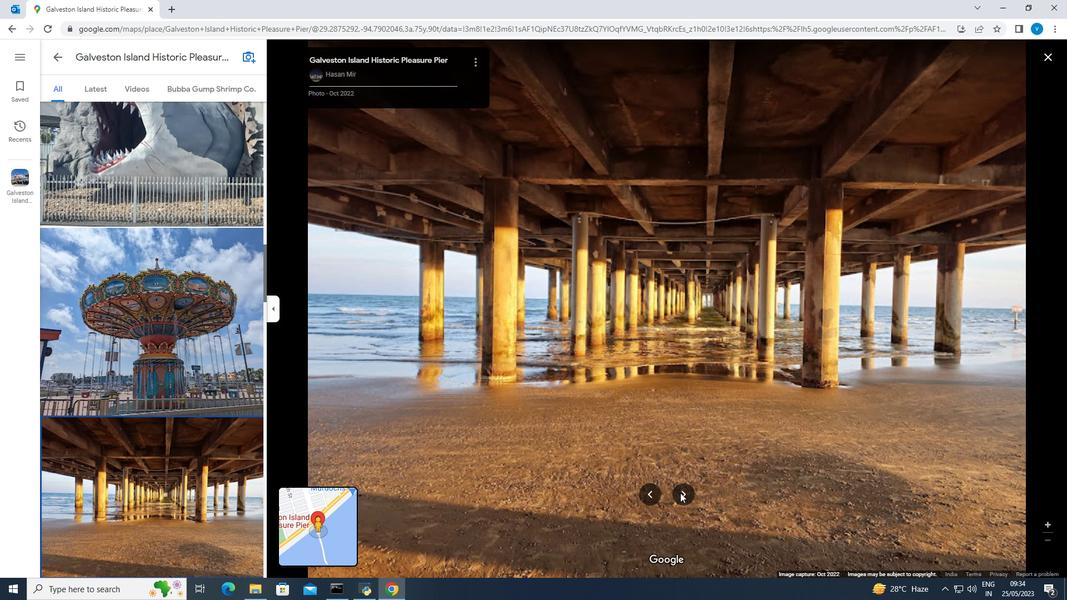 
Action: Mouse pressed left at (680, 493)
Screenshot: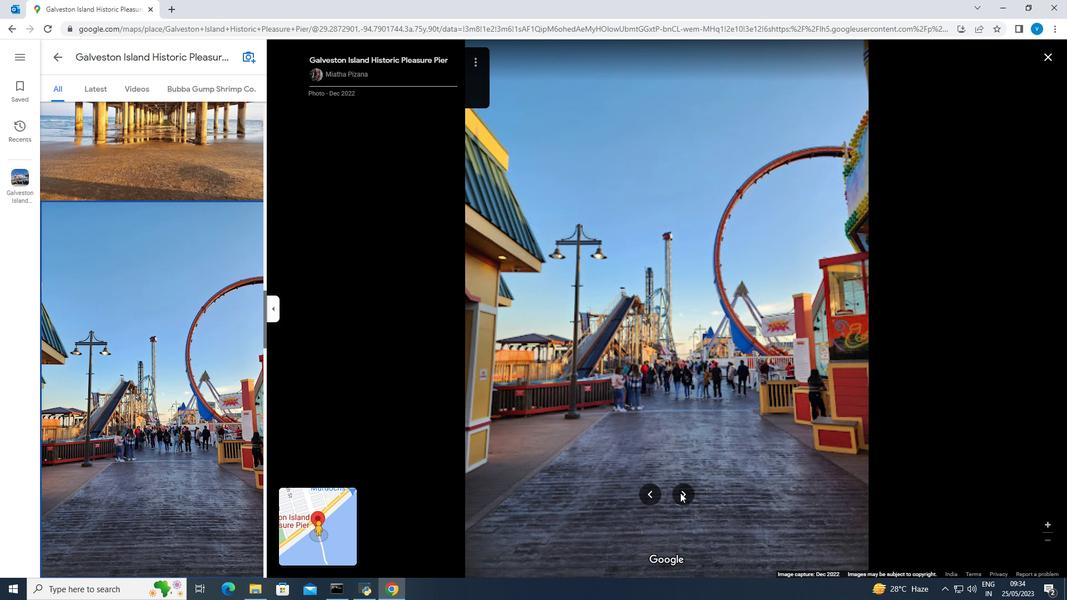 
Action: Mouse moved to (1042, 55)
Screenshot: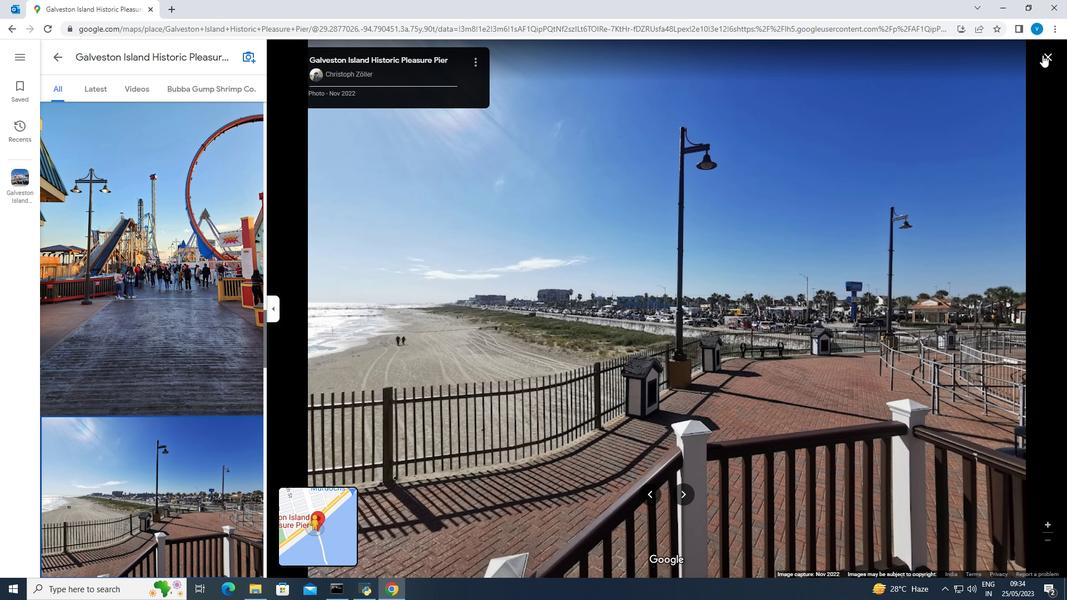 
Action: Mouse pressed left at (1042, 55)
Screenshot: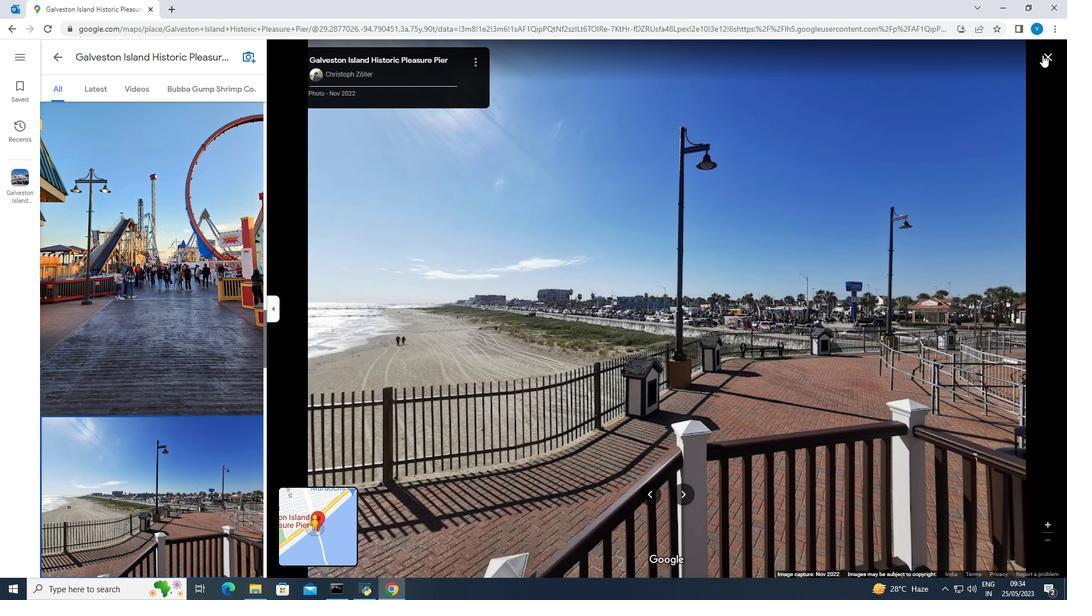 
Action: Mouse moved to (1021, 529)
Screenshot: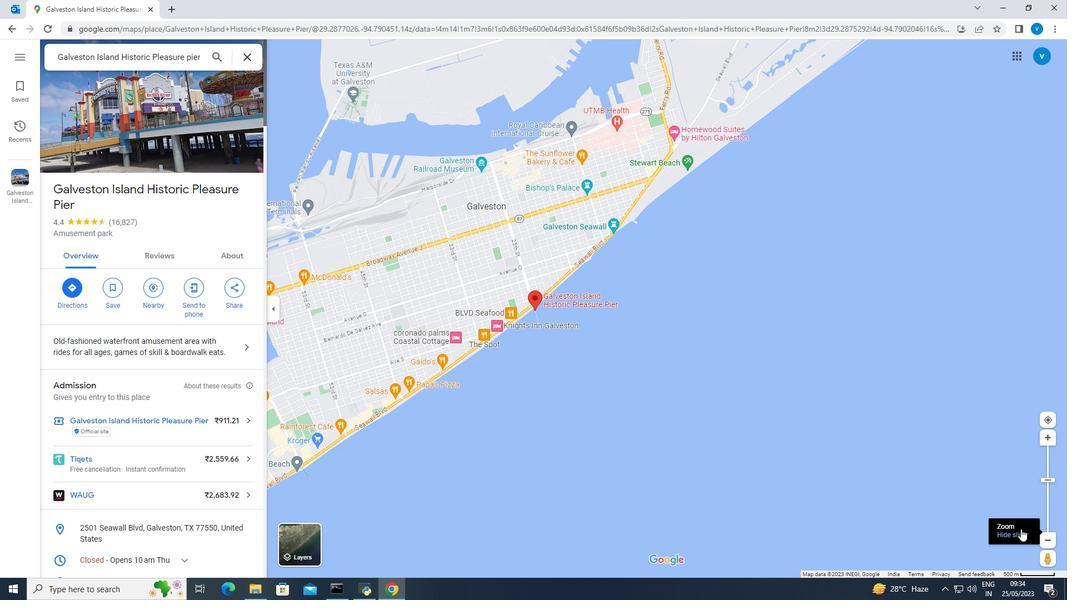 
Action: Mouse pressed left at (1021, 529)
Screenshot: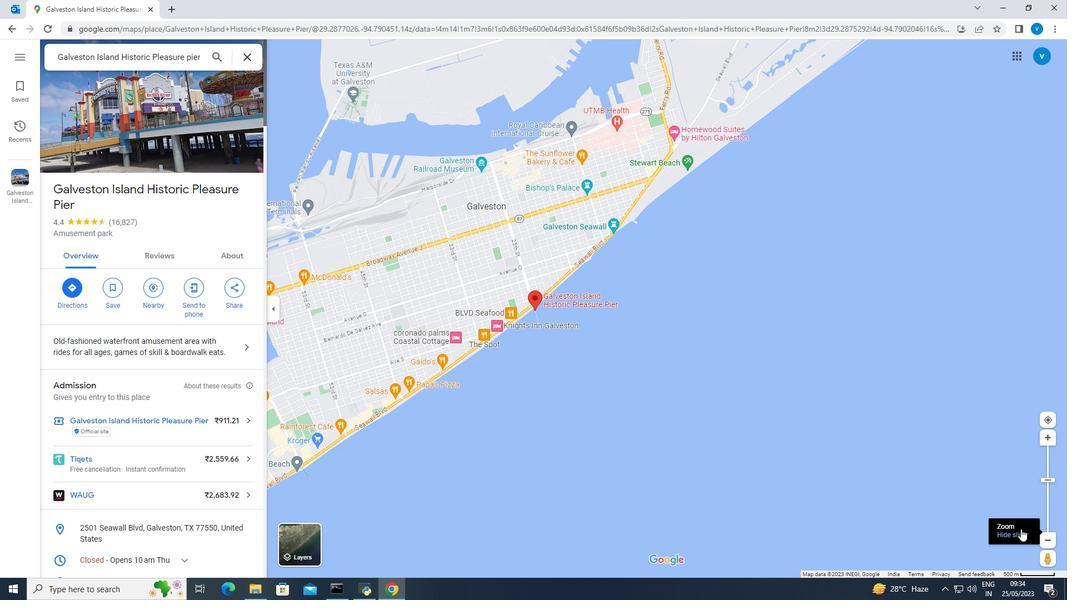 
Action: Mouse moved to (1017, 532)
Screenshot: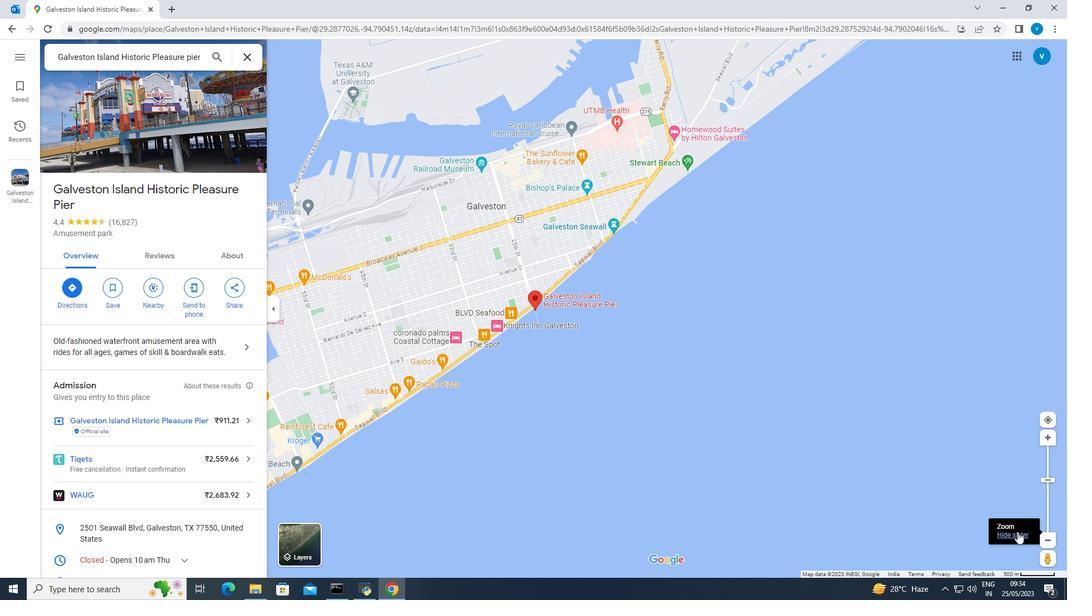 
Action: Mouse pressed left at (1017, 532)
Screenshot: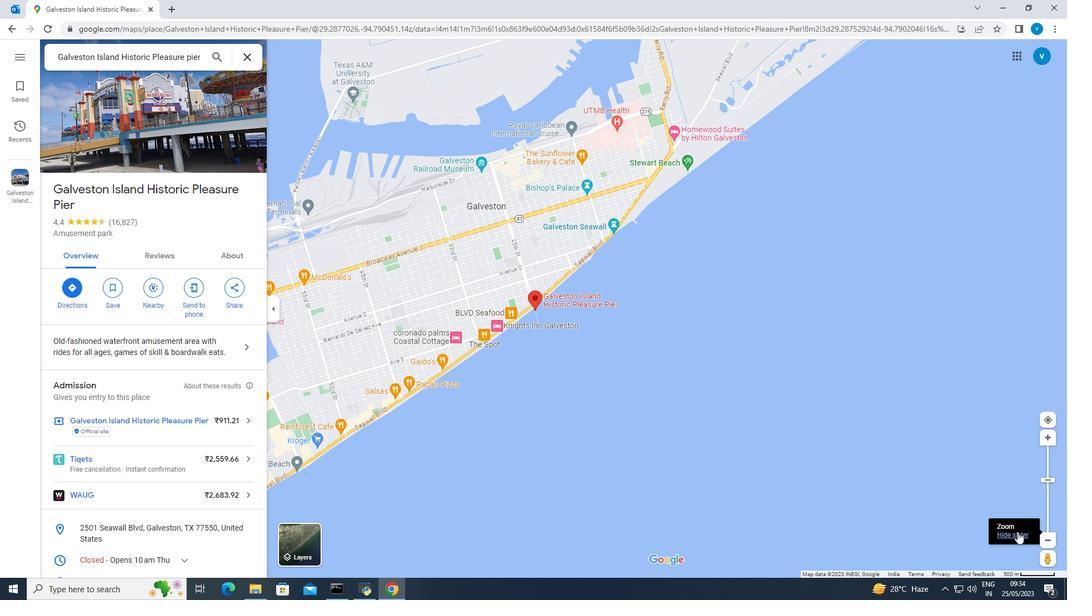
Action: Mouse moved to (822, 435)
Screenshot: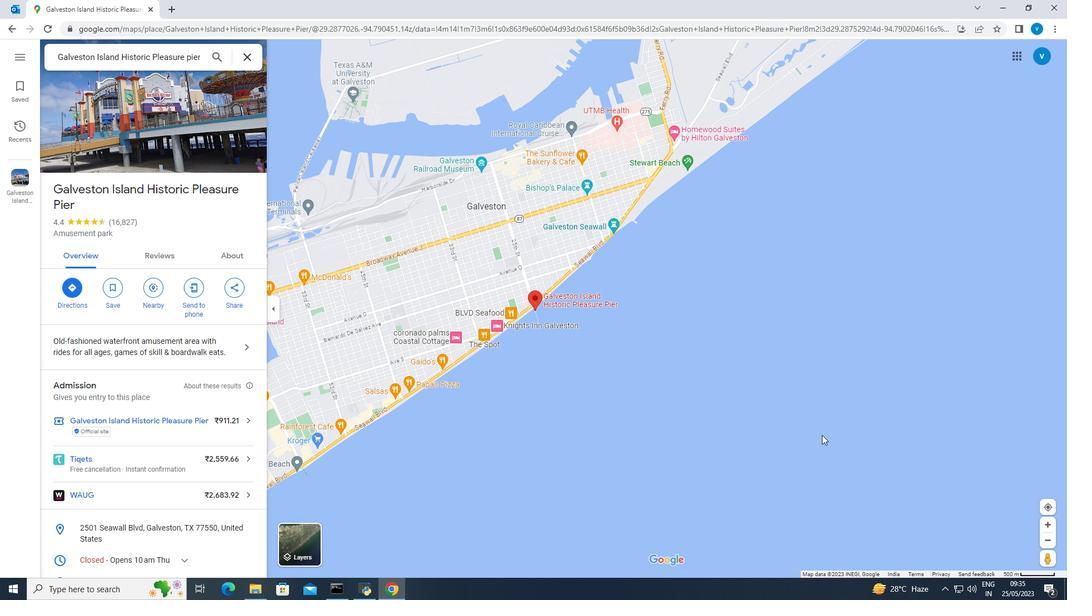 
